 Task: Find connections with filter location Ponta Grossa with filter topic #realestatewith filter profile language French with filter current company Flutter Devs with filter school Government Industrial Training Institute - India with filter industry Business Intelligence Platforms with filter service category Growth Marketing with filter keywords title Spa Manager
Action: Mouse moved to (202, 289)
Screenshot: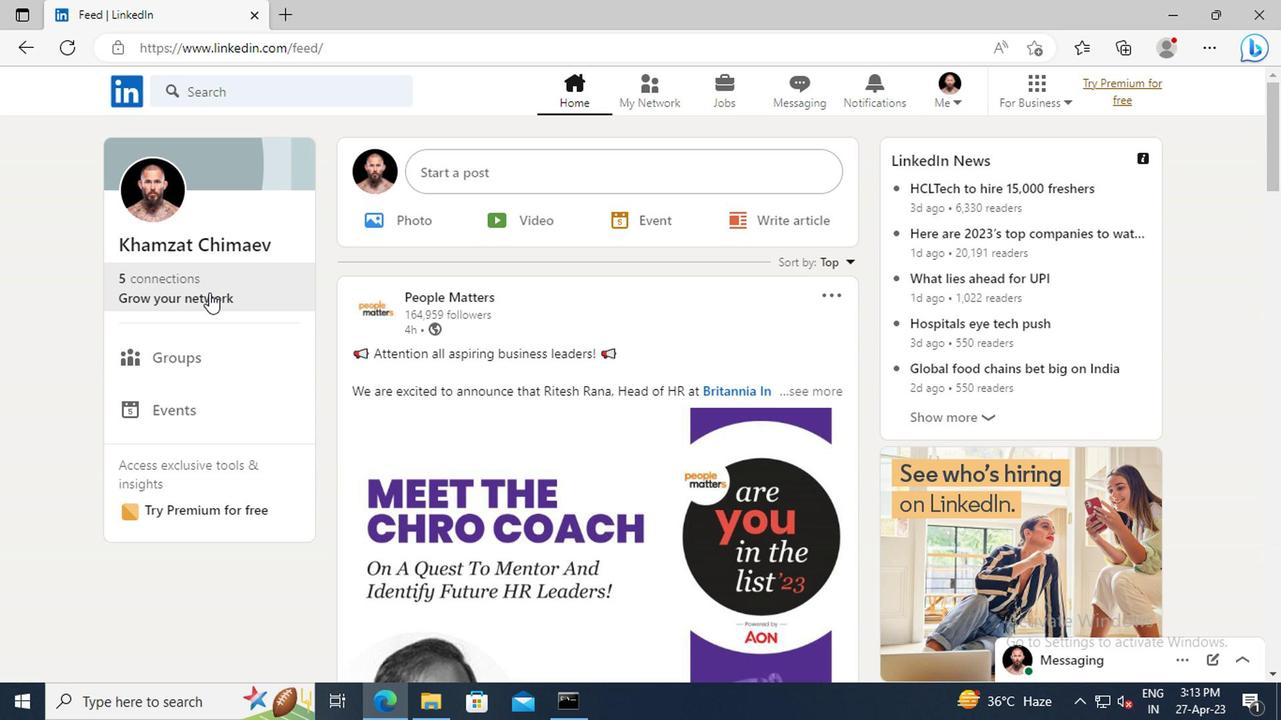 
Action: Mouse pressed left at (202, 289)
Screenshot: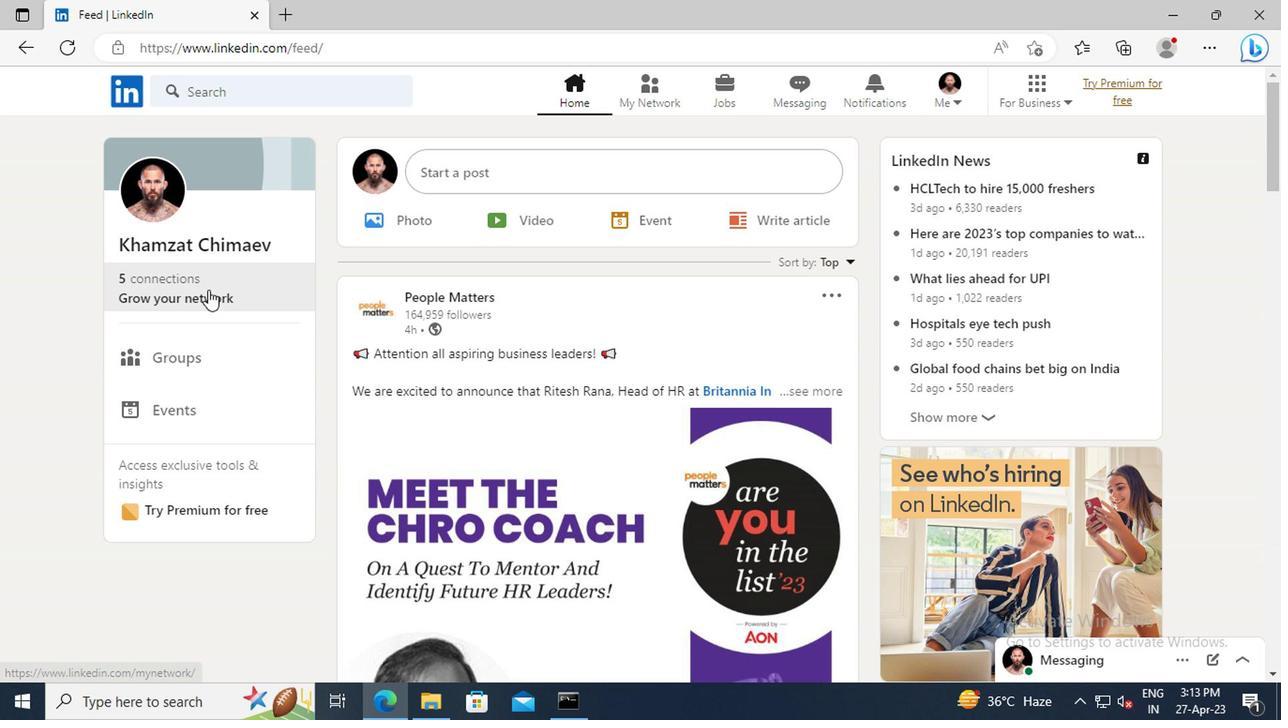 
Action: Mouse moved to (200, 200)
Screenshot: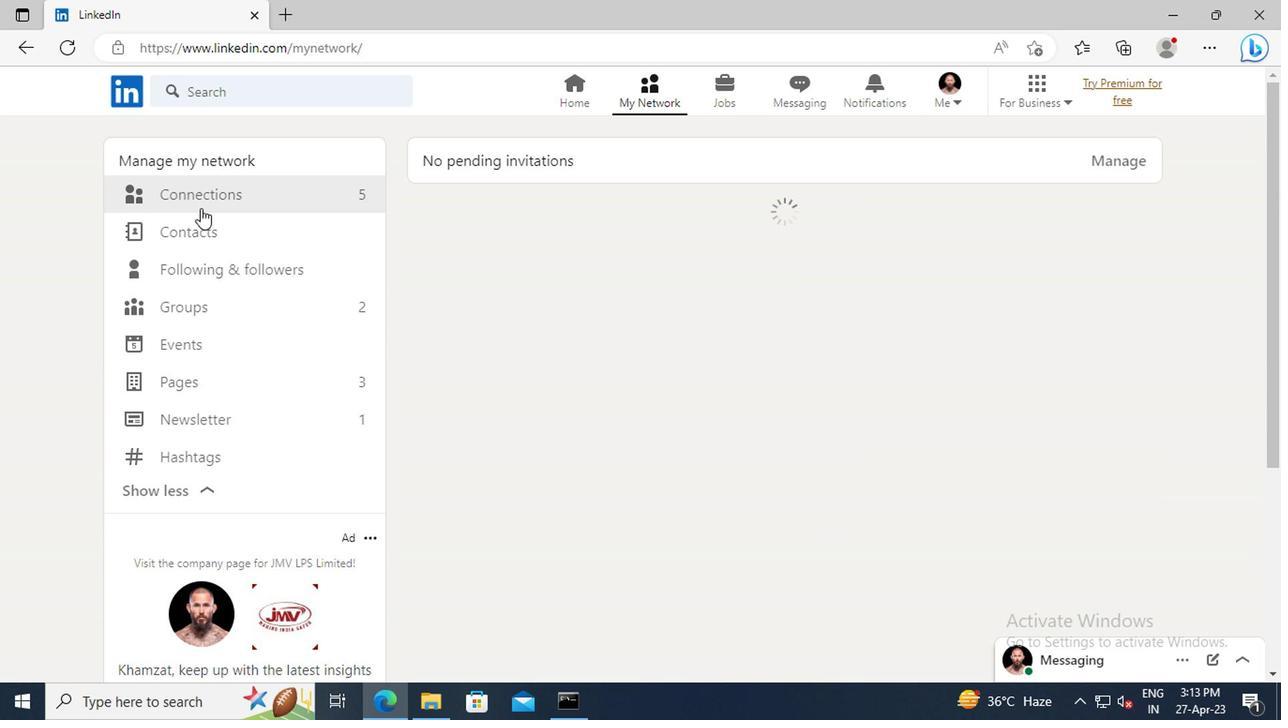 
Action: Mouse pressed left at (200, 200)
Screenshot: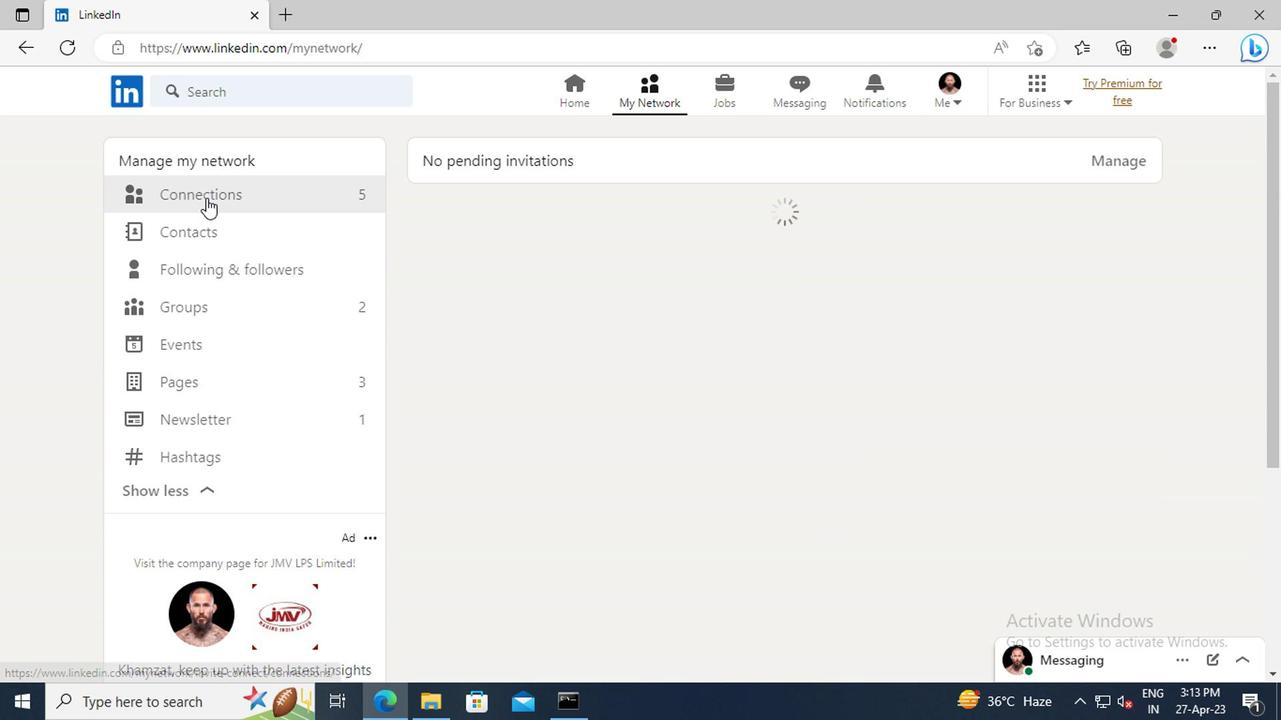 
Action: Mouse moved to (778, 200)
Screenshot: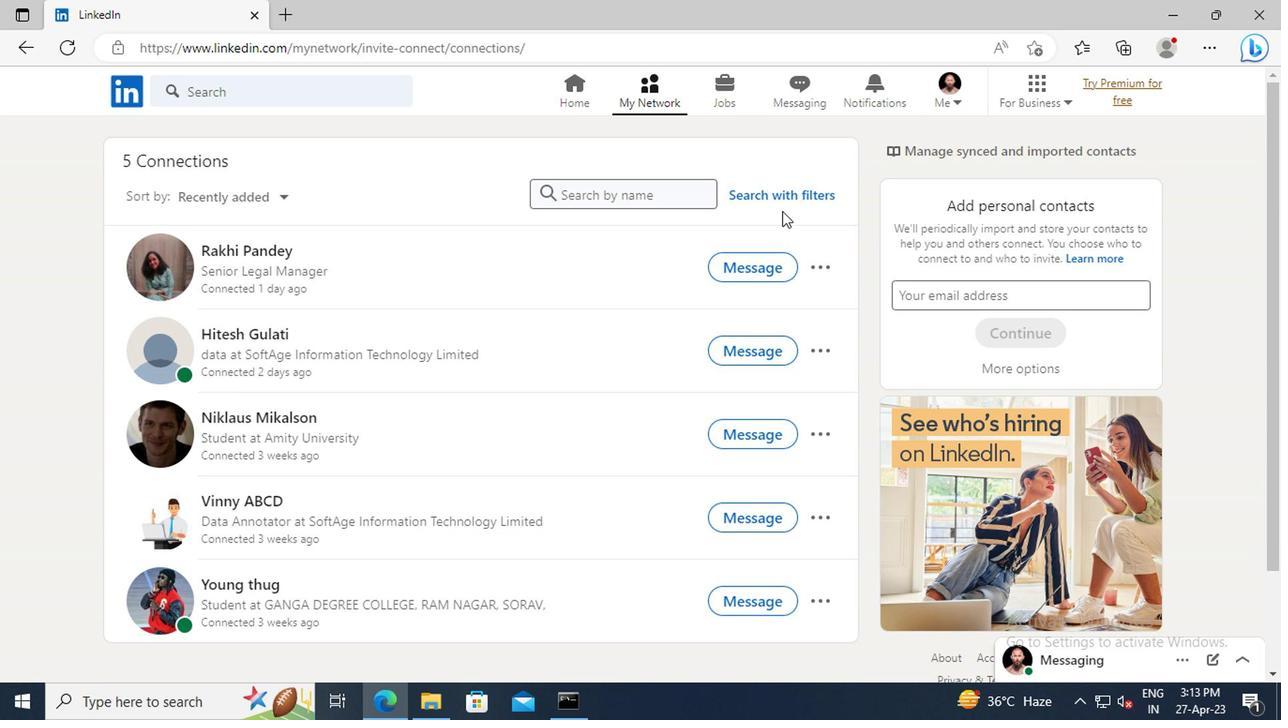 
Action: Mouse pressed left at (778, 200)
Screenshot: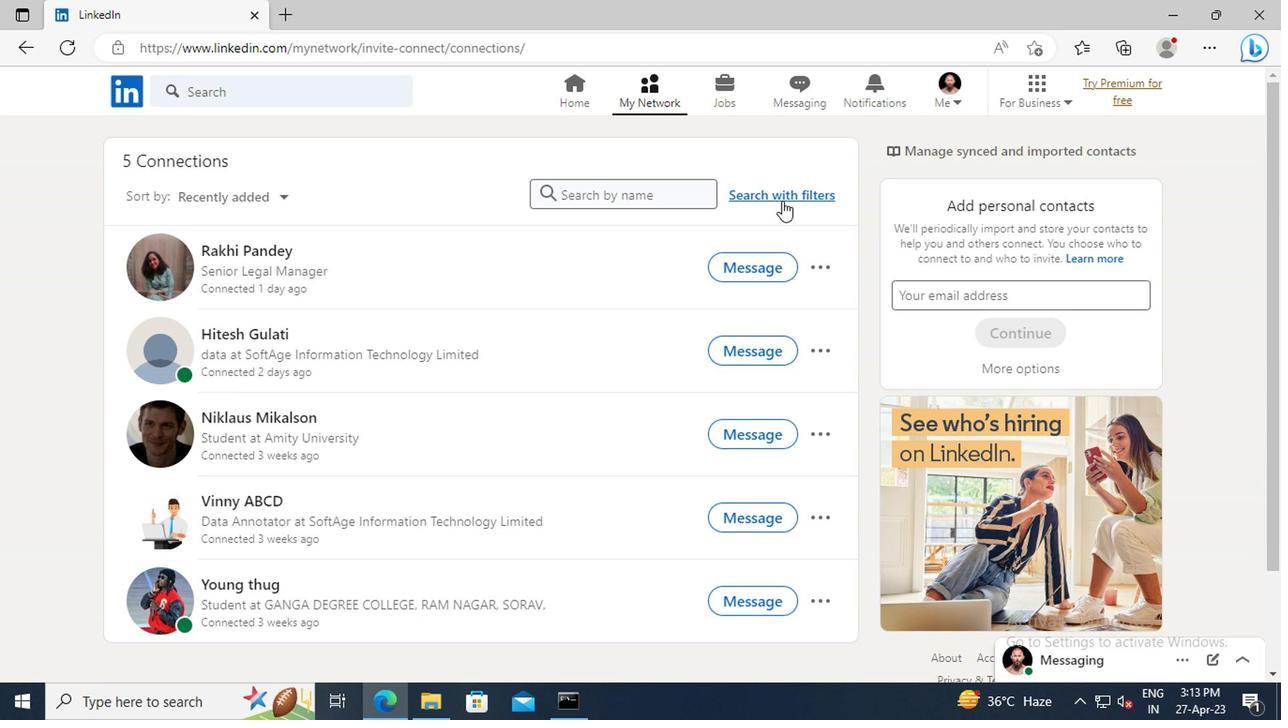 
Action: Mouse moved to (687, 148)
Screenshot: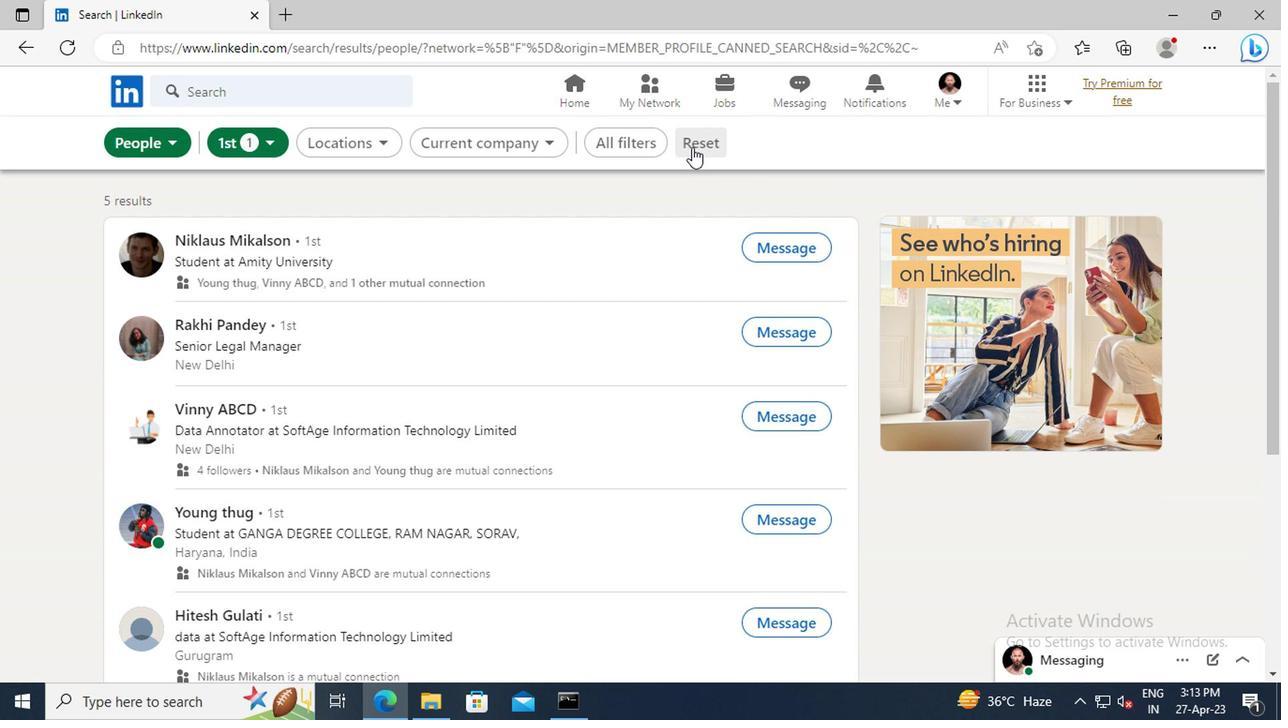 
Action: Mouse pressed left at (687, 148)
Screenshot: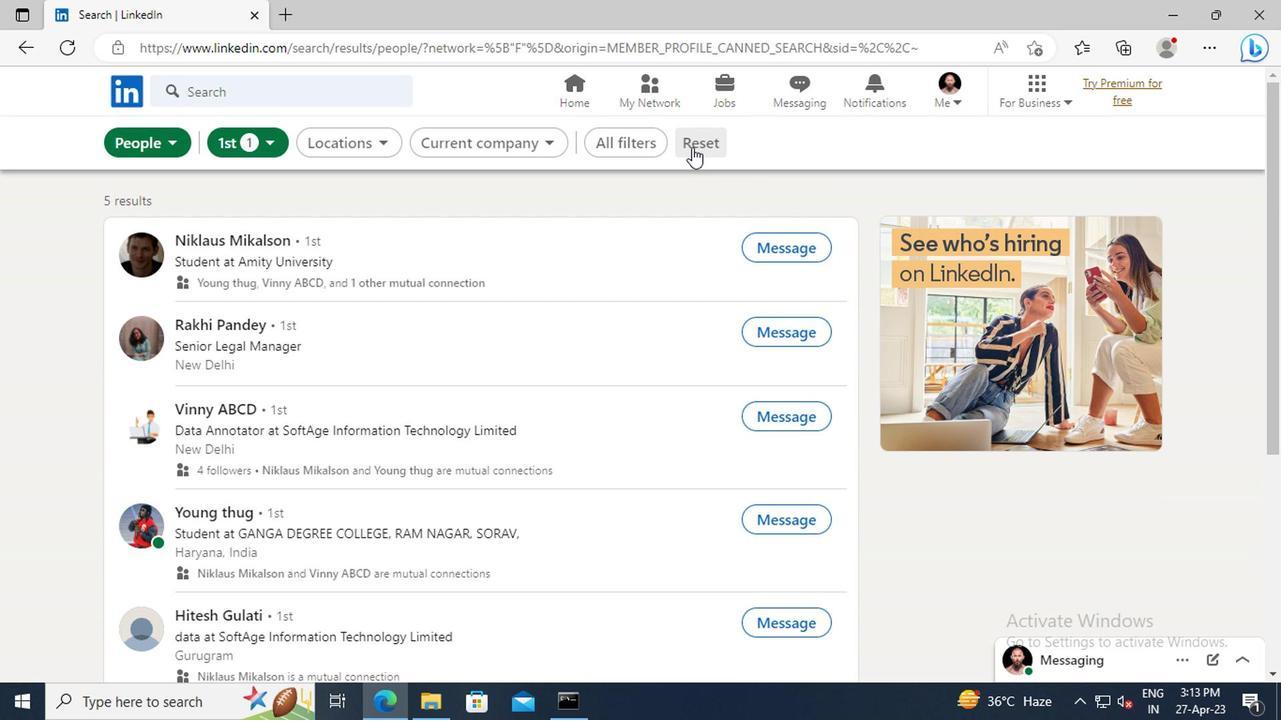 
Action: Mouse moved to (674, 143)
Screenshot: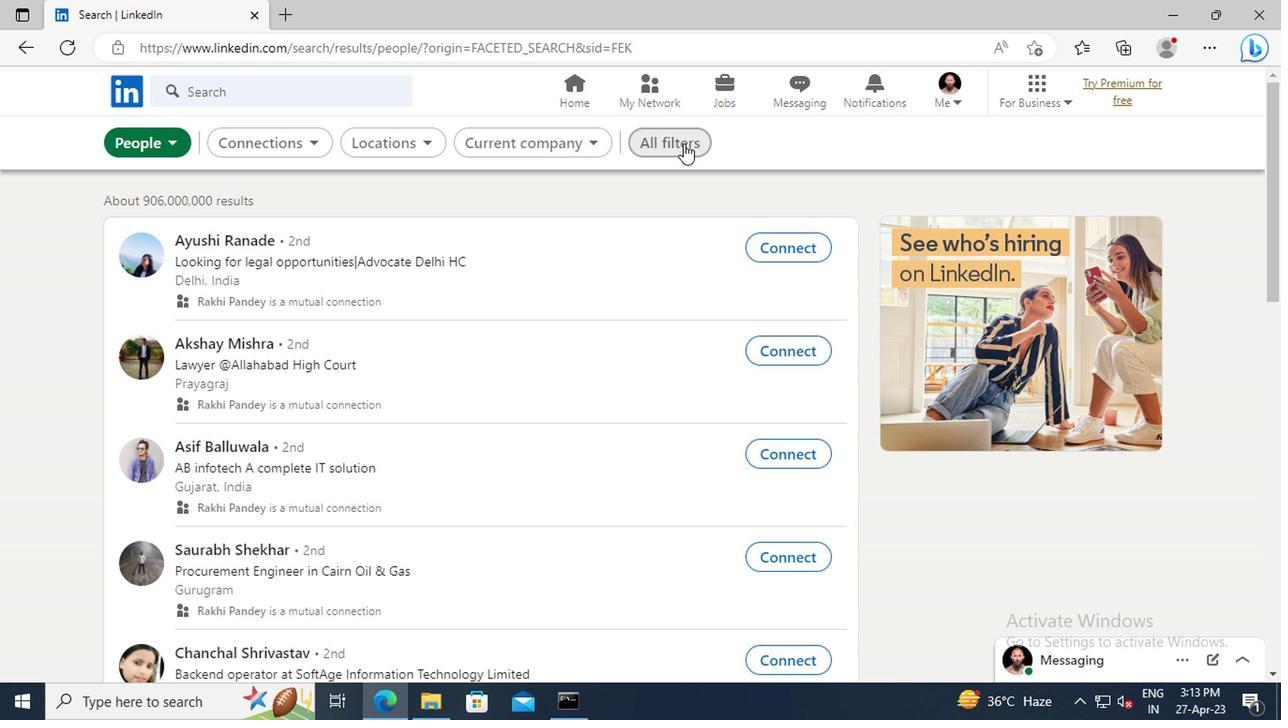 
Action: Mouse pressed left at (674, 143)
Screenshot: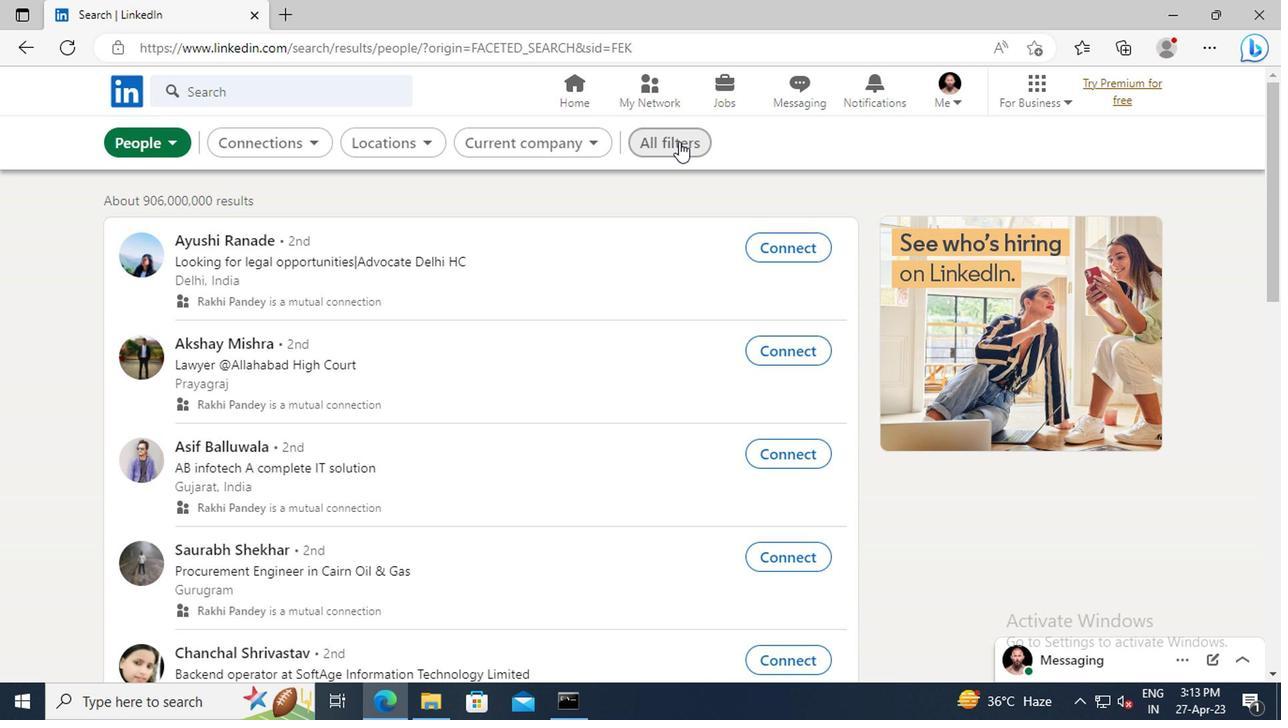 
Action: Mouse moved to (1083, 367)
Screenshot: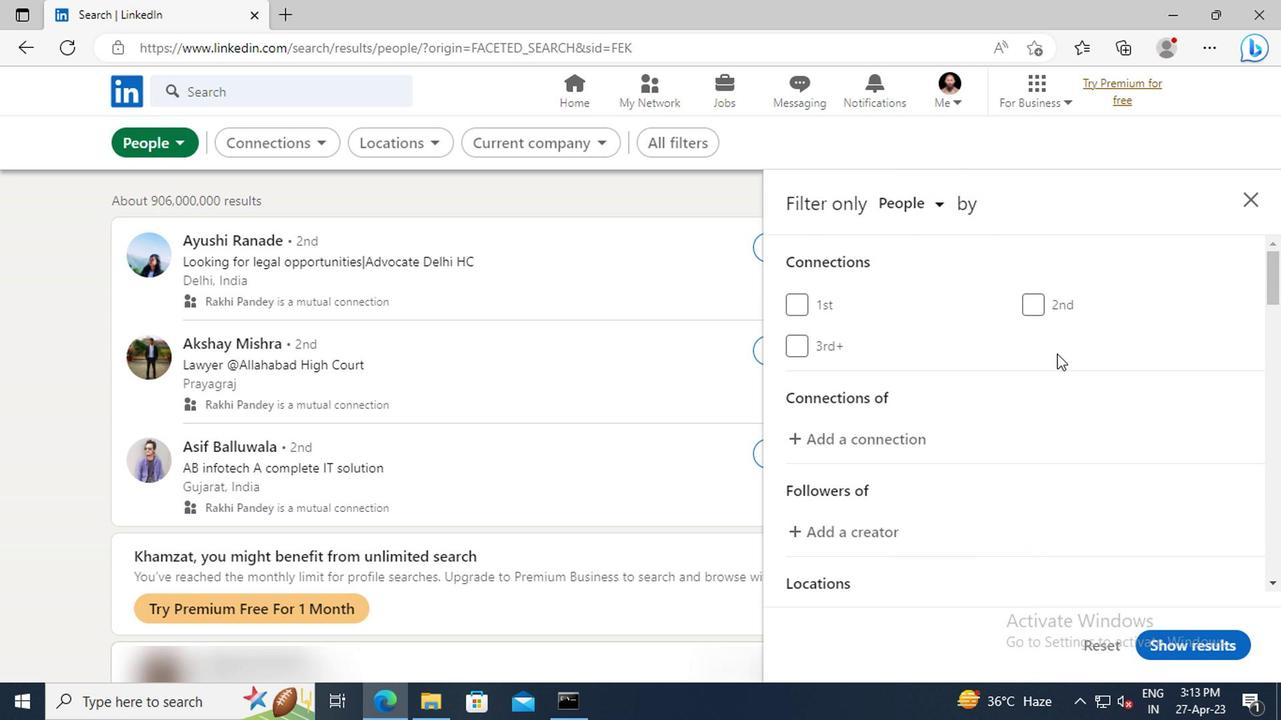 
Action: Mouse scrolled (1083, 366) with delta (0, 0)
Screenshot: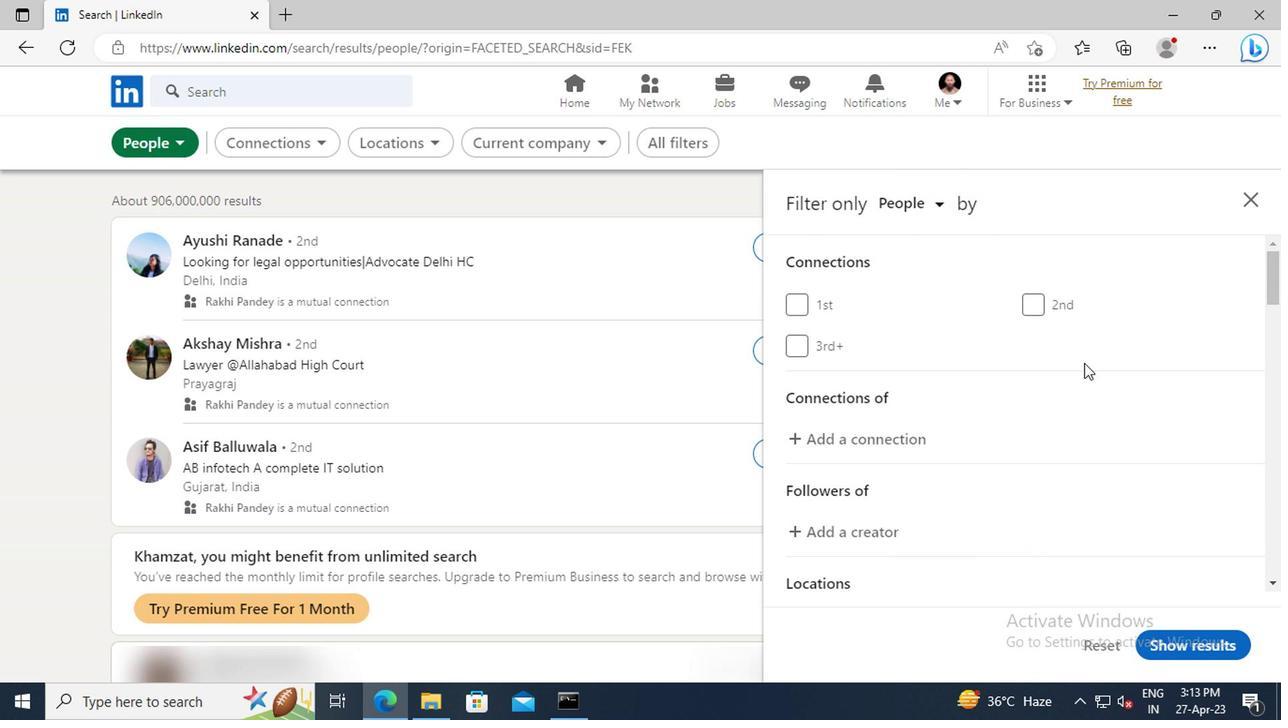 
Action: Mouse scrolled (1083, 366) with delta (0, 0)
Screenshot: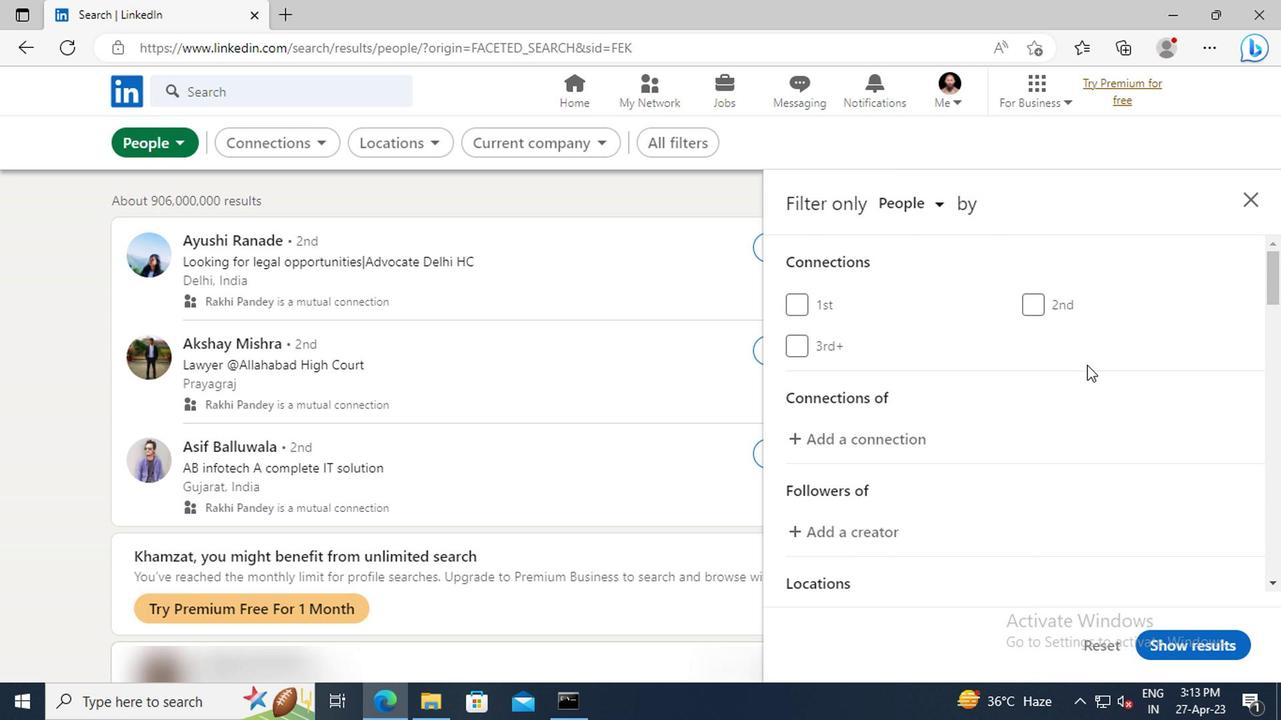 
Action: Mouse moved to (1084, 368)
Screenshot: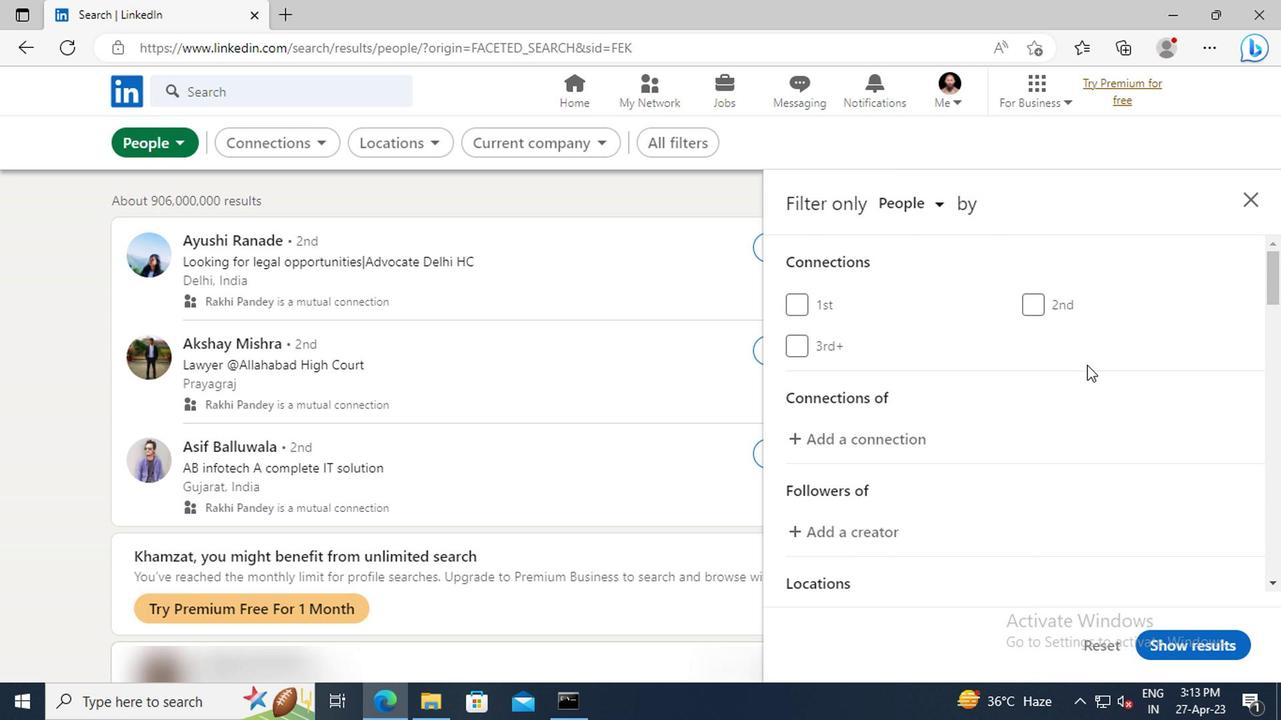 
Action: Mouse scrolled (1084, 367) with delta (0, -1)
Screenshot: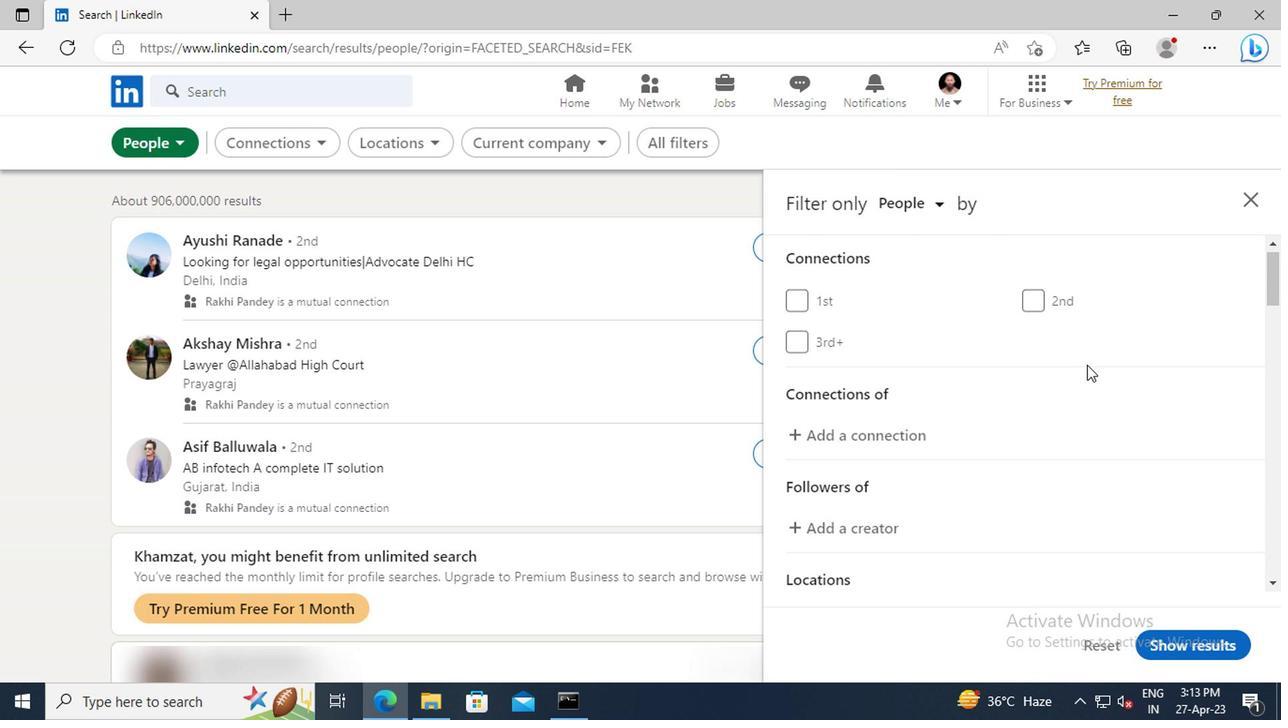 
Action: Mouse scrolled (1084, 367) with delta (0, -1)
Screenshot: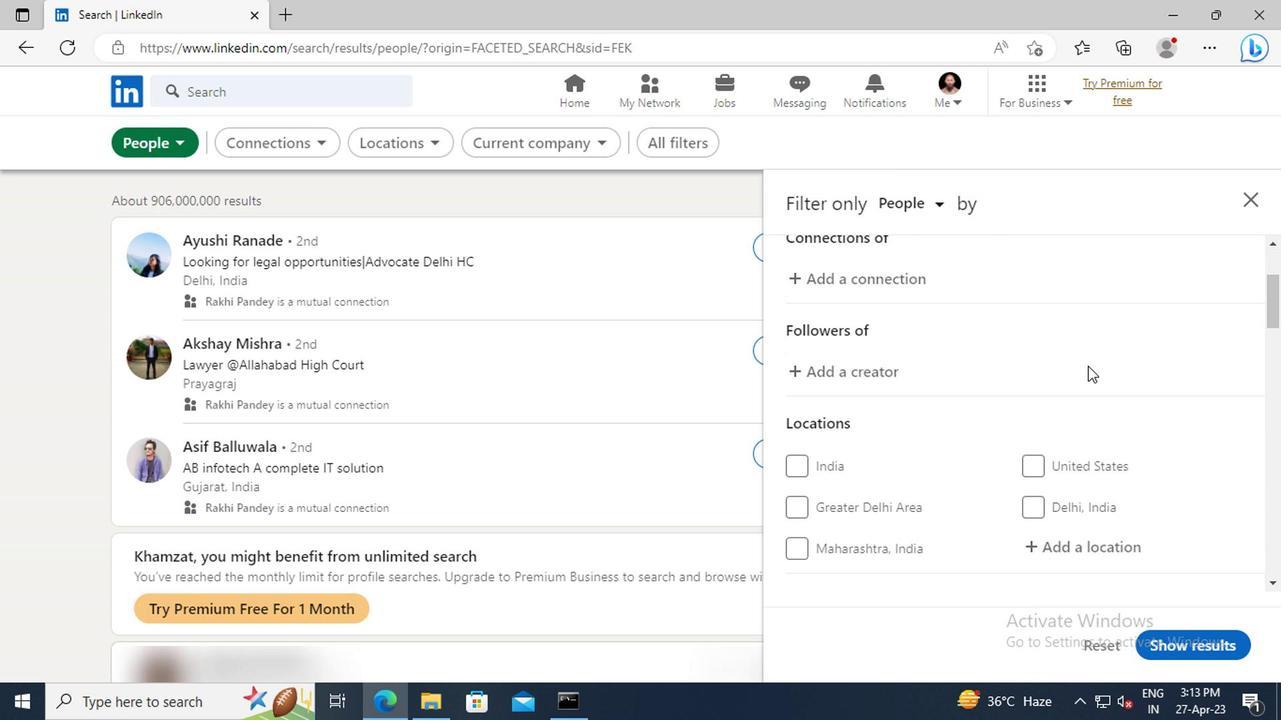 
Action: Mouse scrolled (1084, 367) with delta (0, -1)
Screenshot: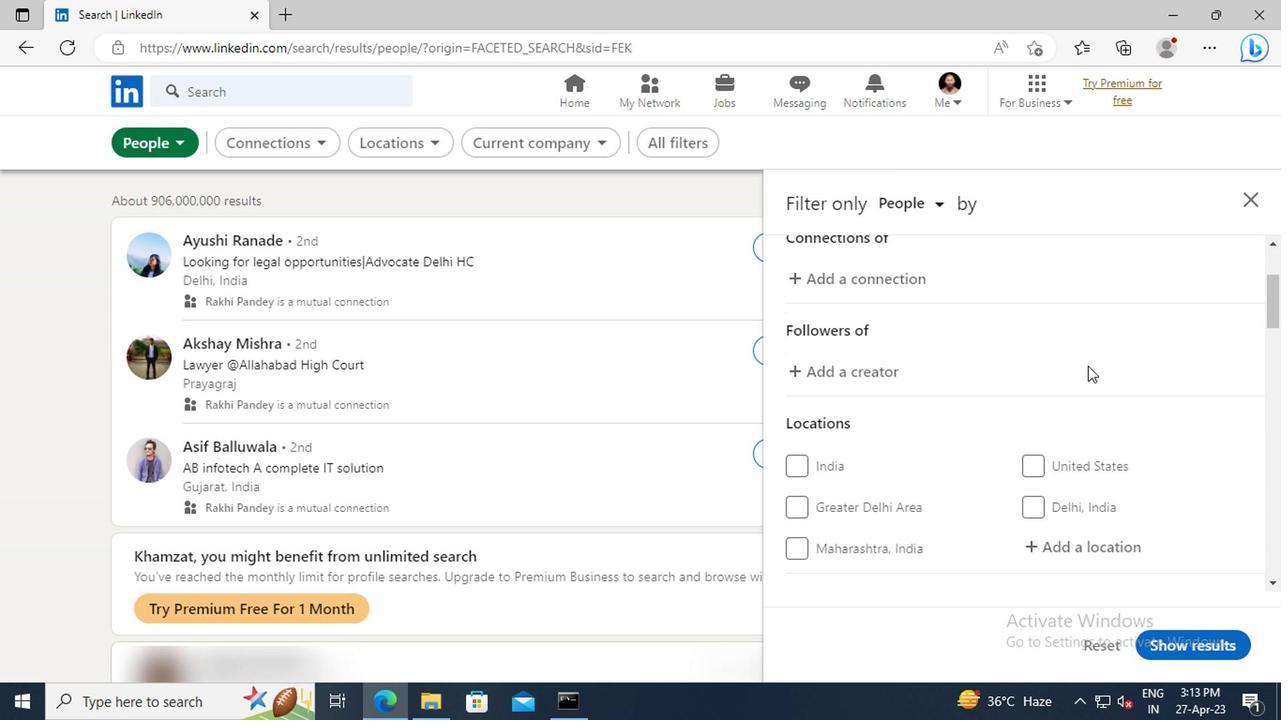 
Action: Mouse moved to (1063, 436)
Screenshot: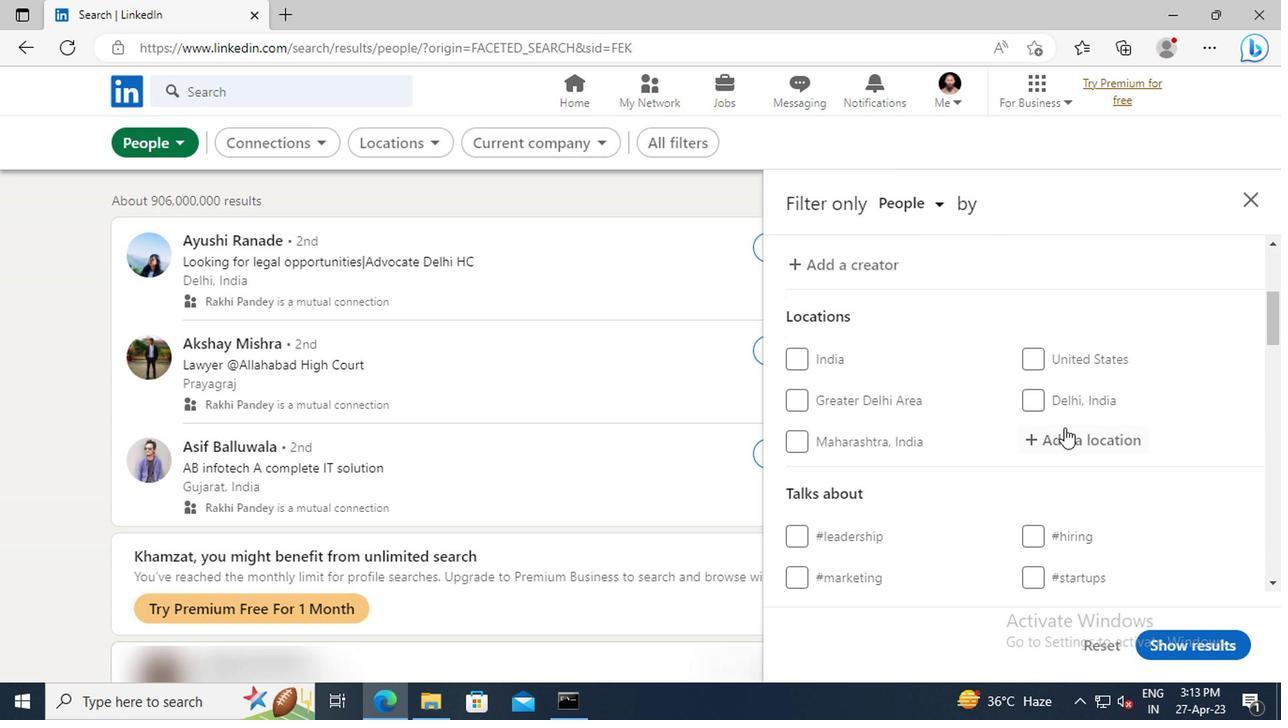 
Action: Mouse pressed left at (1063, 436)
Screenshot: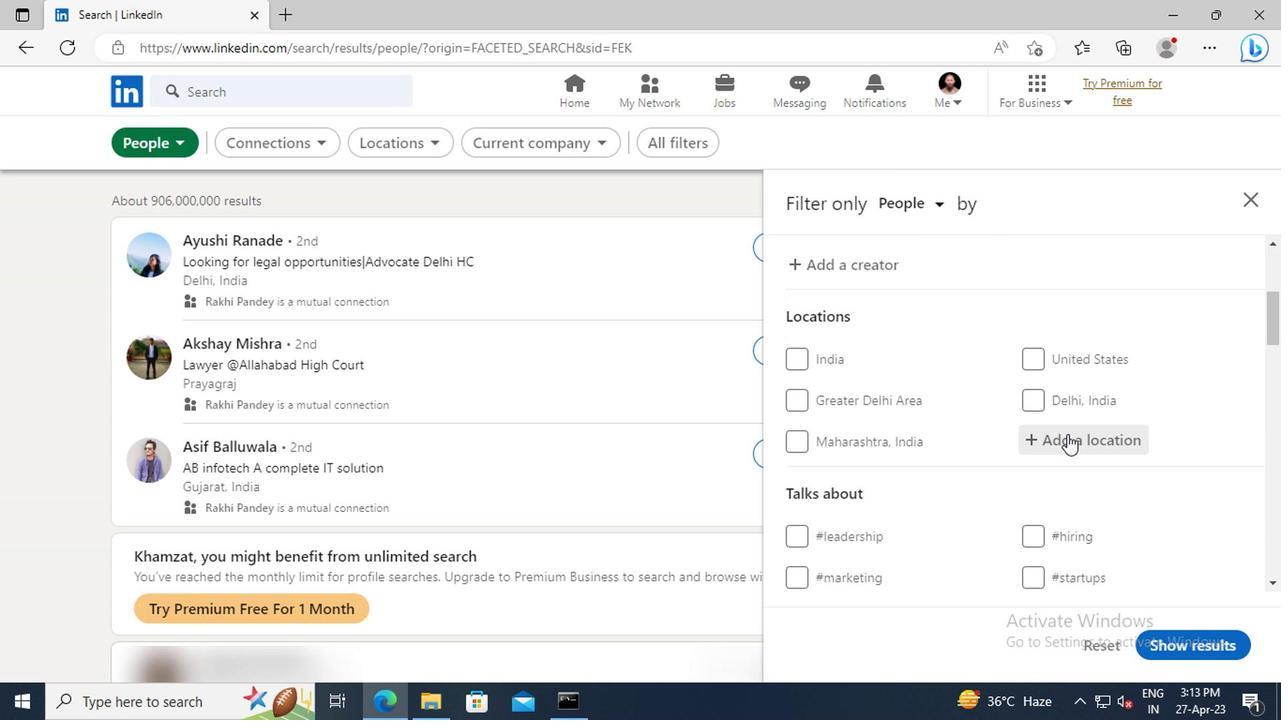 
Action: Key pressed <Key.shift>PONTA<Key.space><Key.shift>GROSSA
Screenshot: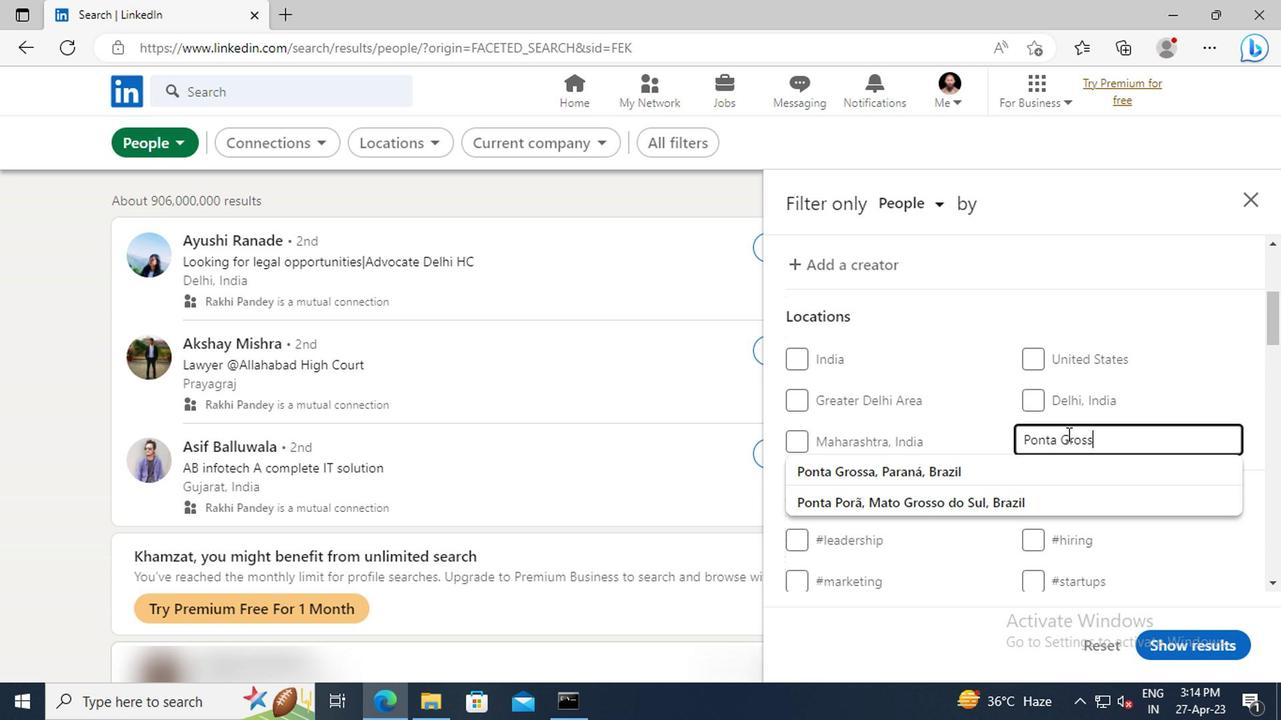 
Action: Mouse moved to (1055, 467)
Screenshot: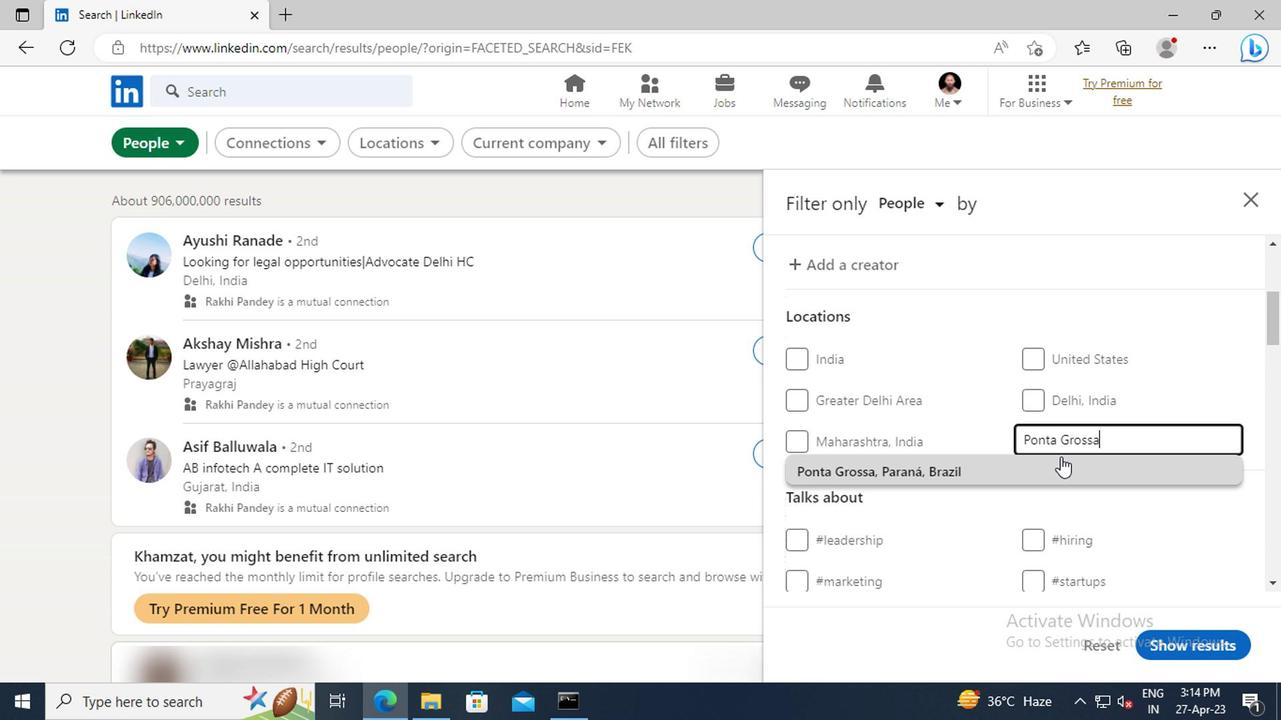 
Action: Mouse pressed left at (1055, 467)
Screenshot: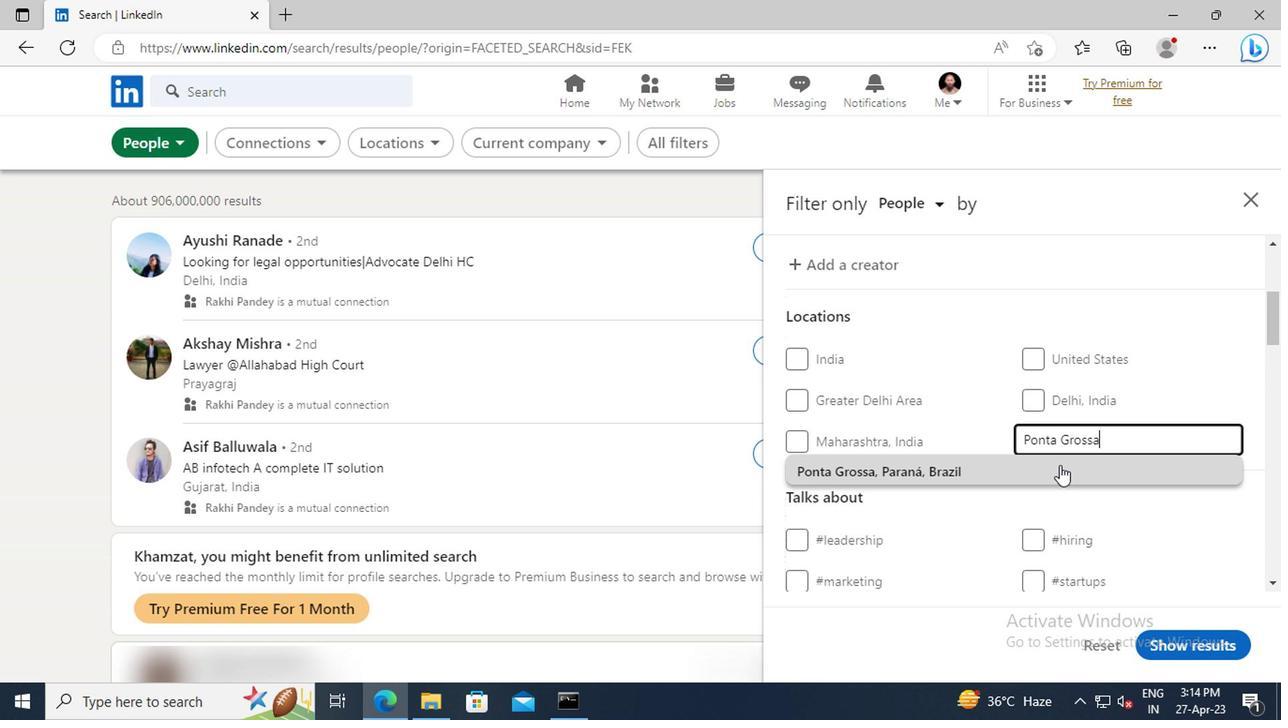 
Action: Mouse moved to (1059, 417)
Screenshot: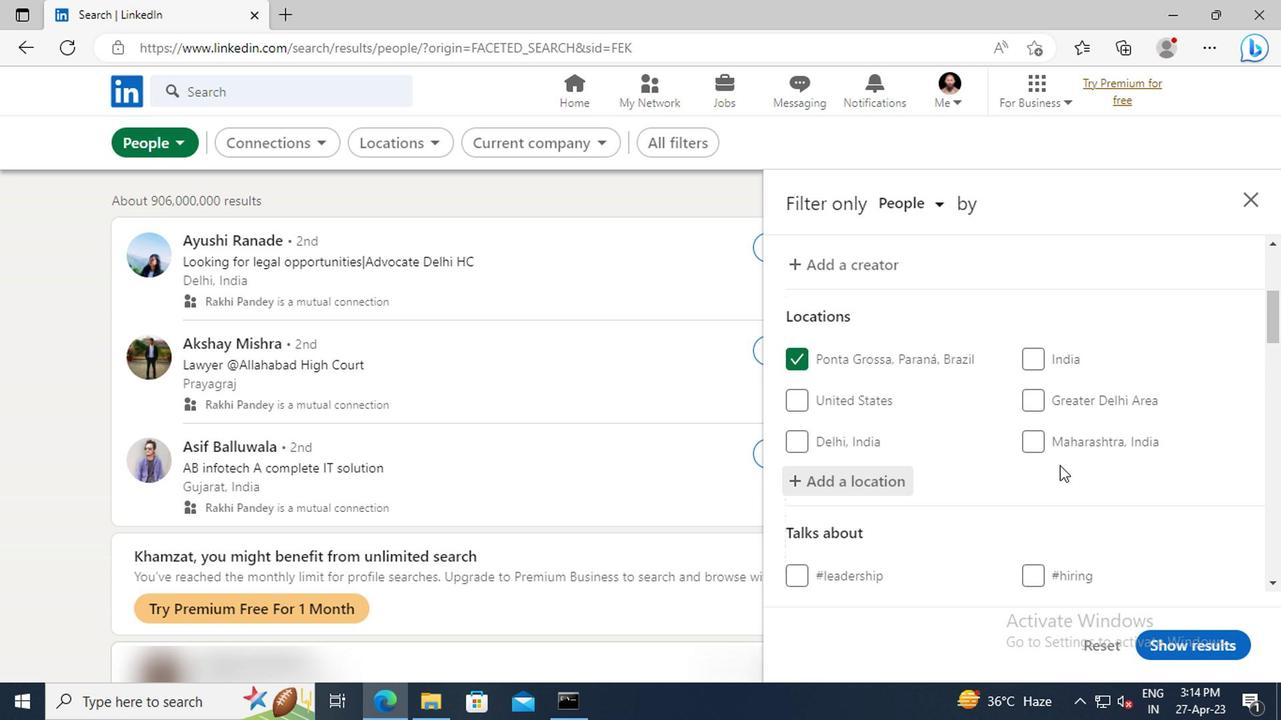 
Action: Mouse scrolled (1059, 417) with delta (0, 0)
Screenshot: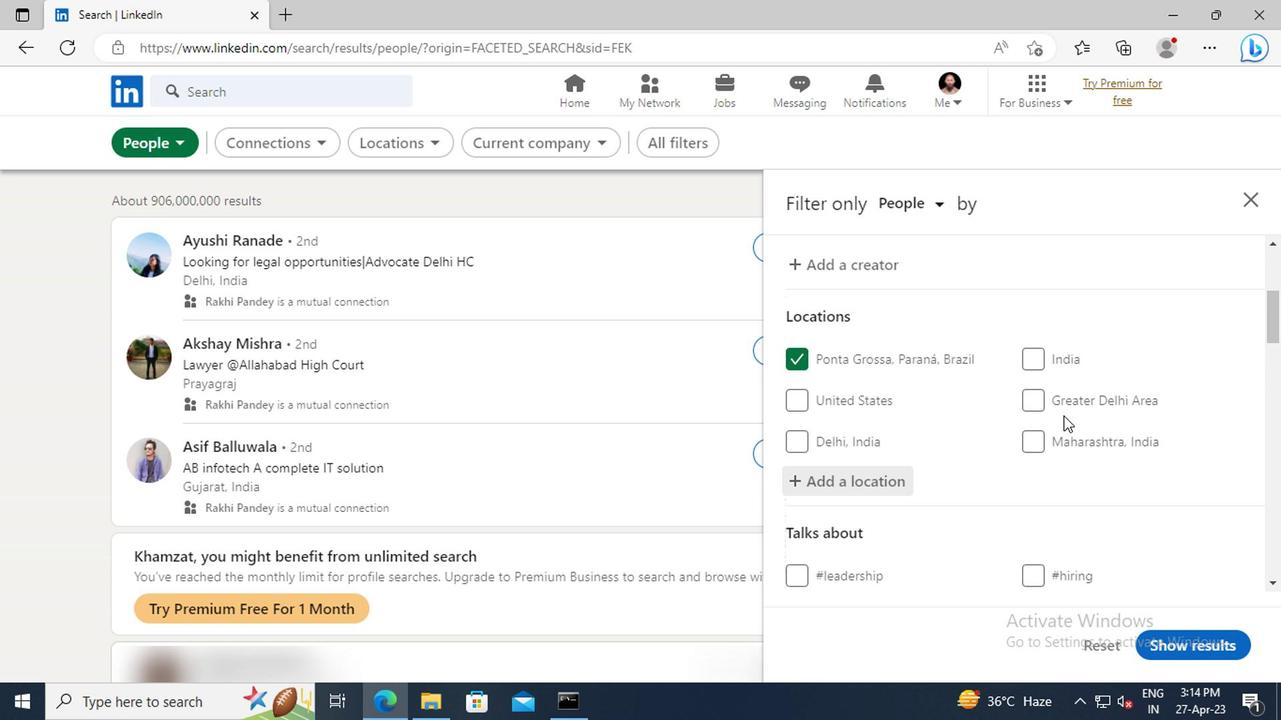 
Action: Mouse scrolled (1059, 417) with delta (0, 0)
Screenshot: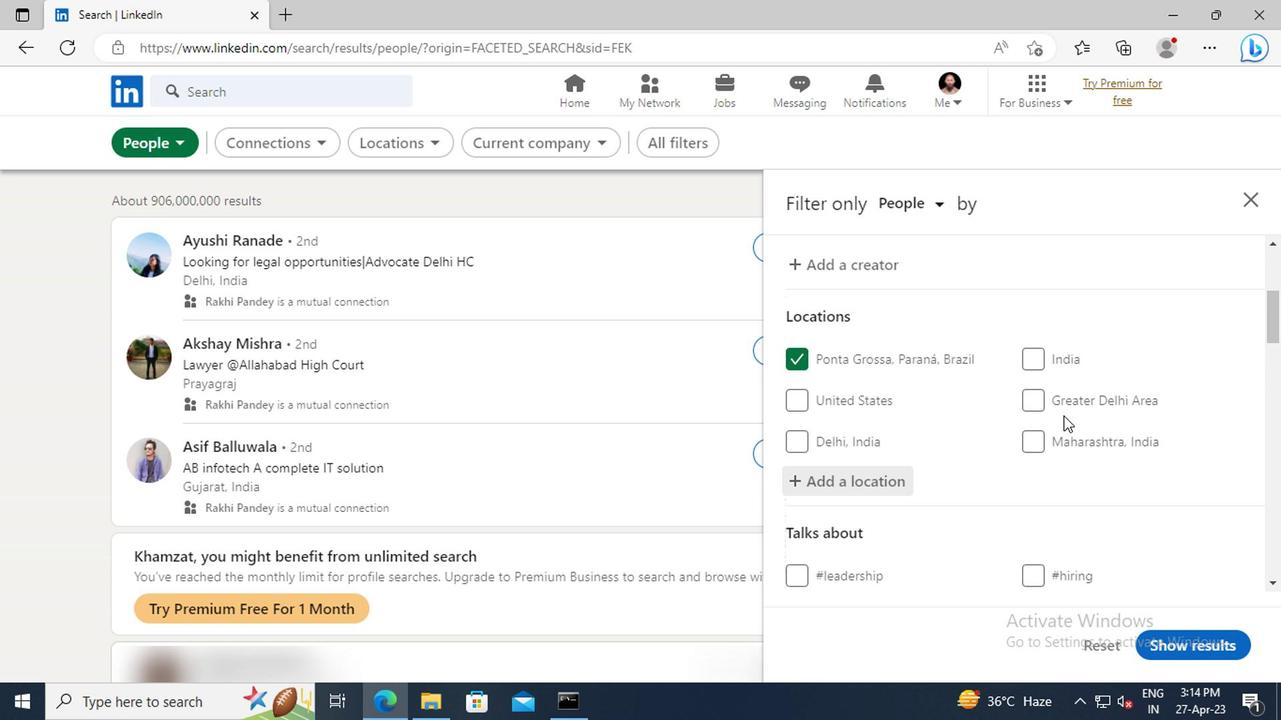 
Action: Mouse scrolled (1059, 417) with delta (0, 0)
Screenshot: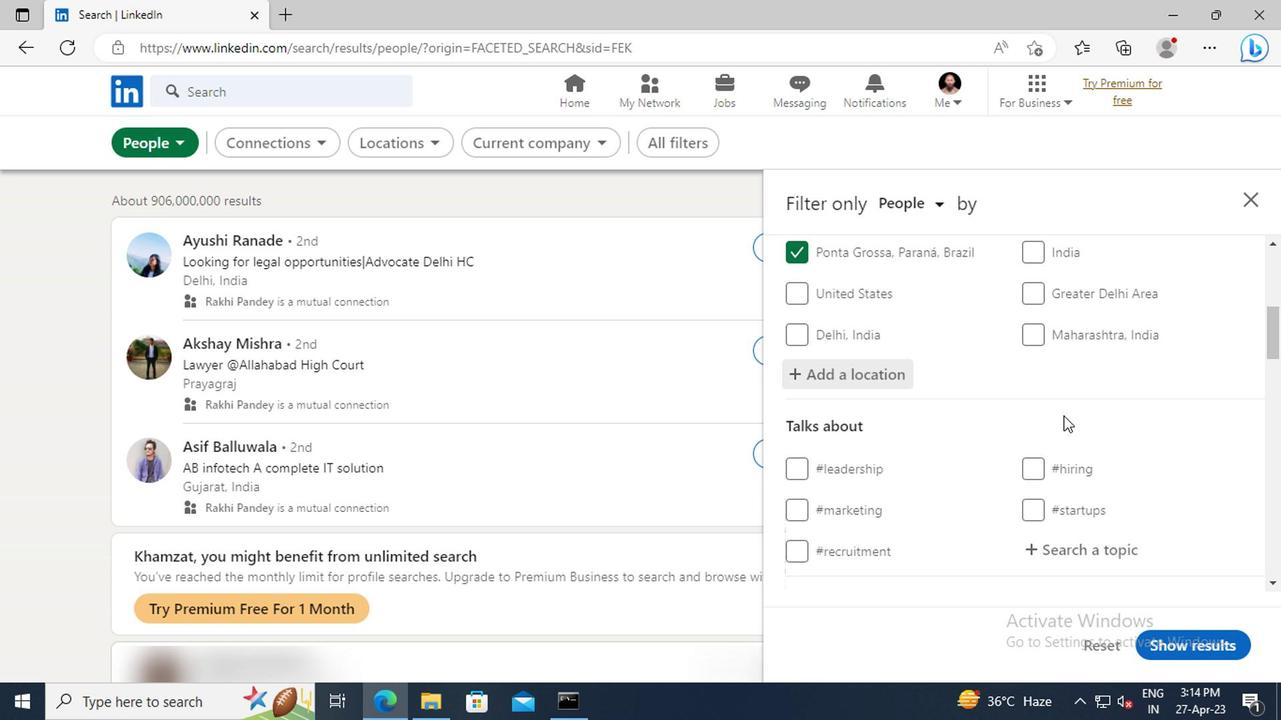 
Action: Mouse scrolled (1059, 417) with delta (0, 0)
Screenshot: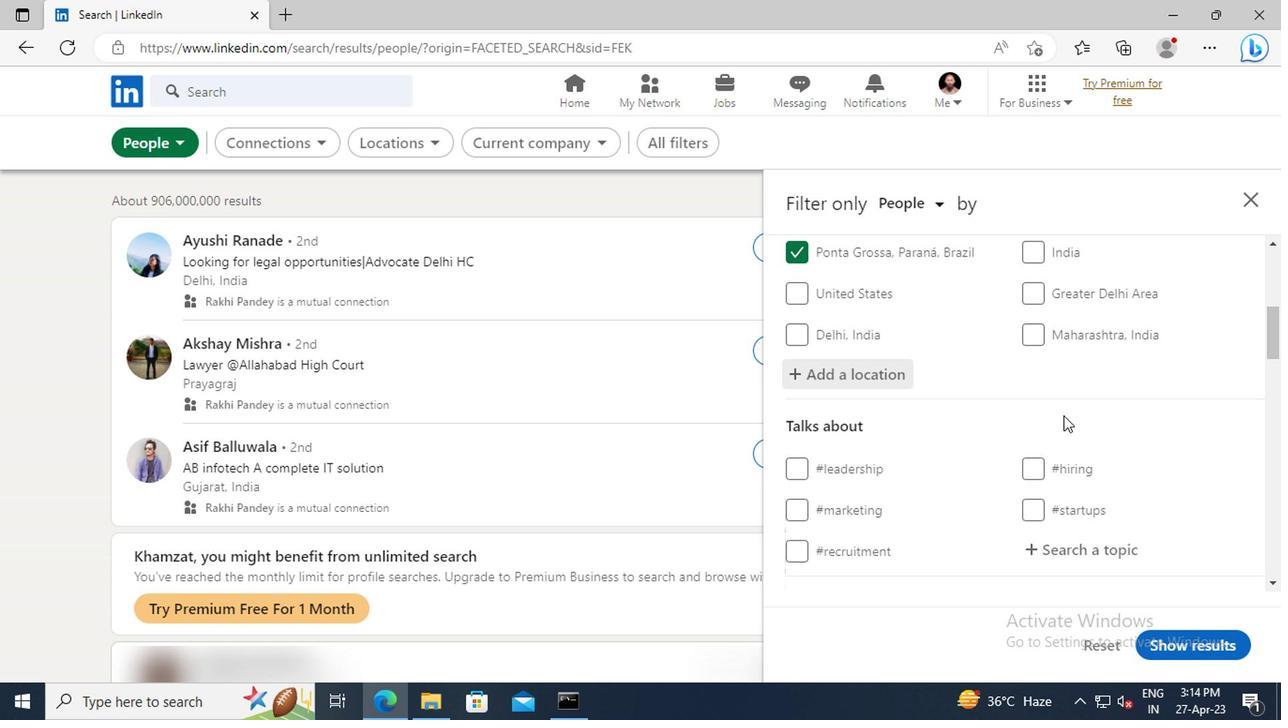 
Action: Mouse moved to (1060, 442)
Screenshot: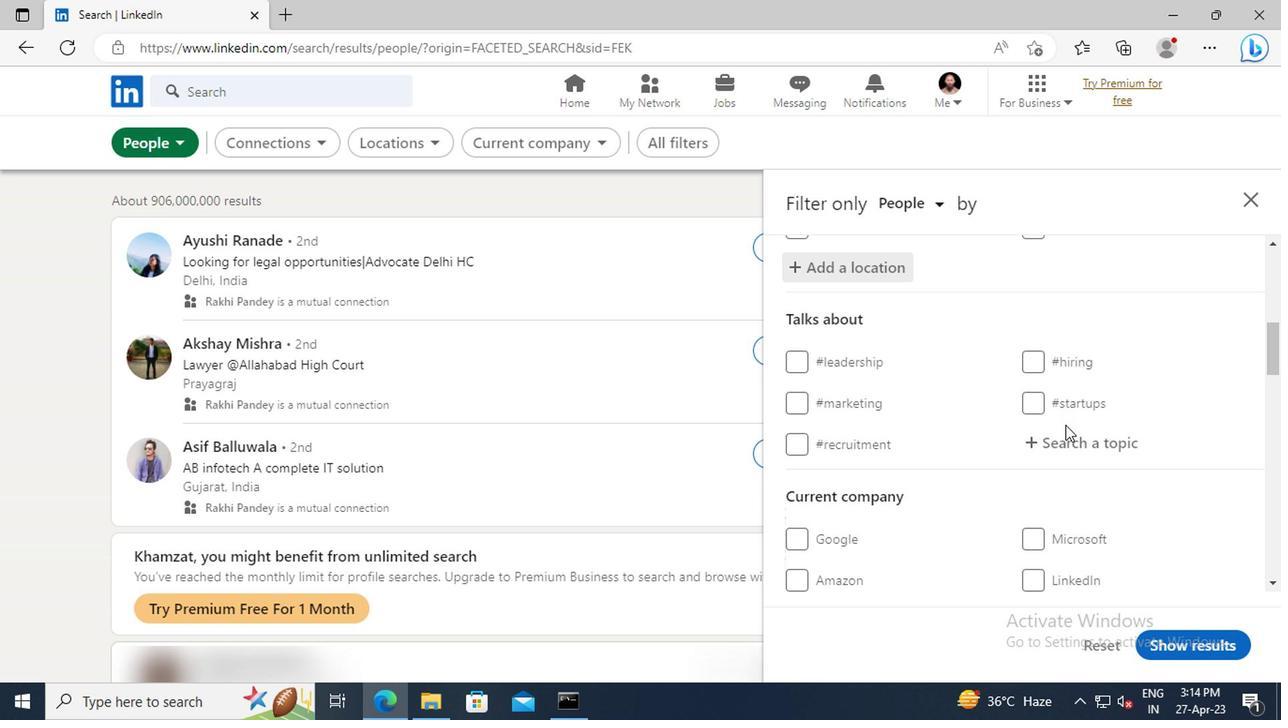 
Action: Mouse pressed left at (1060, 442)
Screenshot: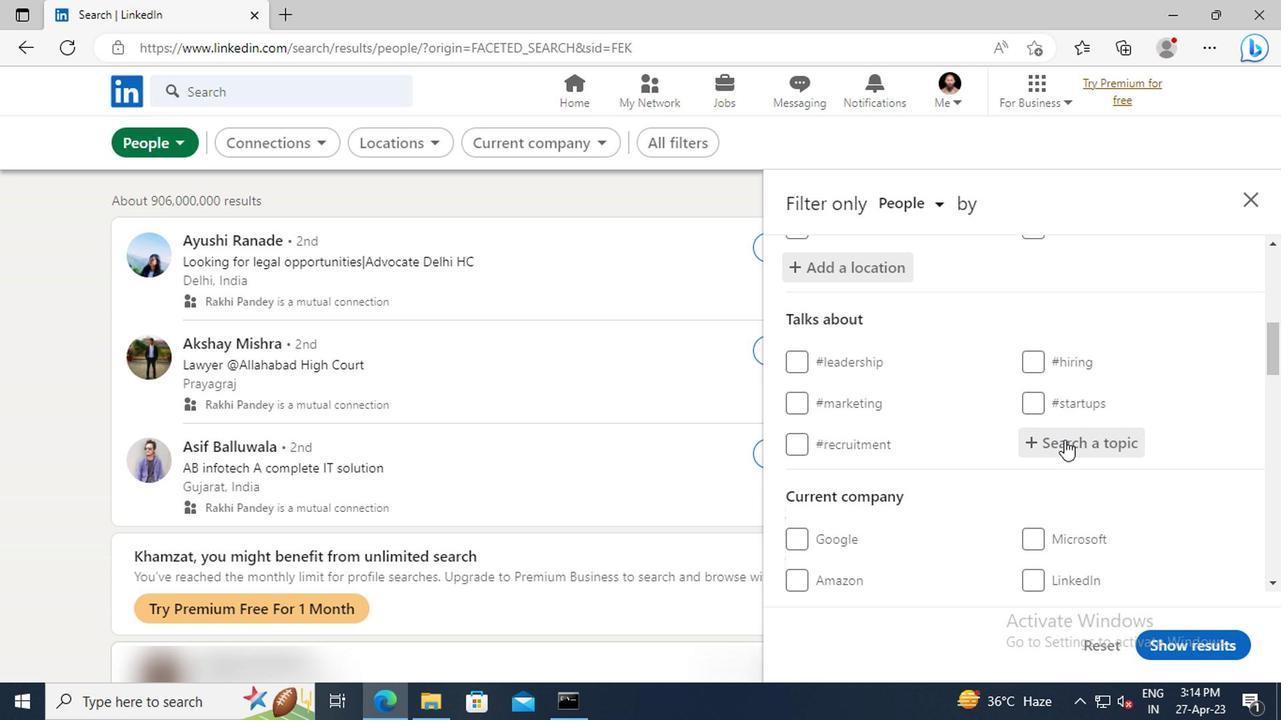
Action: Key pressed <Key.shift>#REALESTATEWITH<Key.enter>
Screenshot: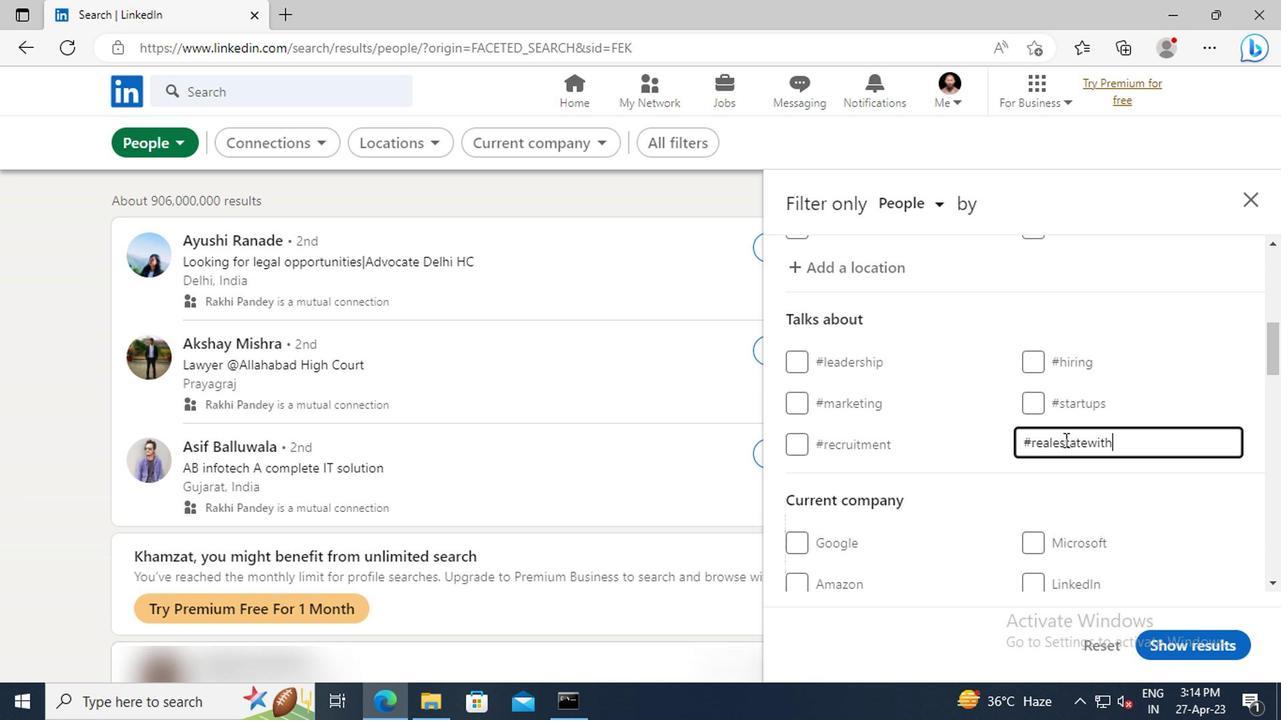 
Action: Mouse scrolled (1060, 441) with delta (0, -1)
Screenshot: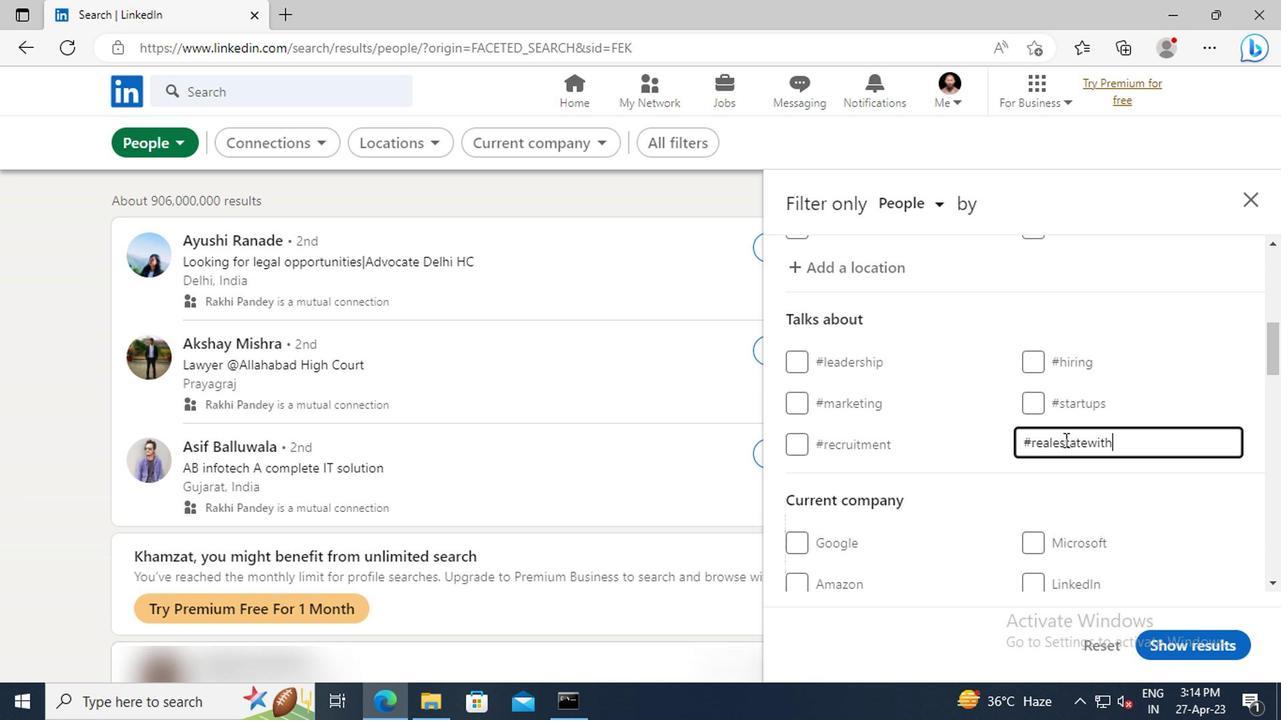 
Action: Mouse scrolled (1060, 441) with delta (0, -1)
Screenshot: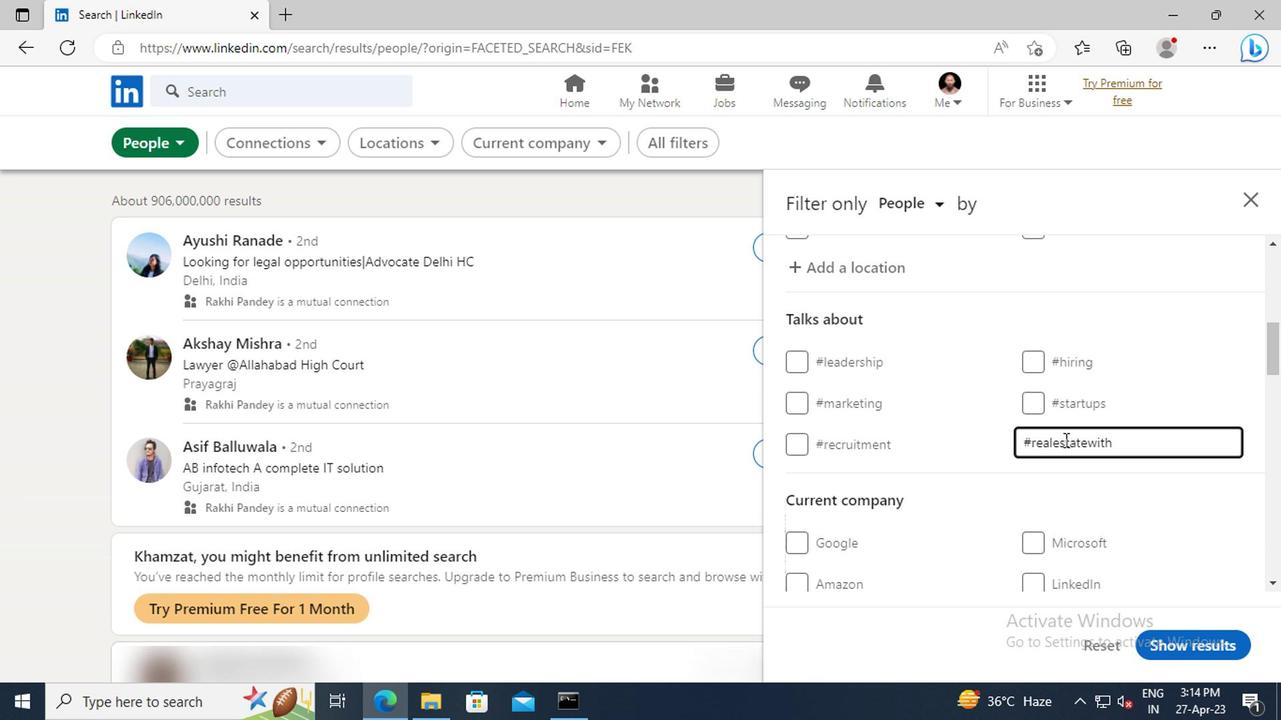 
Action: Mouse scrolled (1060, 441) with delta (0, -1)
Screenshot: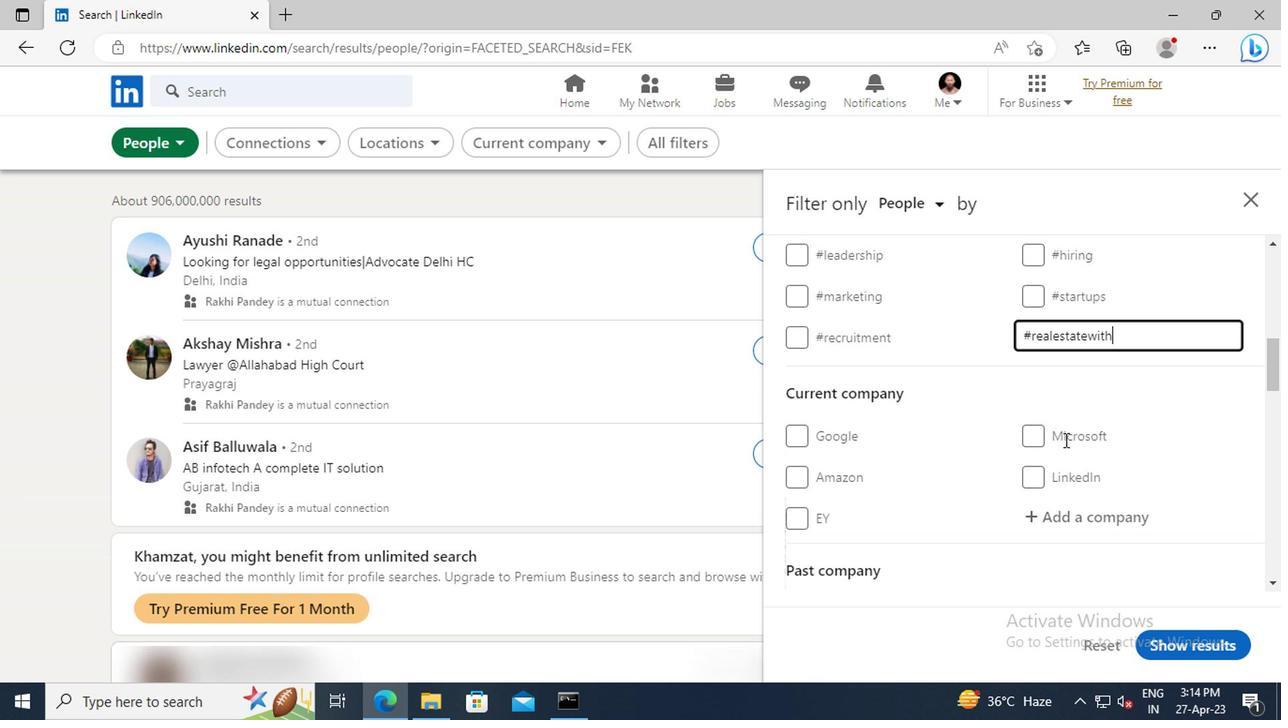 
Action: Mouse scrolled (1060, 441) with delta (0, -1)
Screenshot: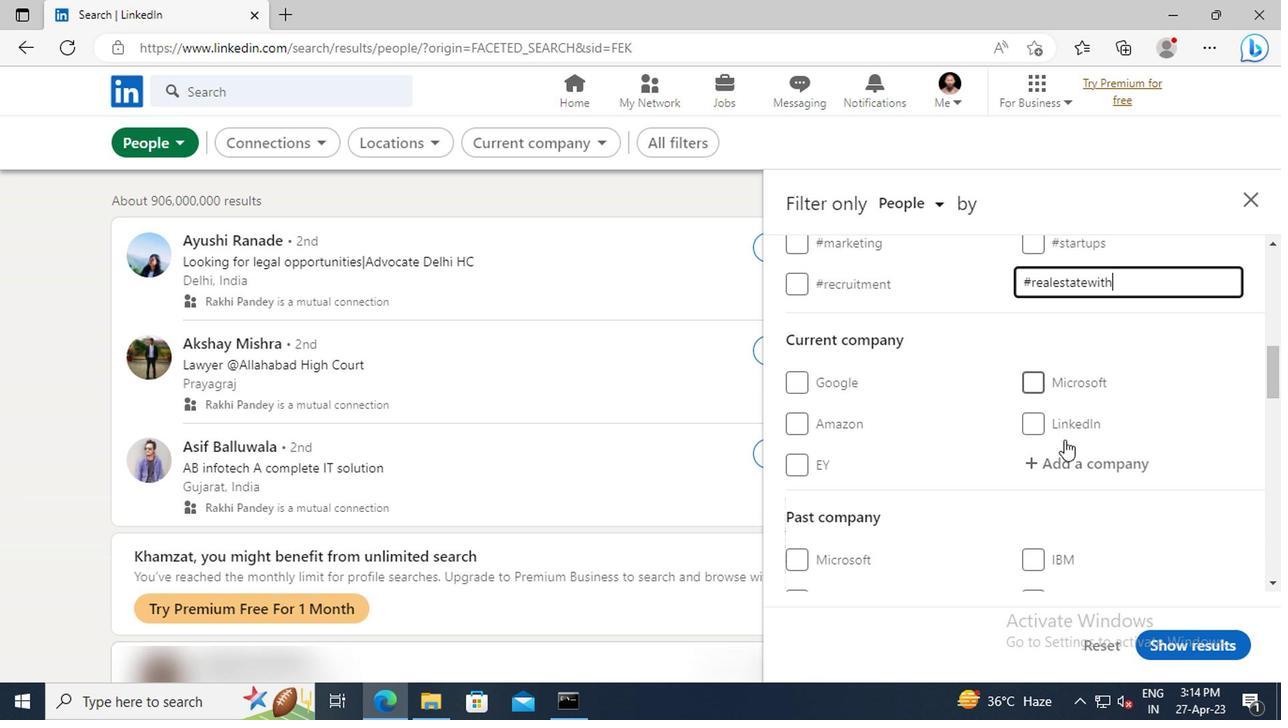 
Action: Mouse scrolled (1060, 441) with delta (0, -1)
Screenshot: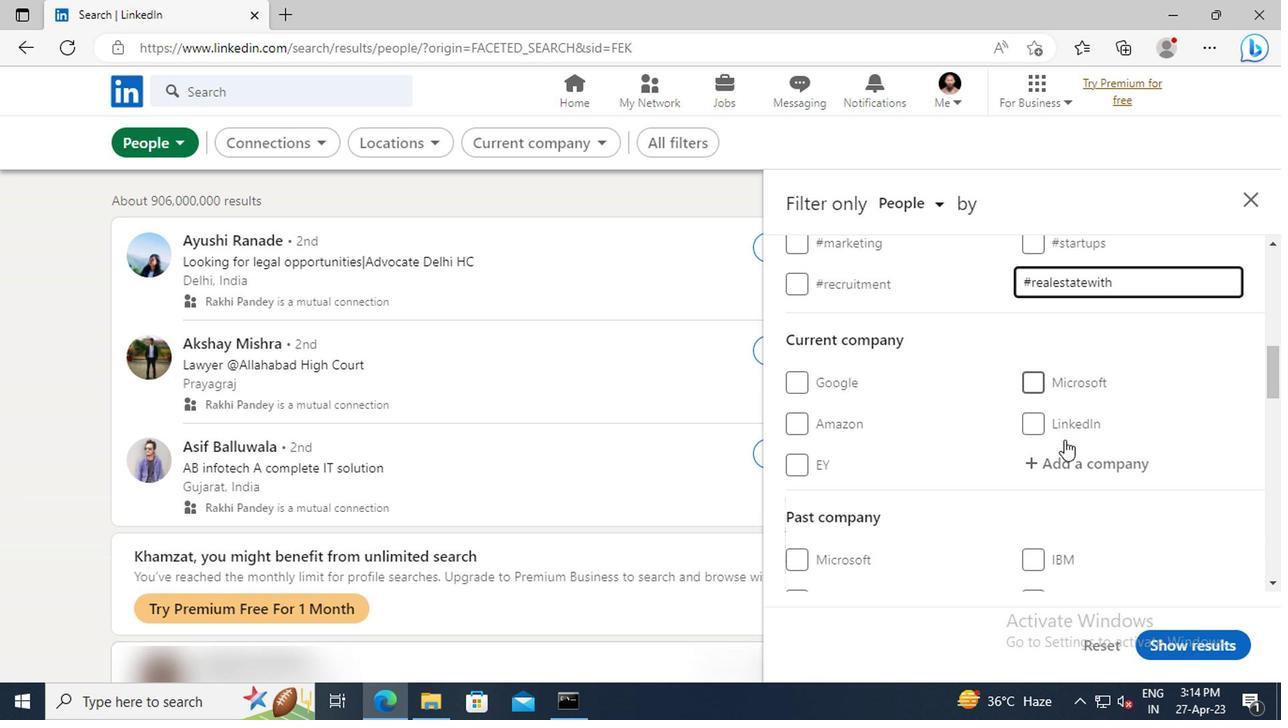 
Action: Mouse scrolled (1060, 441) with delta (0, -1)
Screenshot: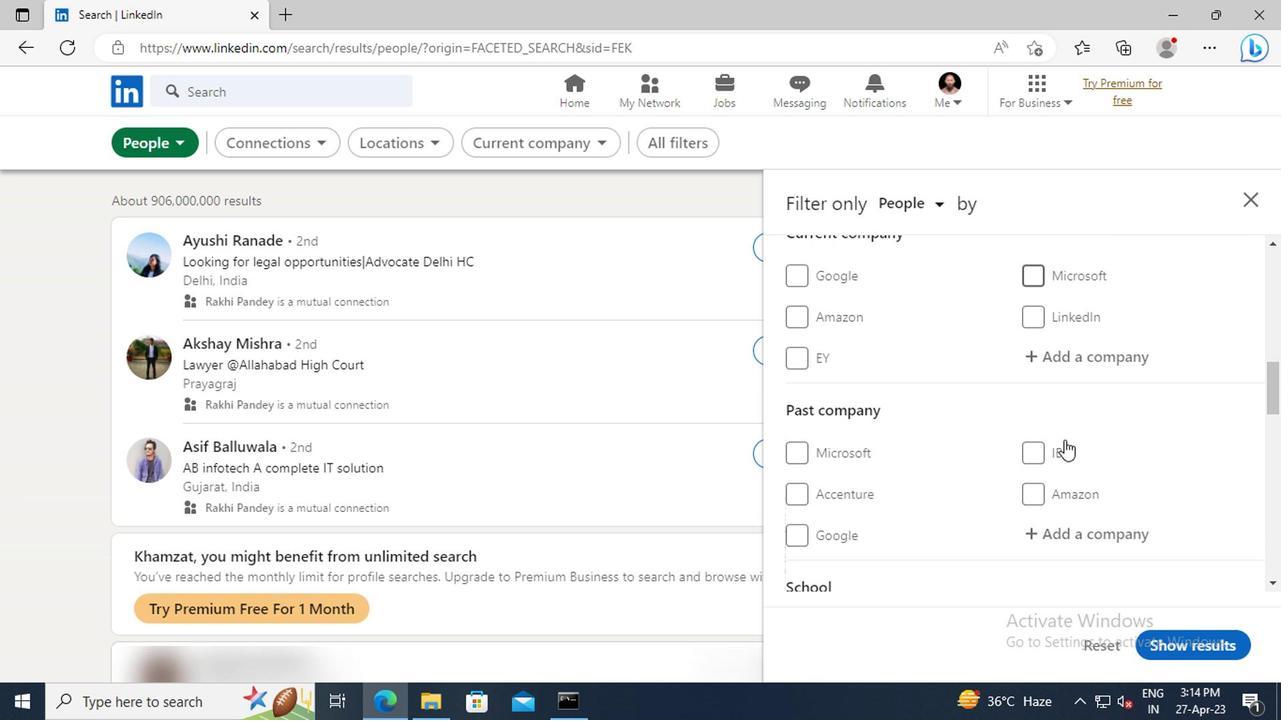 
Action: Mouse scrolled (1060, 441) with delta (0, -1)
Screenshot: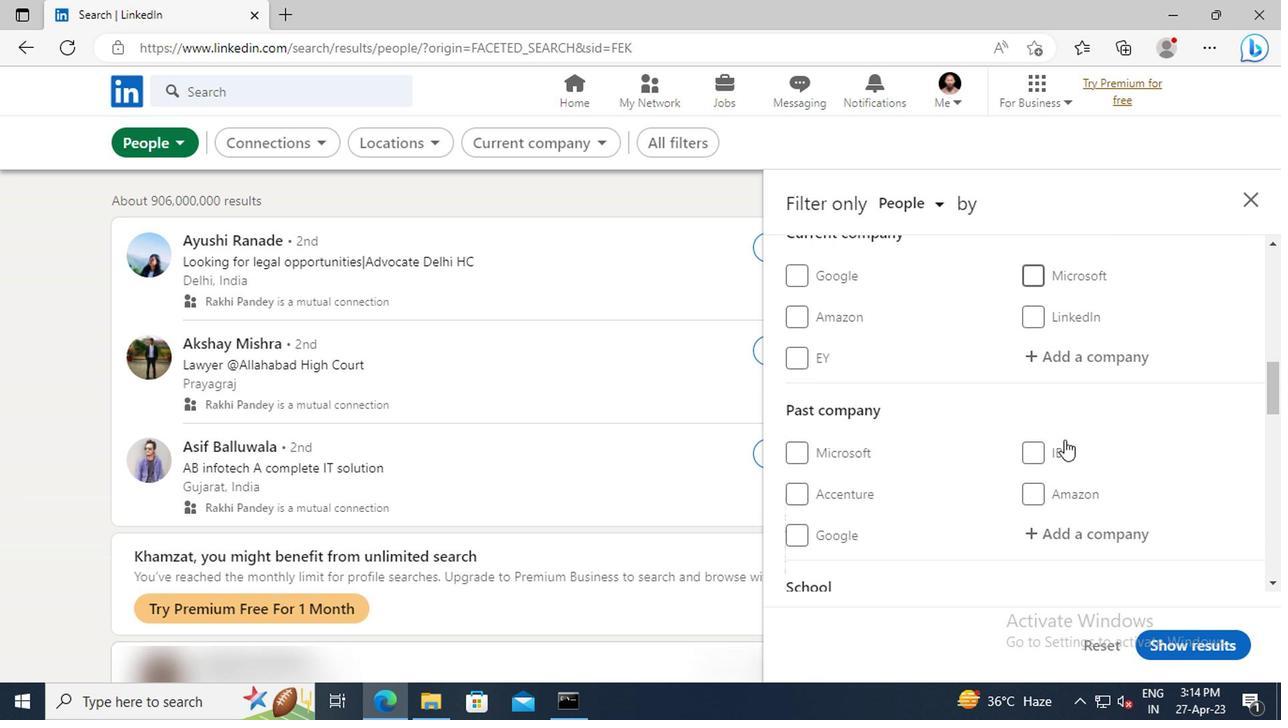 
Action: Mouse scrolled (1060, 441) with delta (0, -1)
Screenshot: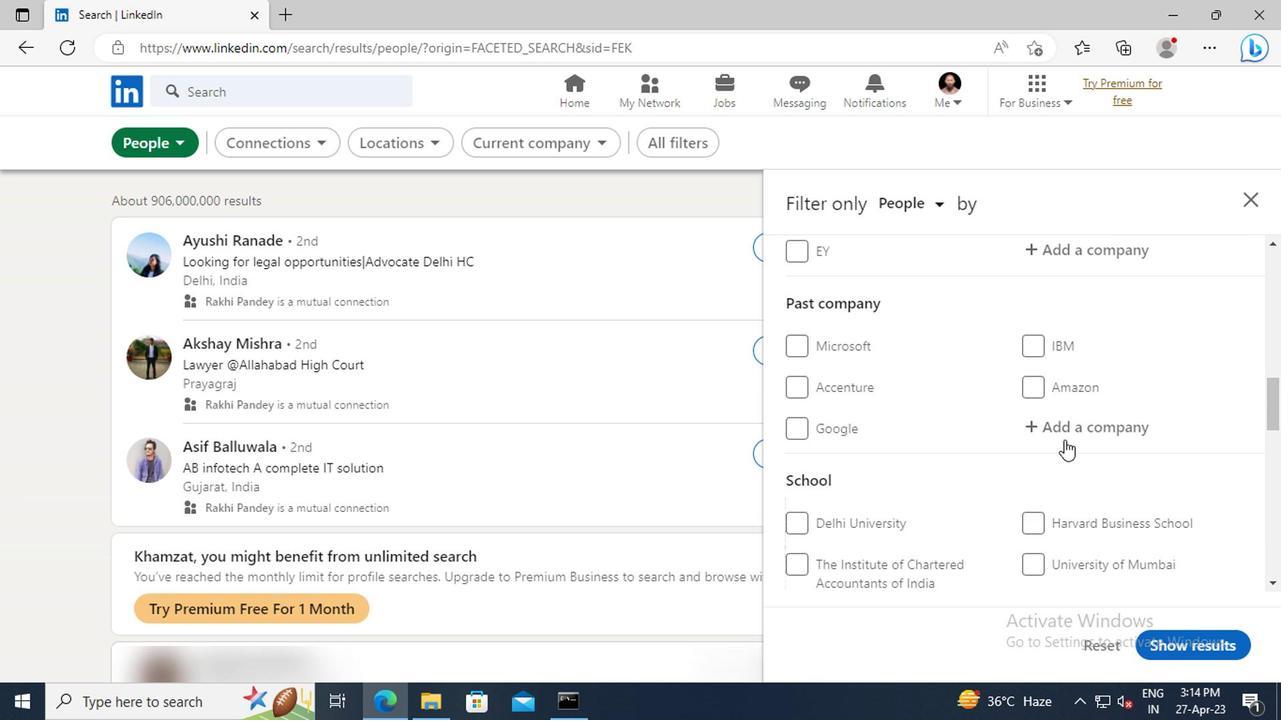 
Action: Mouse scrolled (1060, 441) with delta (0, -1)
Screenshot: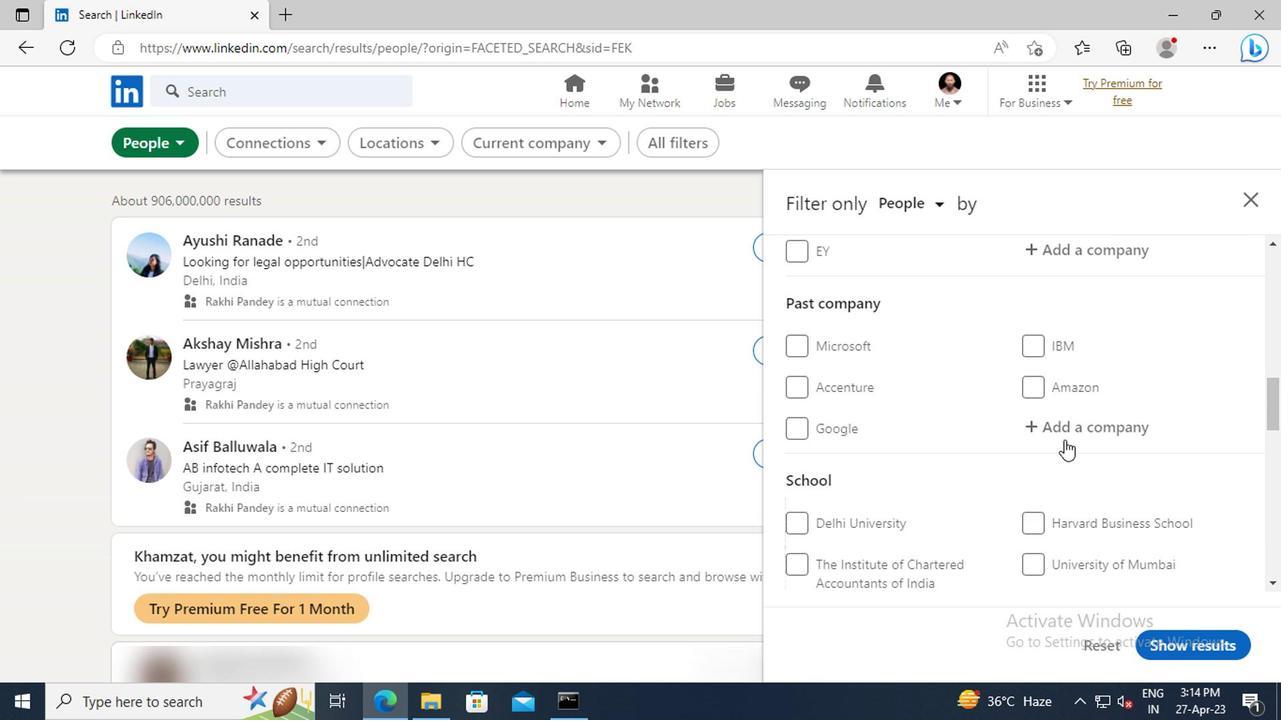 
Action: Mouse scrolled (1060, 441) with delta (0, -1)
Screenshot: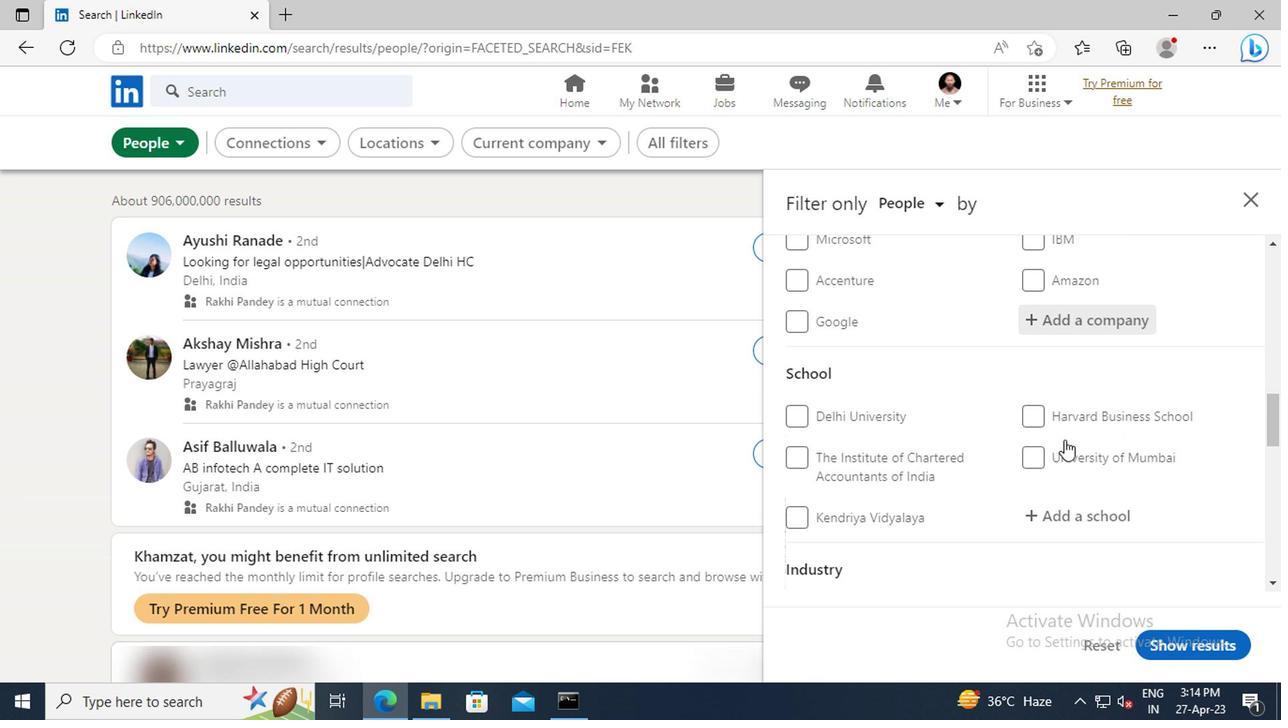 
Action: Mouse scrolled (1060, 441) with delta (0, -1)
Screenshot: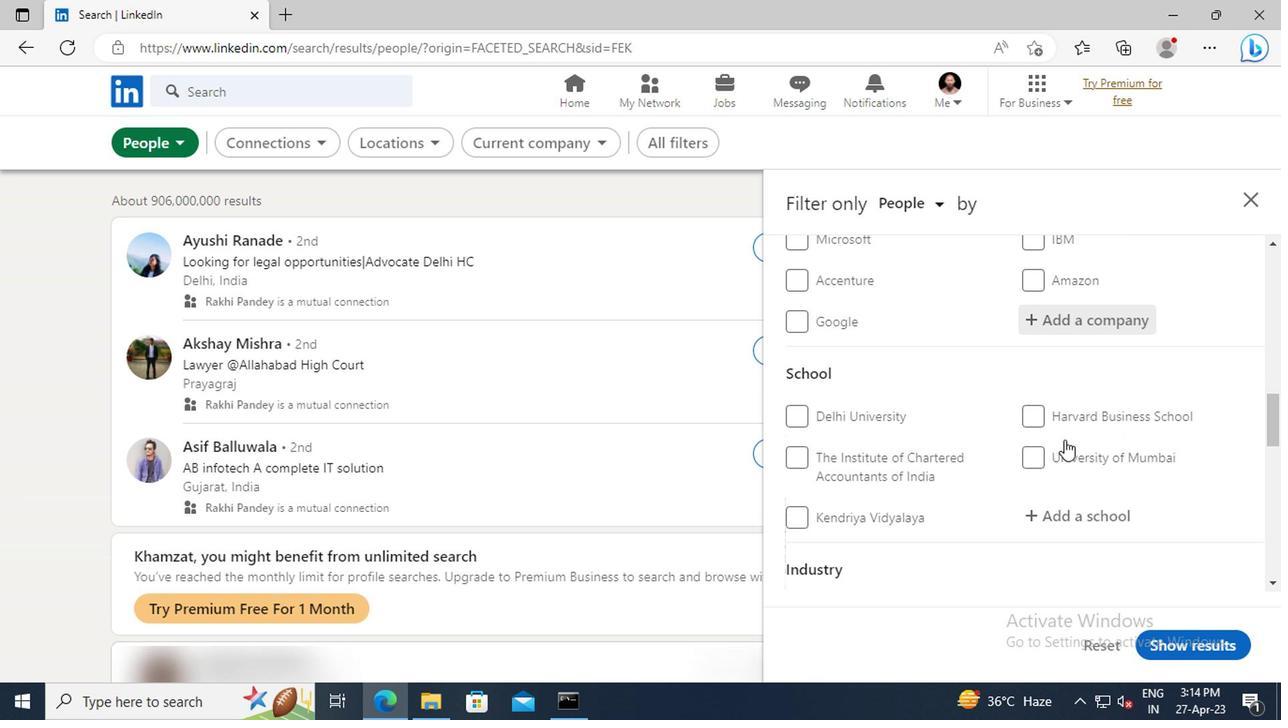 
Action: Mouse scrolled (1060, 441) with delta (0, -1)
Screenshot: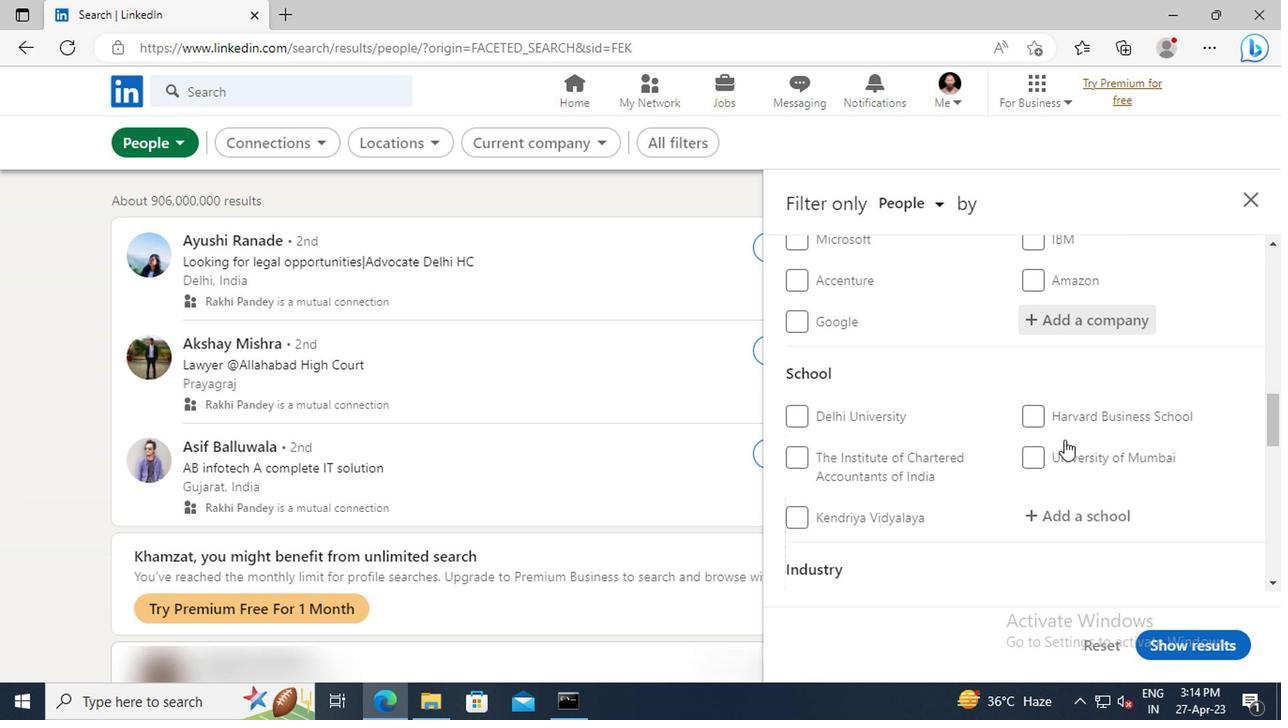 
Action: Mouse scrolled (1060, 441) with delta (0, -1)
Screenshot: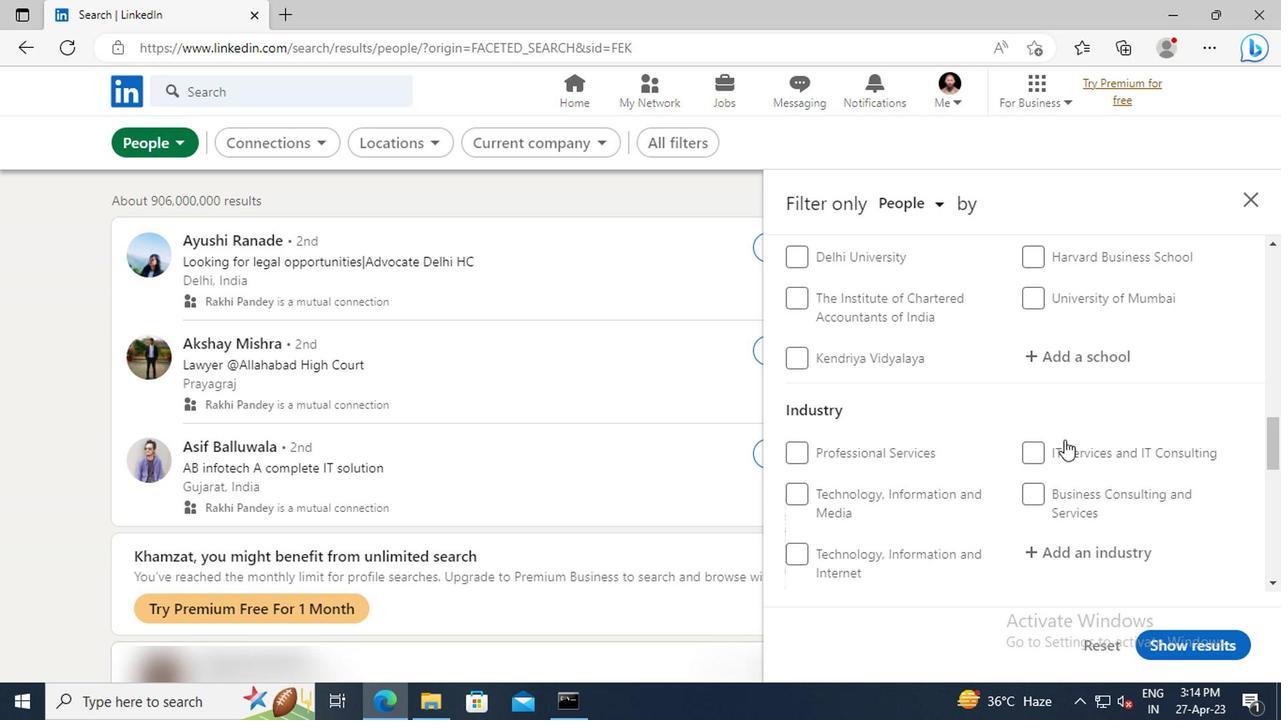 
Action: Mouse scrolled (1060, 441) with delta (0, -1)
Screenshot: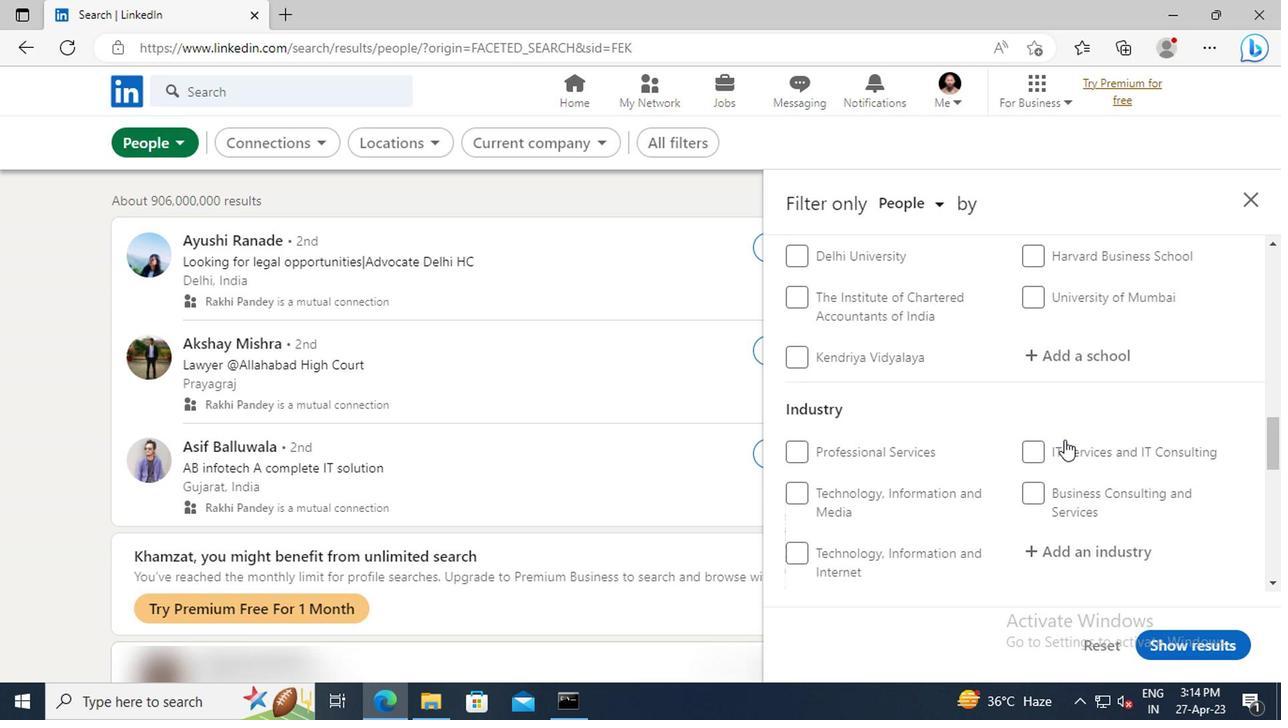
Action: Mouse scrolled (1060, 441) with delta (0, -1)
Screenshot: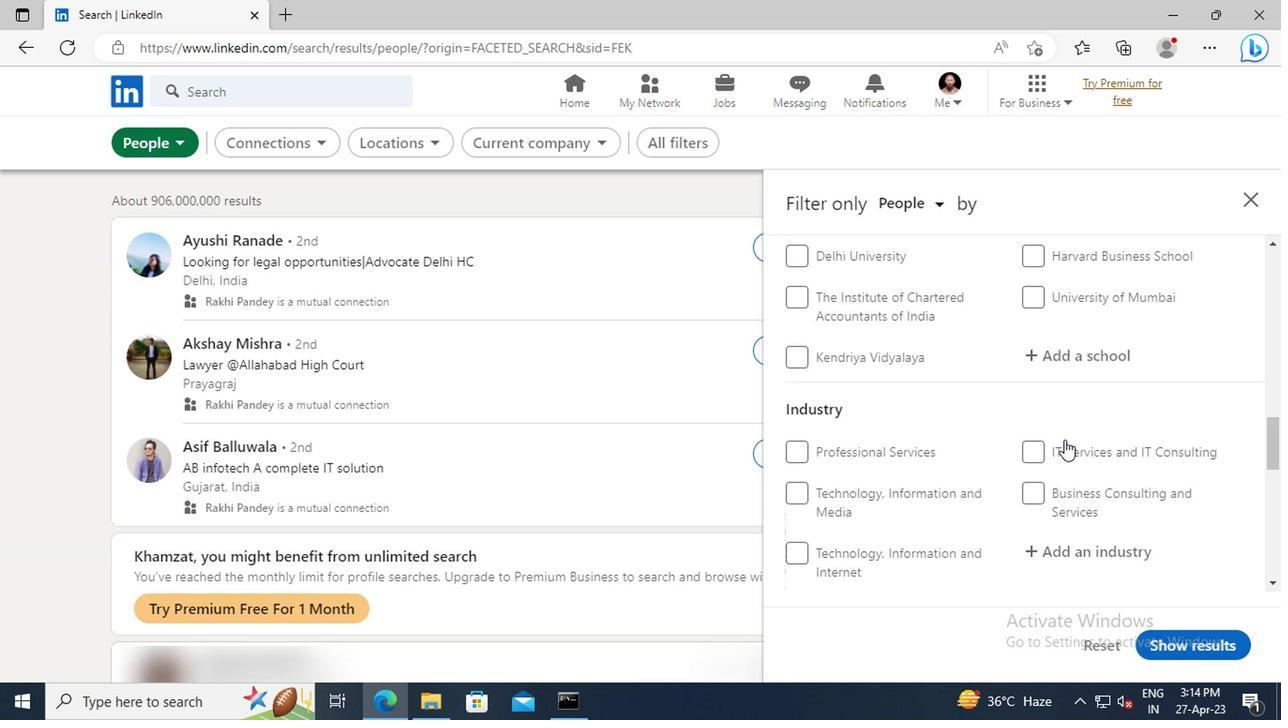 
Action: Mouse scrolled (1060, 441) with delta (0, -1)
Screenshot: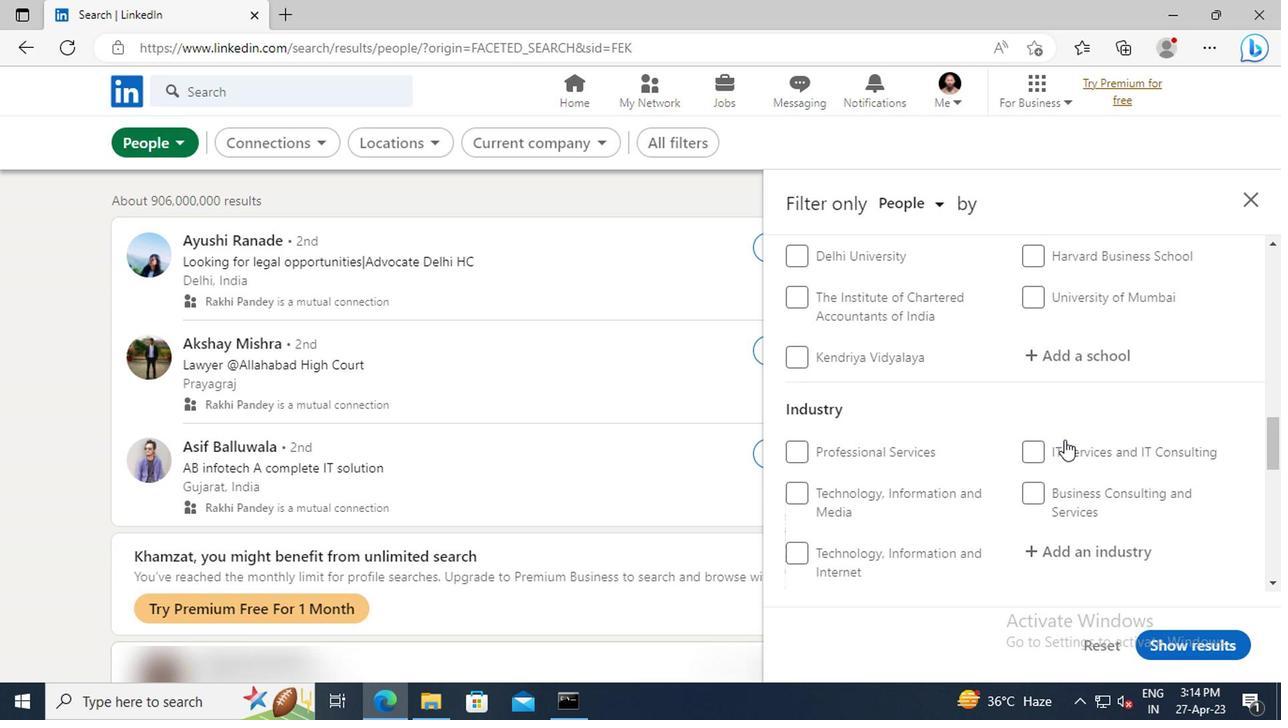 
Action: Mouse moved to (1037, 459)
Screenshot: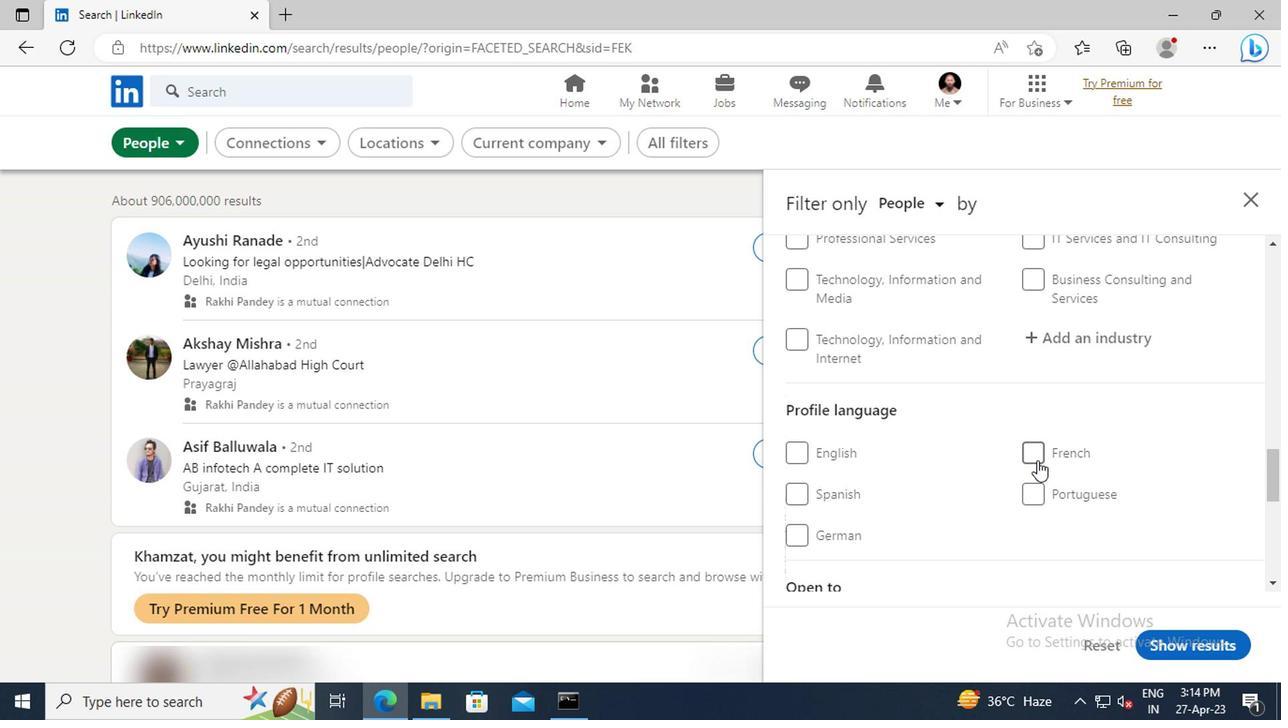 
Action: Mouse pressed left at (1037, 459)
Screenshot: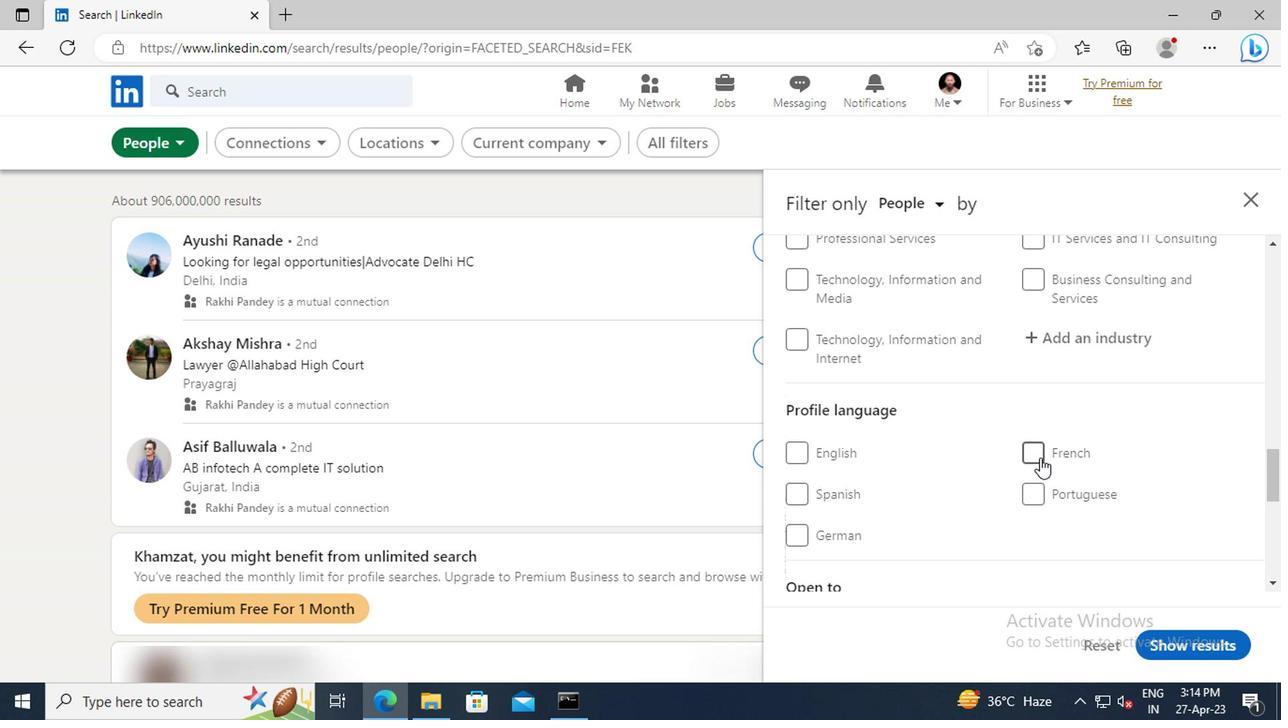 
Action: Mouse moved to (1052, 447)
Screenshot: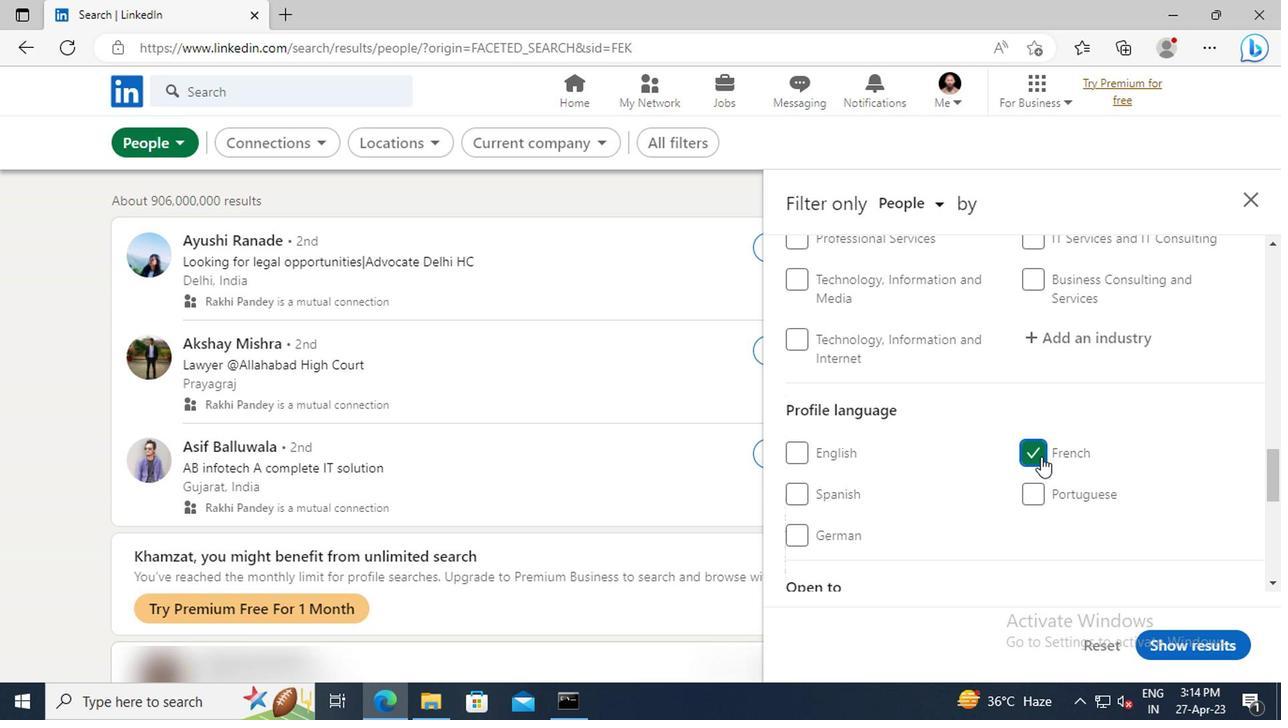 
Action: Mouse scrolled (1052, 449) with delta (0, 1)
Screenshot: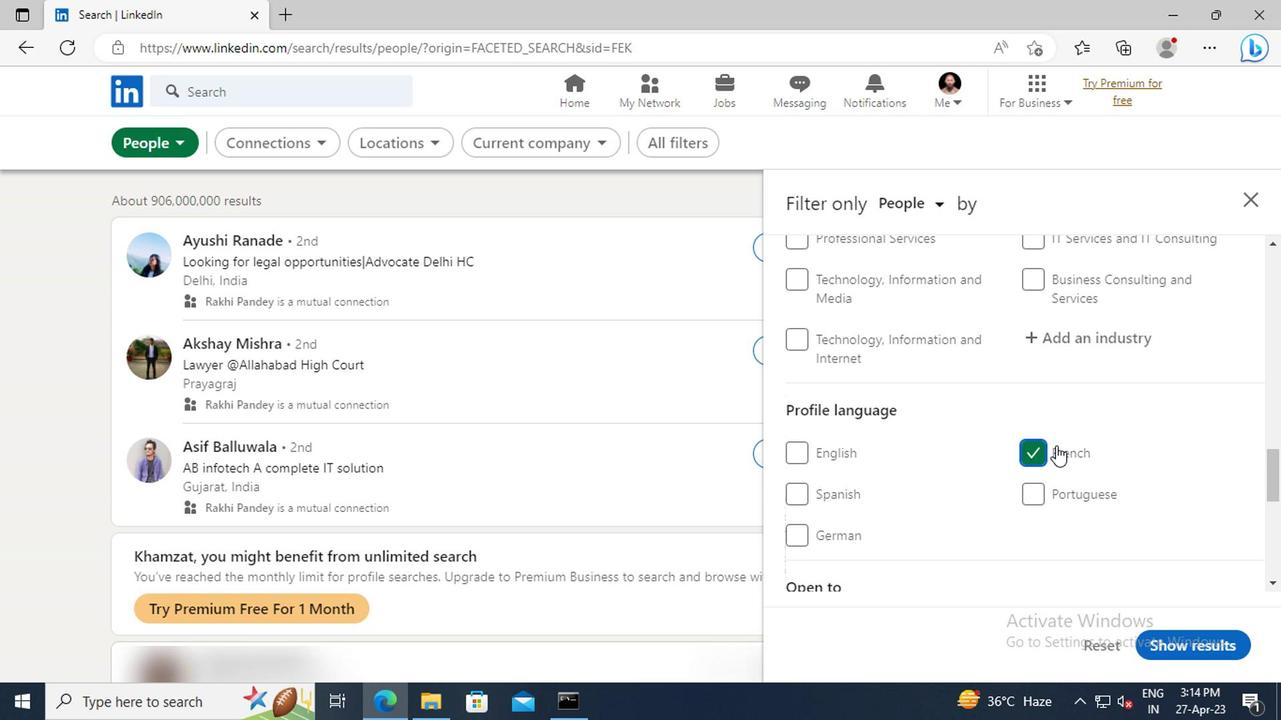 
Action: Mouse scrolled (1052, 449) with delta (0, 1)
Screenshot: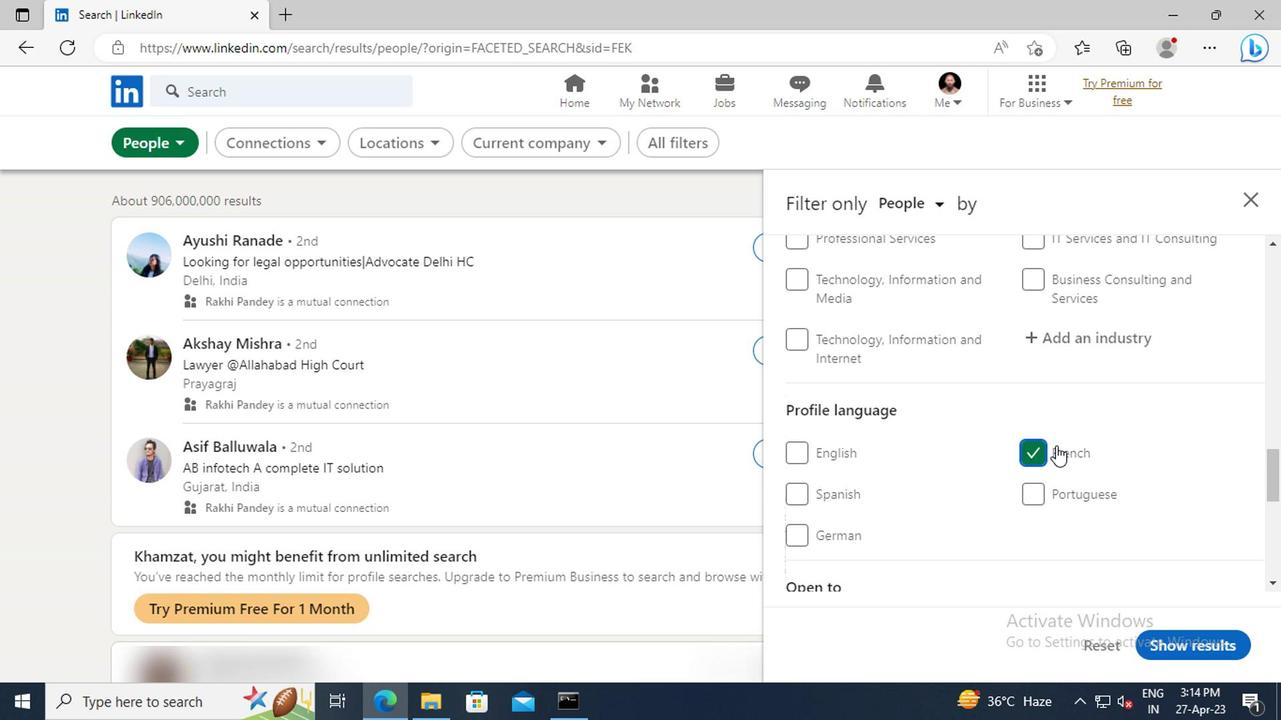
Action: Mouse scrolled (1052, 449) with delta (0, 1)
Screenshot: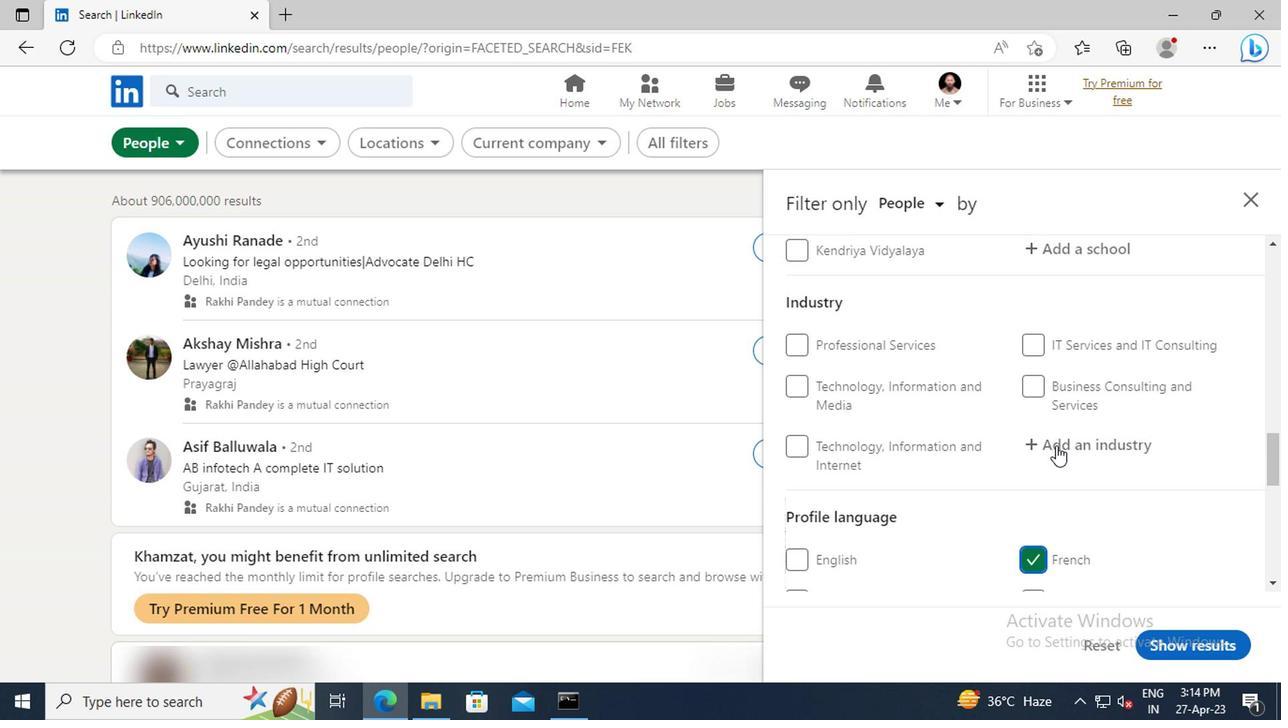 
Action: Mouse scrolled (1052, 449) with delta (0, 1)
Screenshot: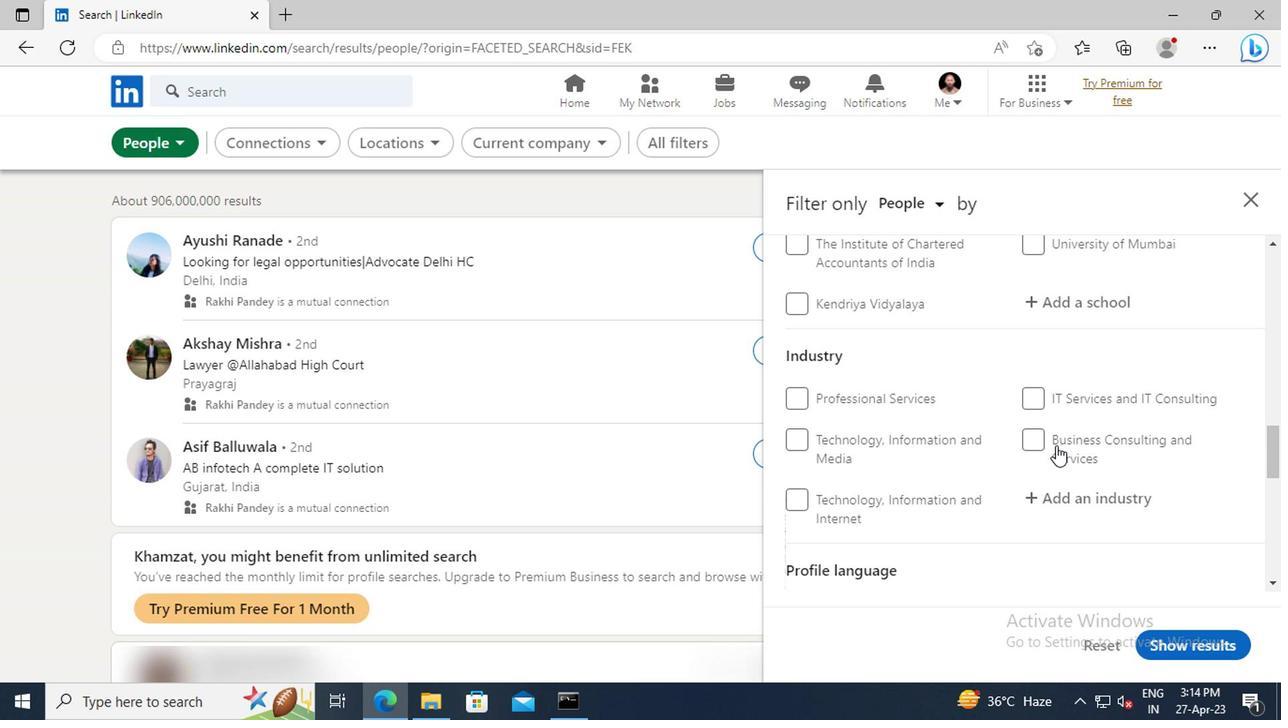 
Action: Mouse scrolled (1052, 449) with delta (0, 1)
Screenshot: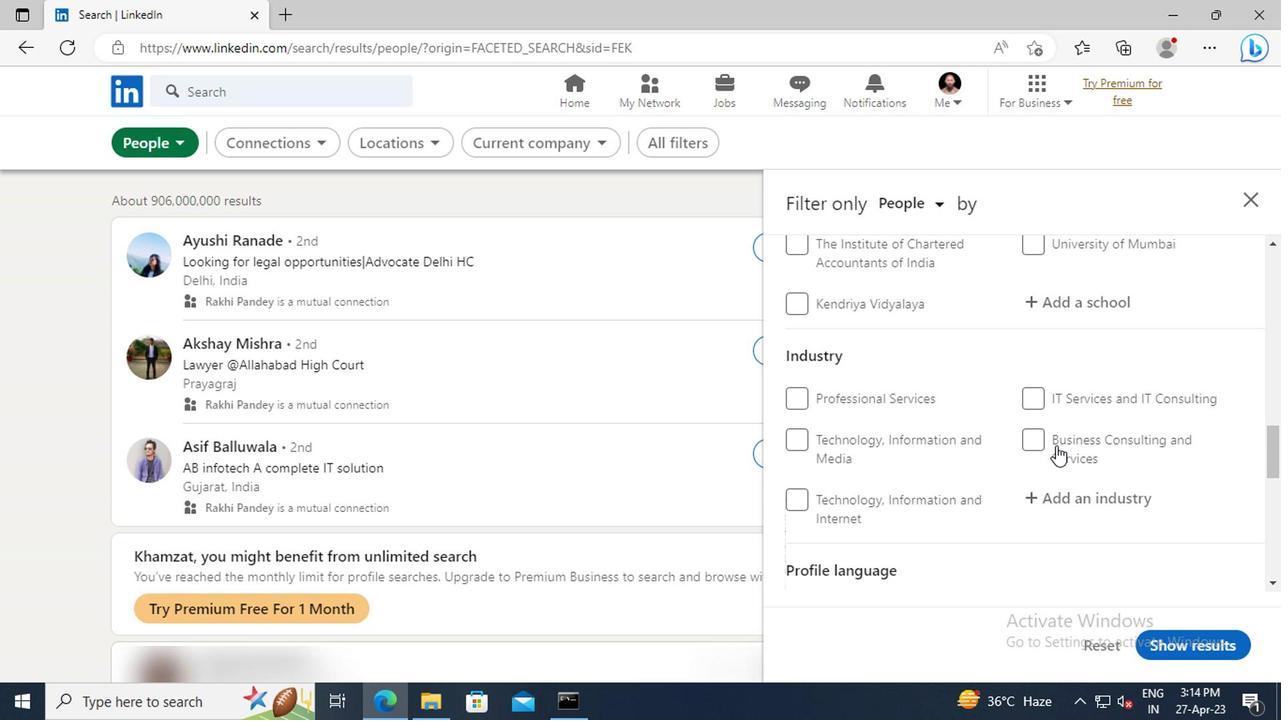 
Action: Mouse scrolled (1052, 449) with delta (0, 1)
Screenshot: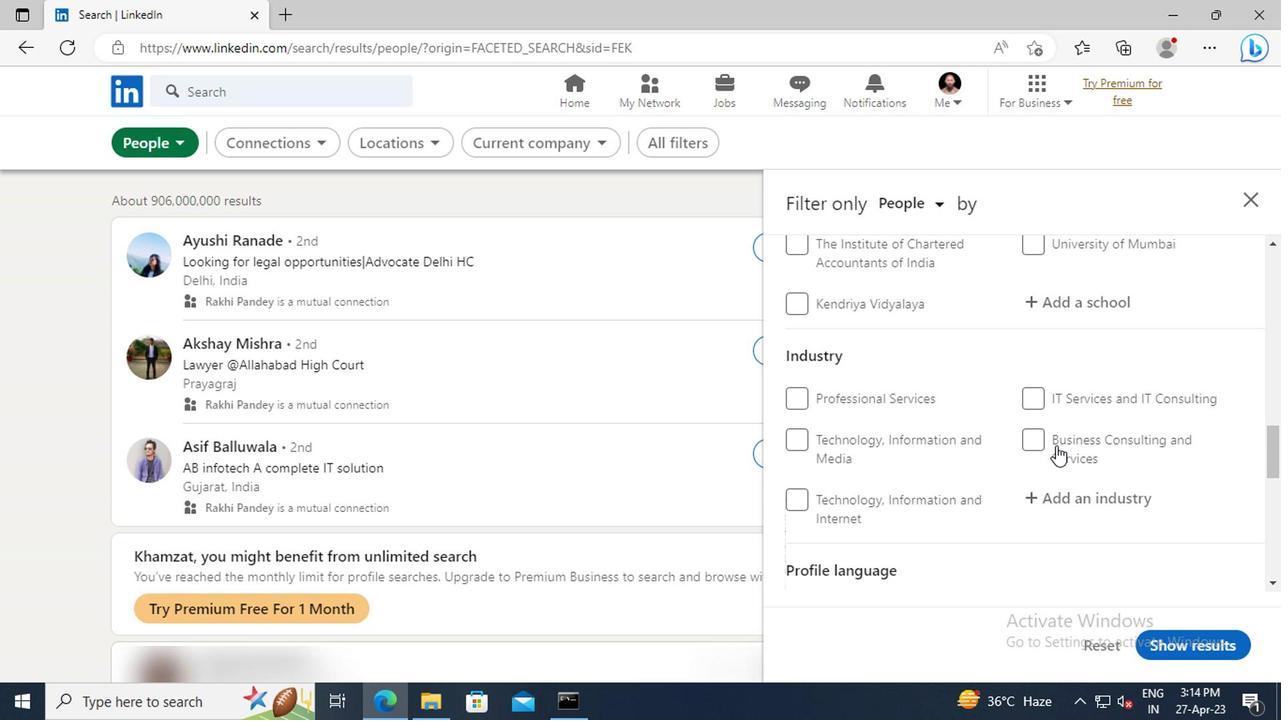 
Action: Mouse scrolled (1052, 449) with delta (0, 1)
Screenshot: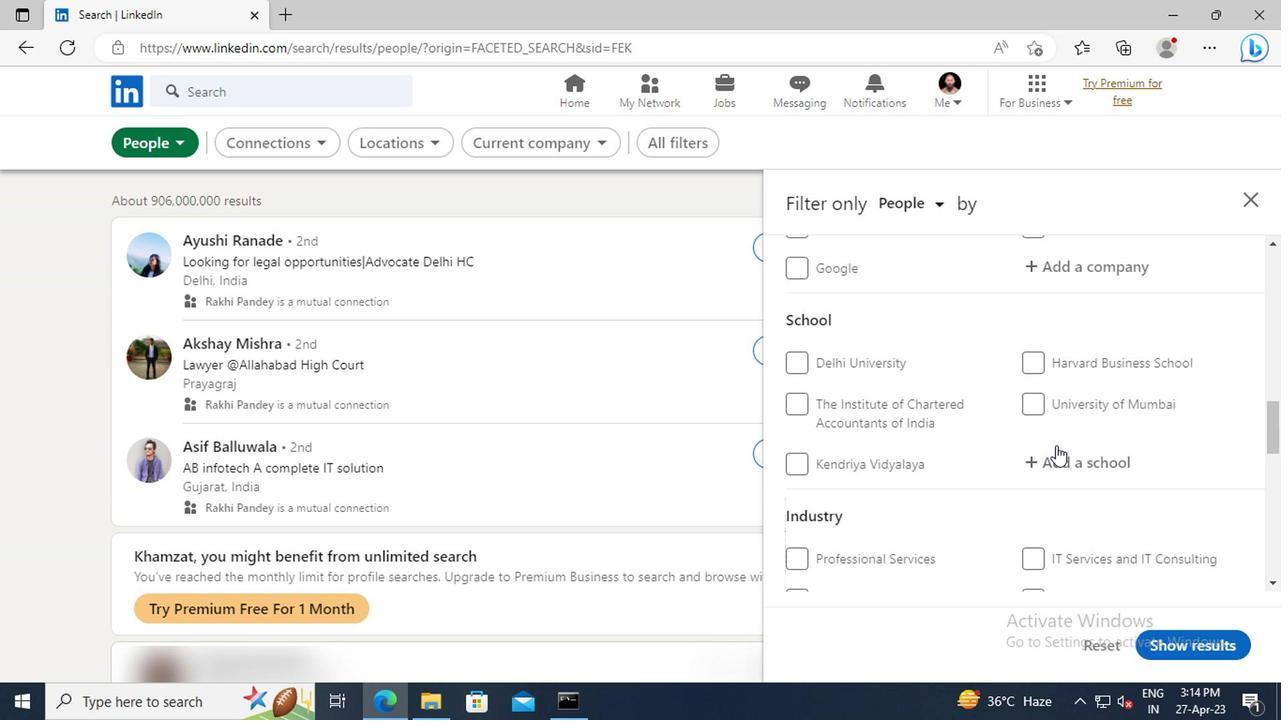 
Action: Mouse scrolled (1052, 449) with delta (0, 1)
Screenshot: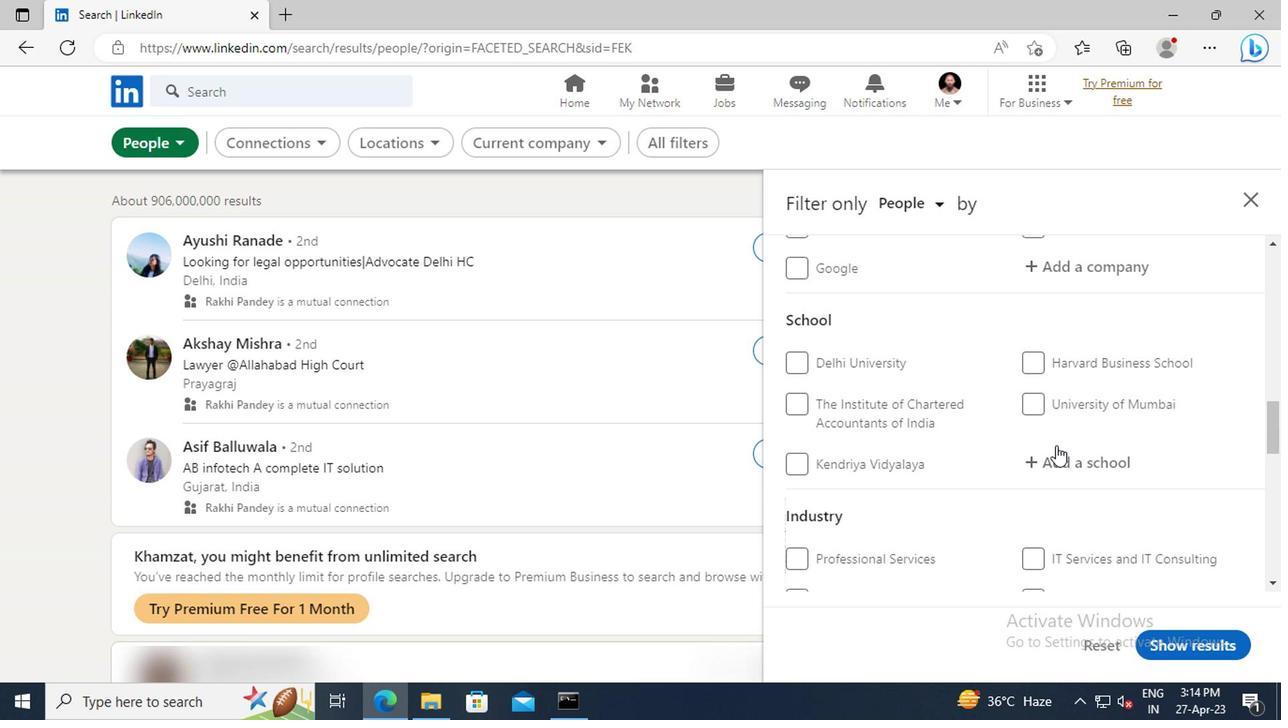 
Action: Mouse scrolled (1052, 449) with delta (0, 1)
Screenshot: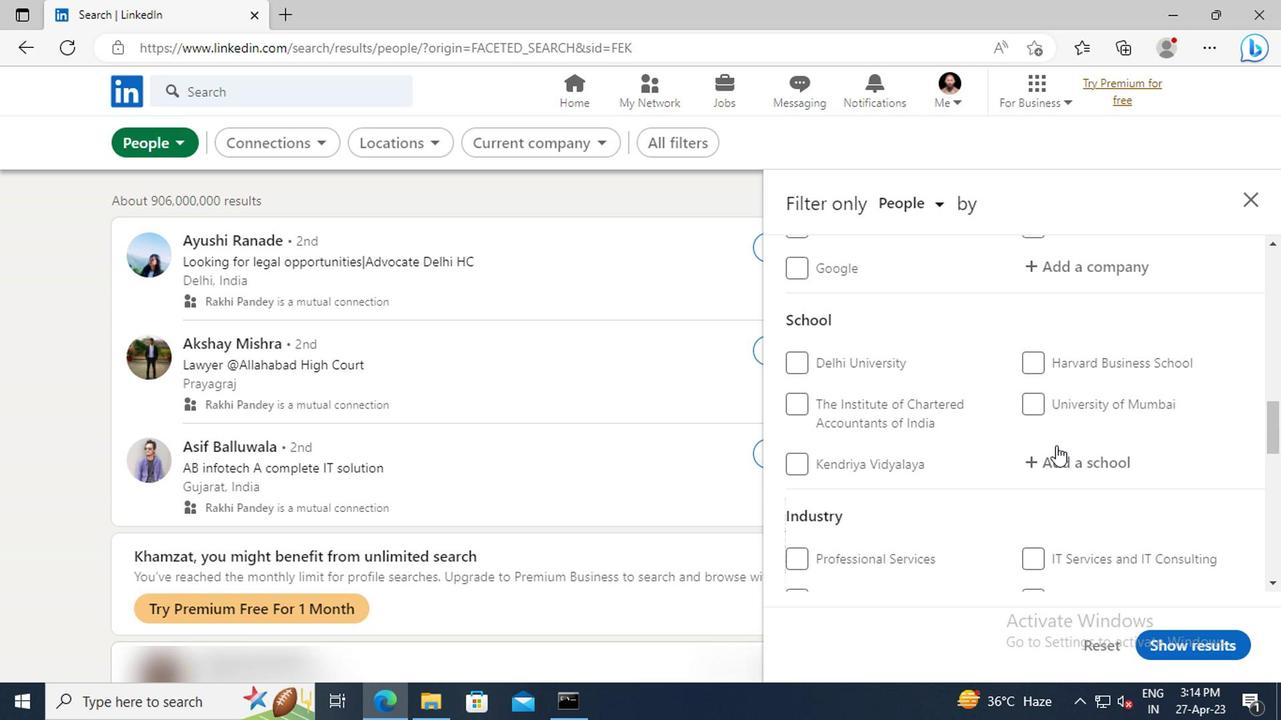 
Action: Mouse scrolled (1052, 449) with delta (0, 1)
Screenshot: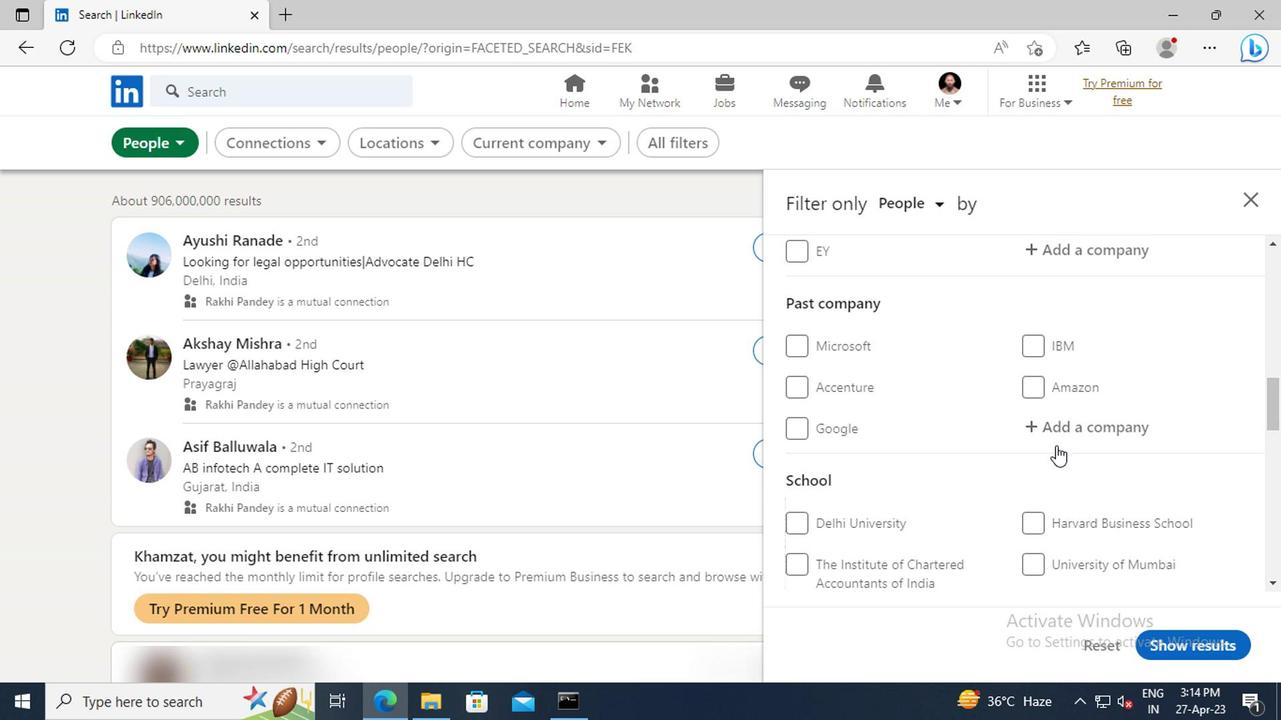 
Action: Mouse scrolled (1052, 449) with delta (0, 1)
Screenshot: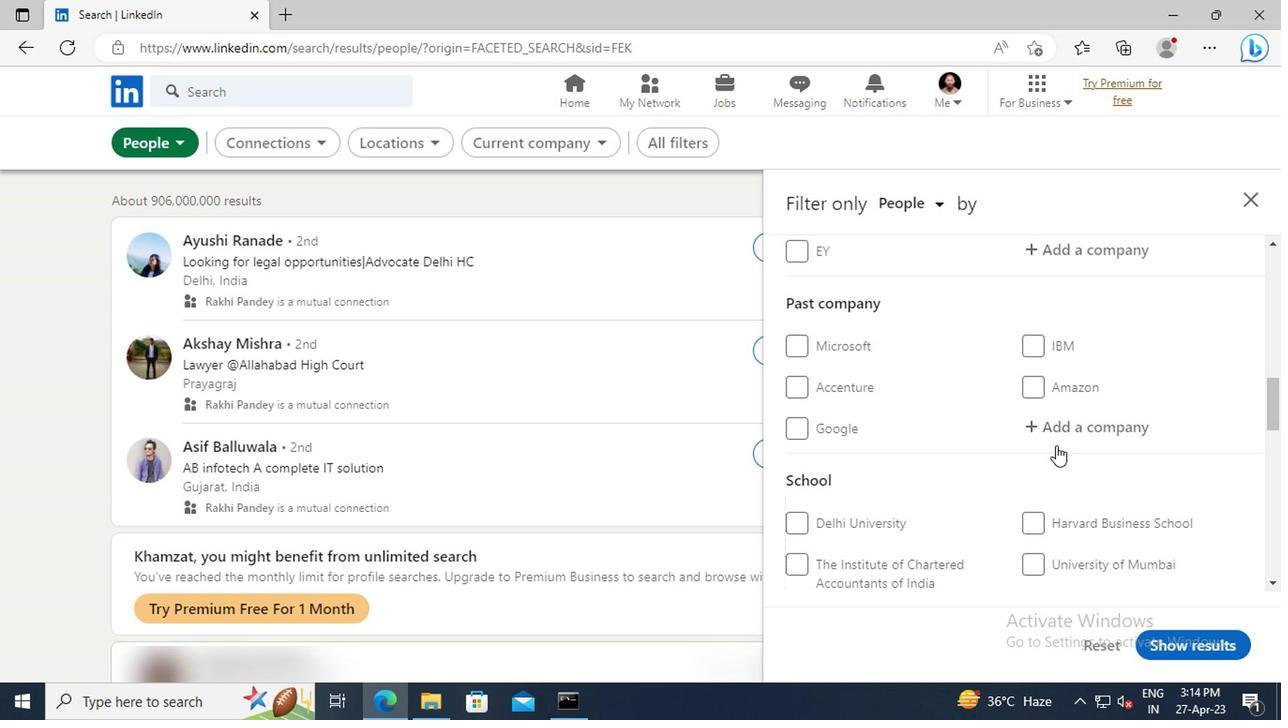 
Action: Mouse scrolled (1052, 449) with delta (0, 1)
Screenshot: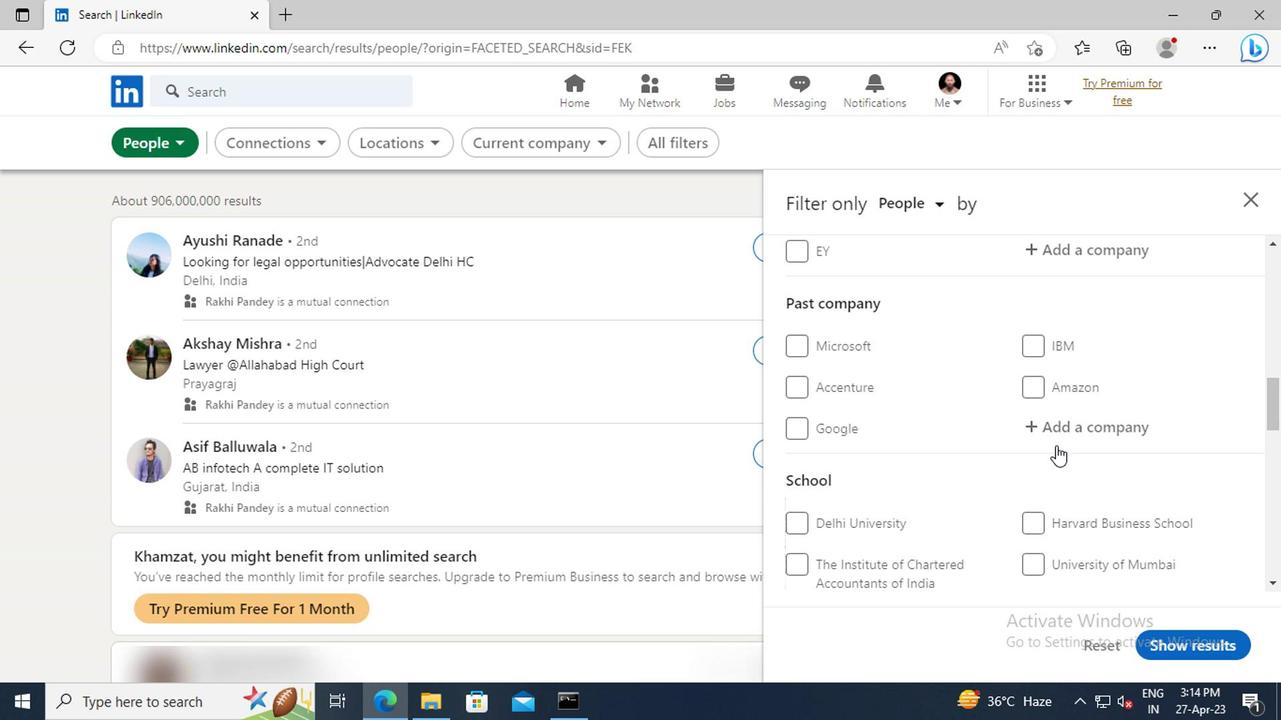 
Action: Mouse moved to (1055, 411)
Screenshot: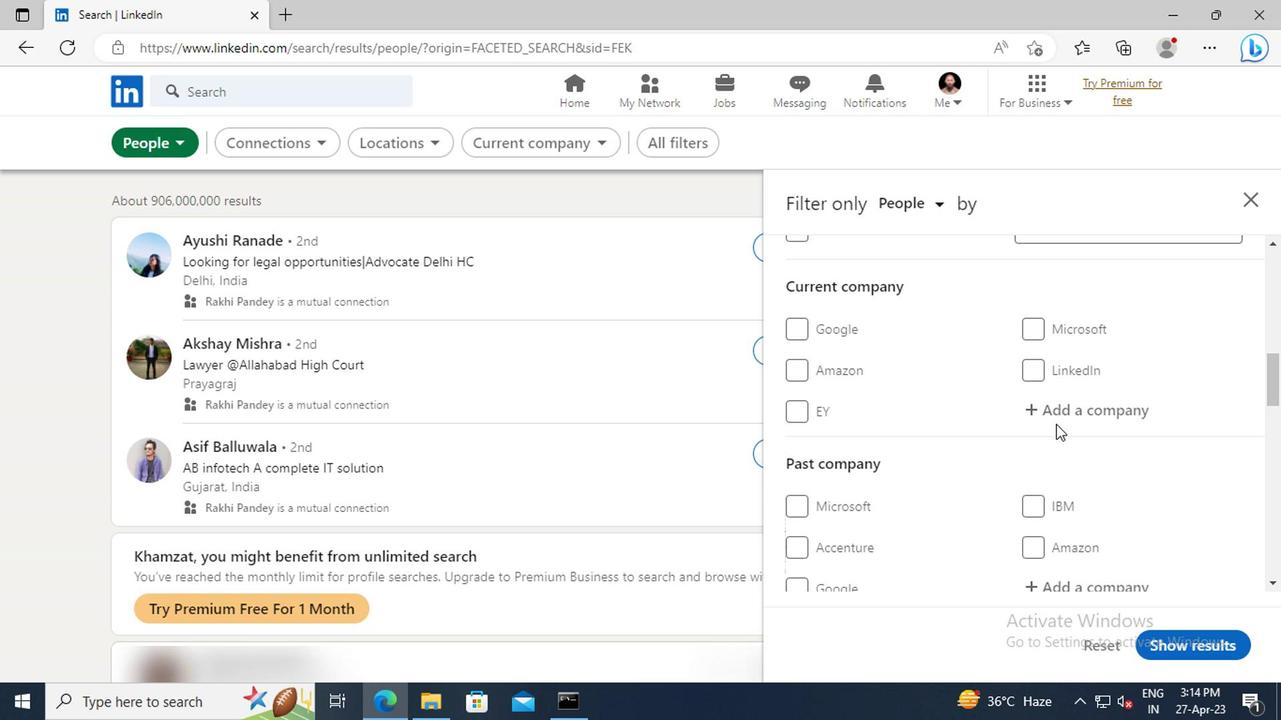 
Action: Mouse pressed left at (1055, 411)
Screenshot: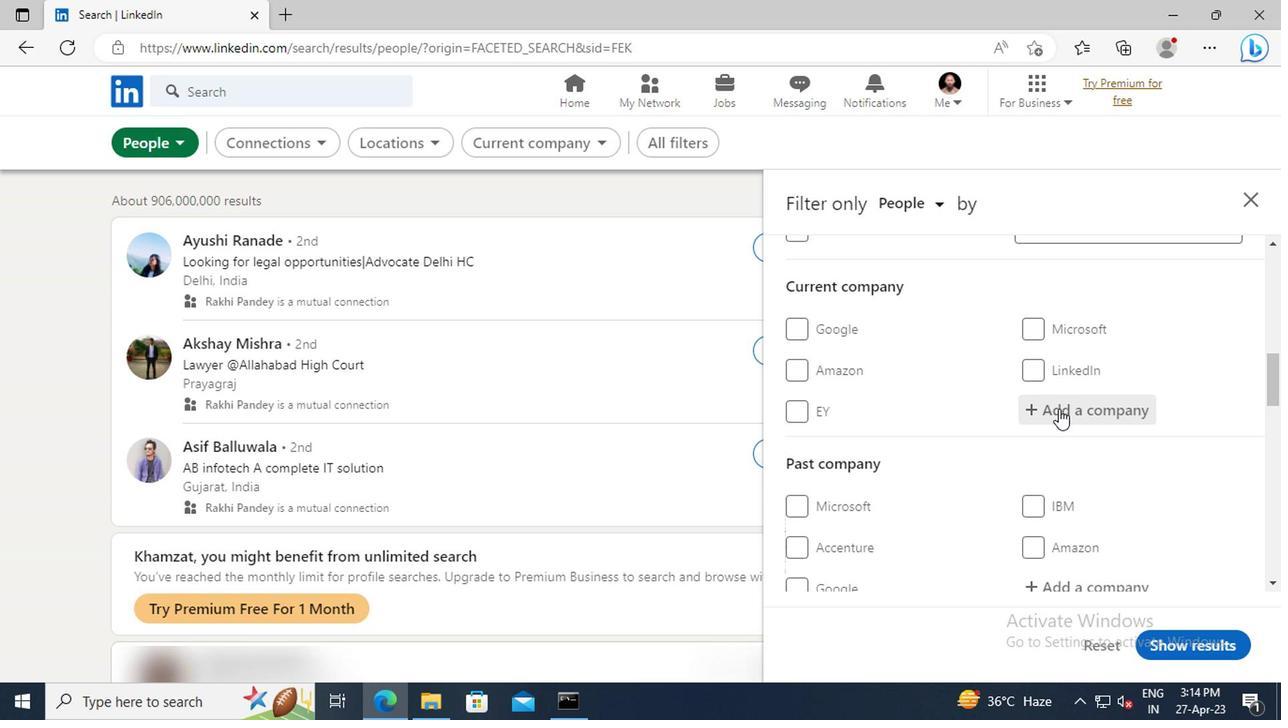 
Action: Key pressed <Key.shift>FLUTTER<Key.space><Key.shift>DEVS
Screenshot: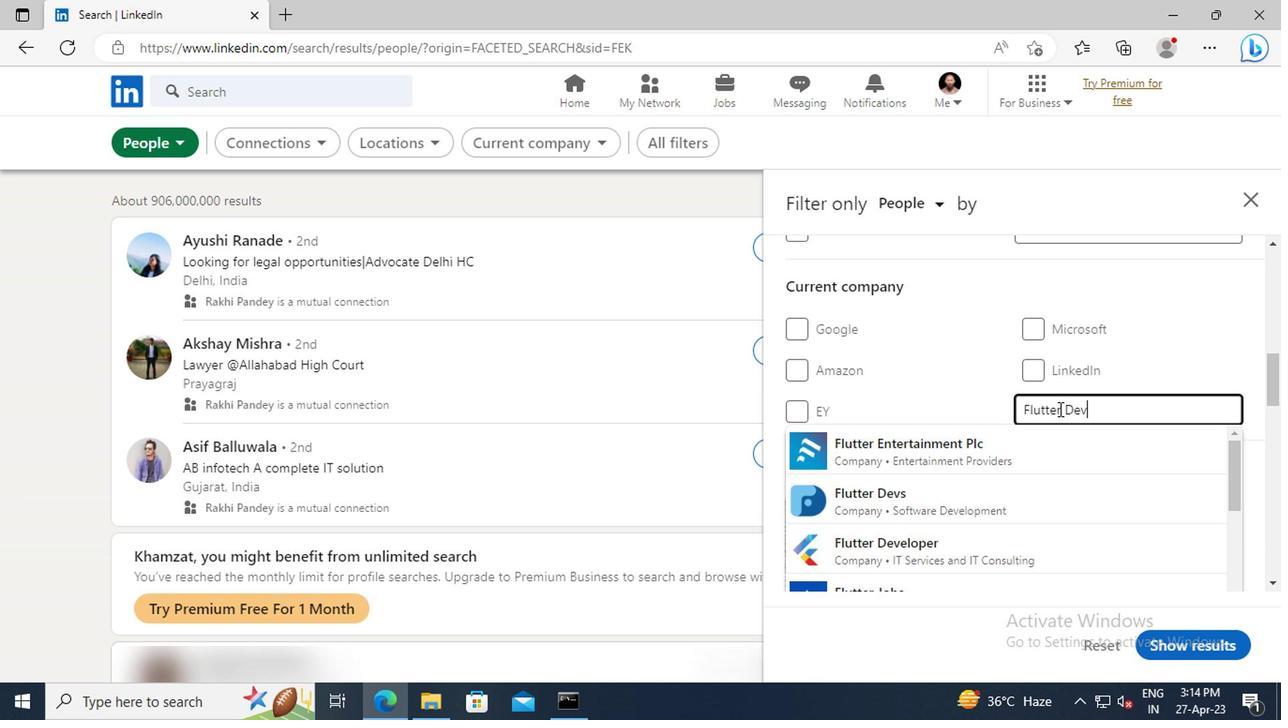 
Action: Mouse moved to (1041, 449)
Screenshot: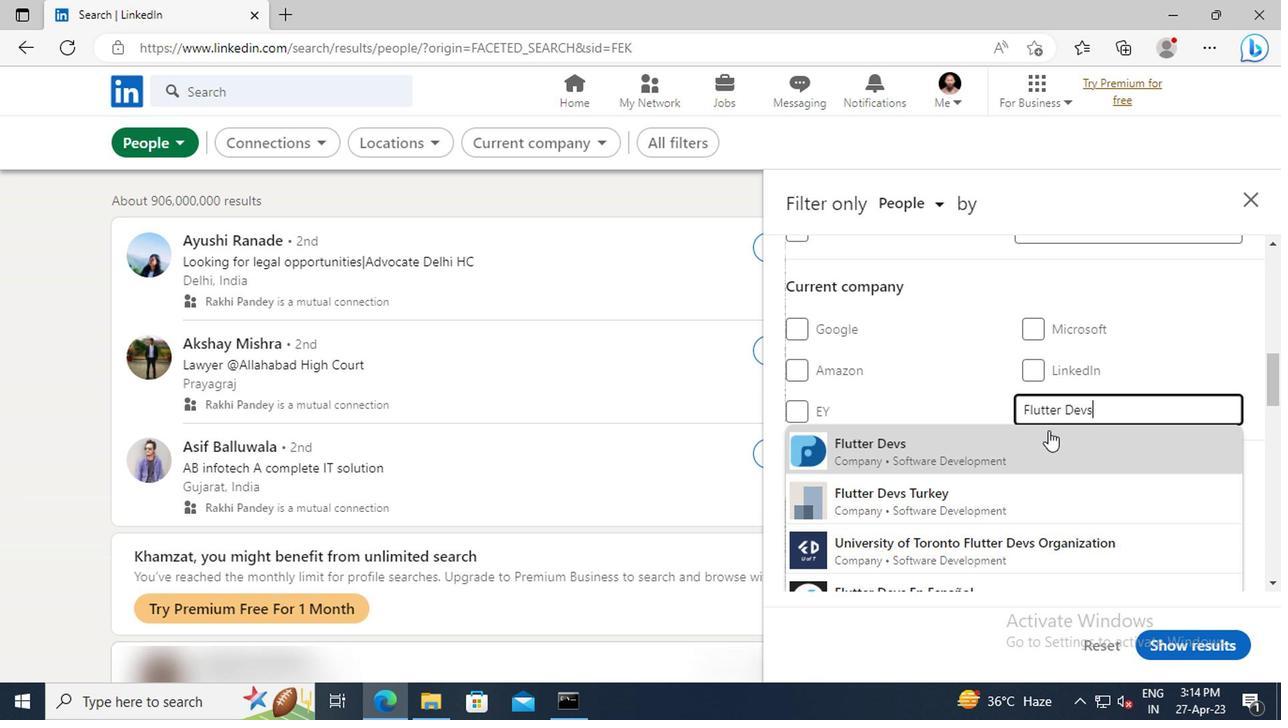 
Action: Mouse pressed left at (1041, 449)
Screenshot: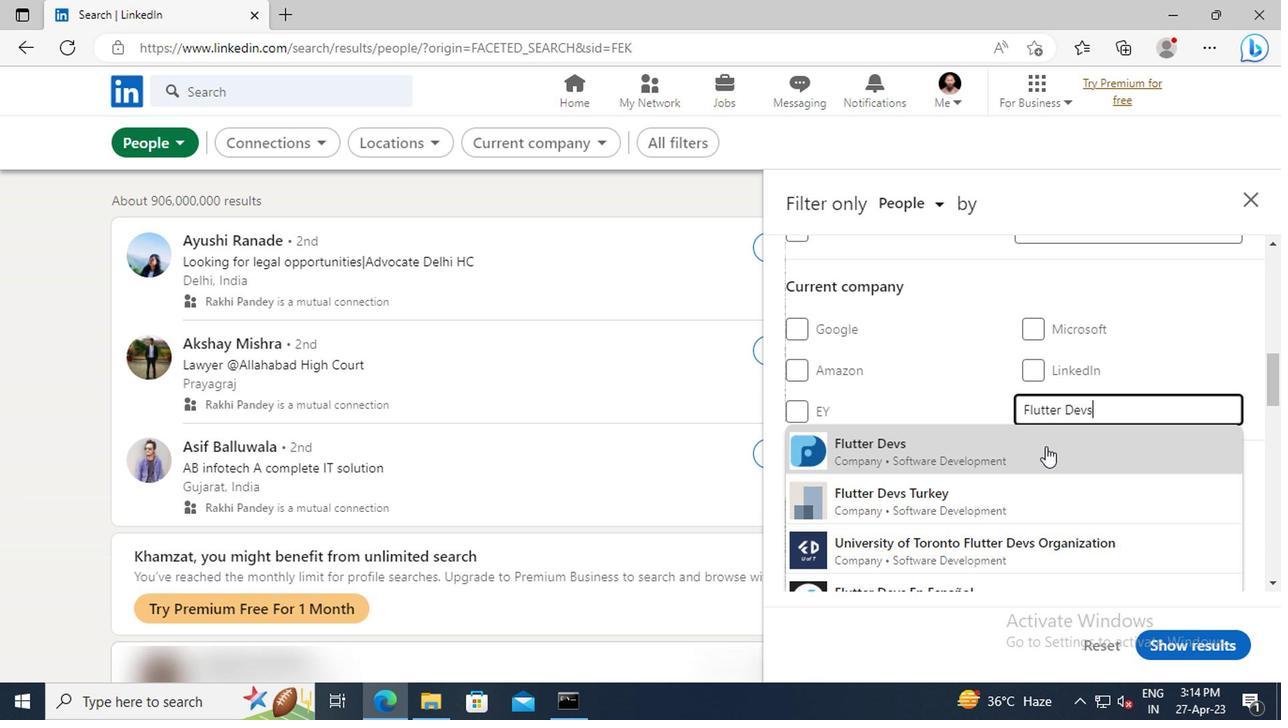 
Action: Mouse moved to (1039, 412)
Screenshot: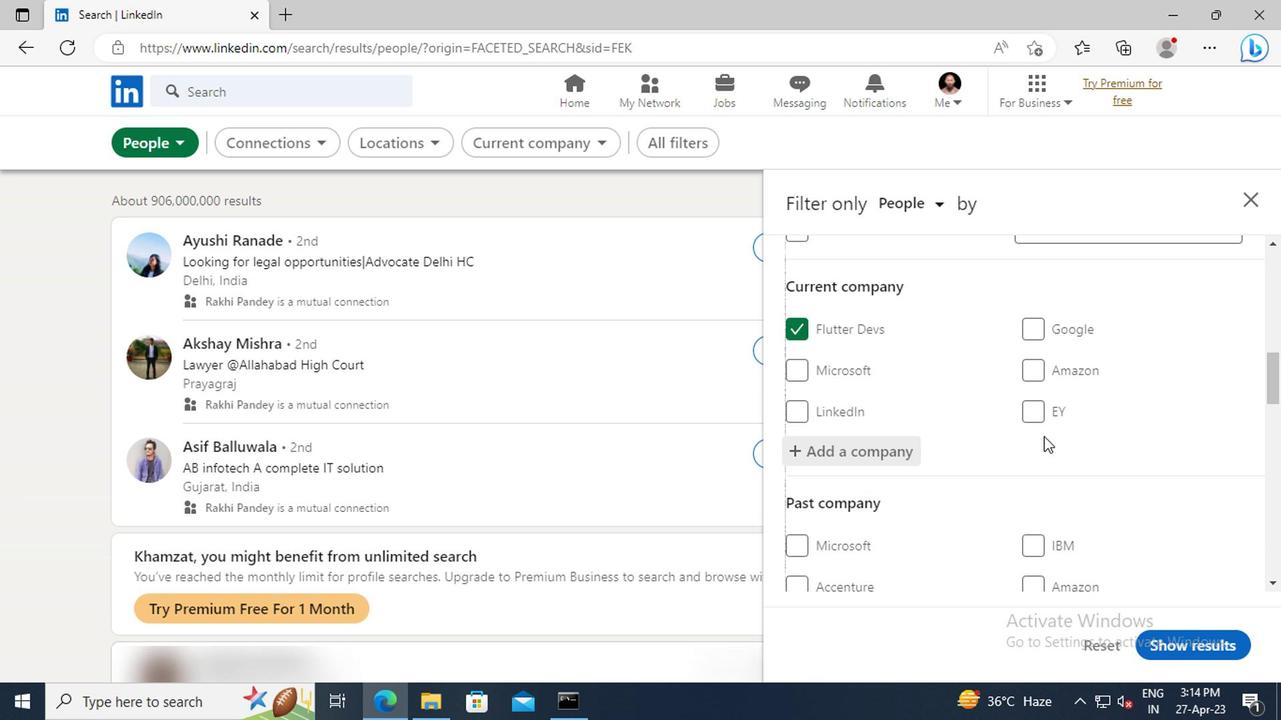 
Action: Mouse scrolled (1039, 411) with delta (0, -1)
Screenshot: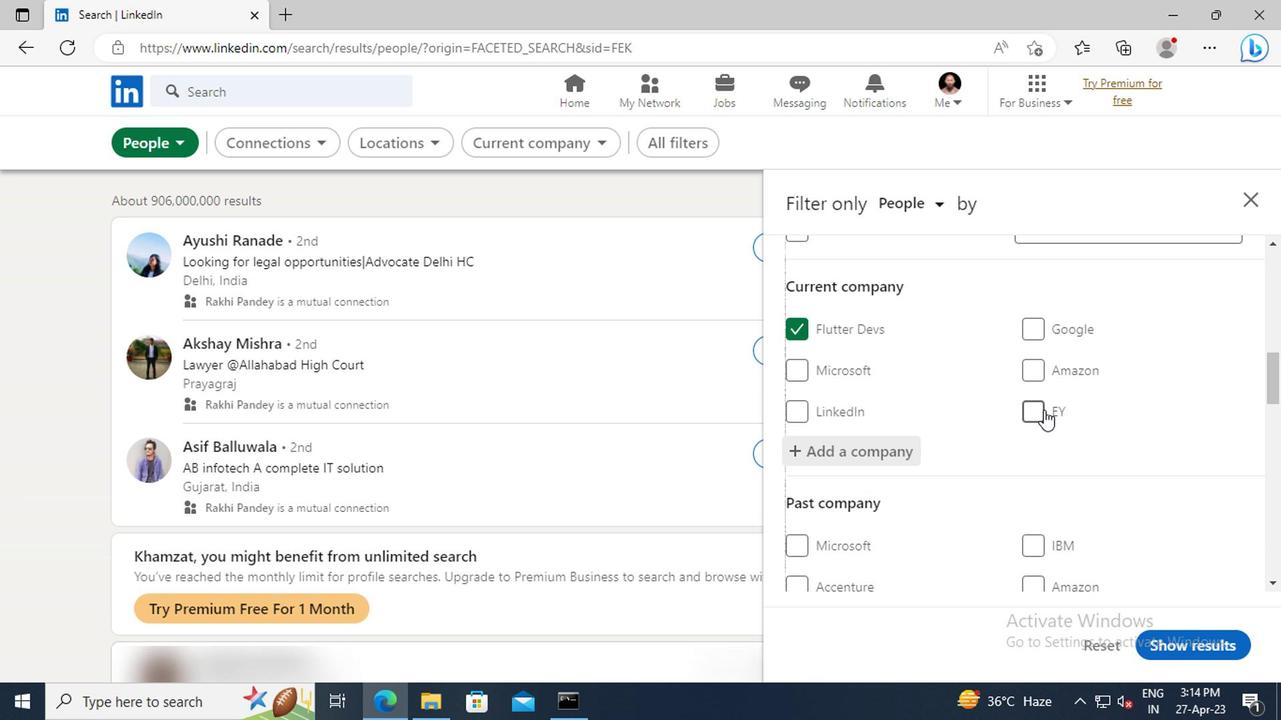 
Action: Mouse scrolled (1039, 411) with delta (0, -1)
Screenshot: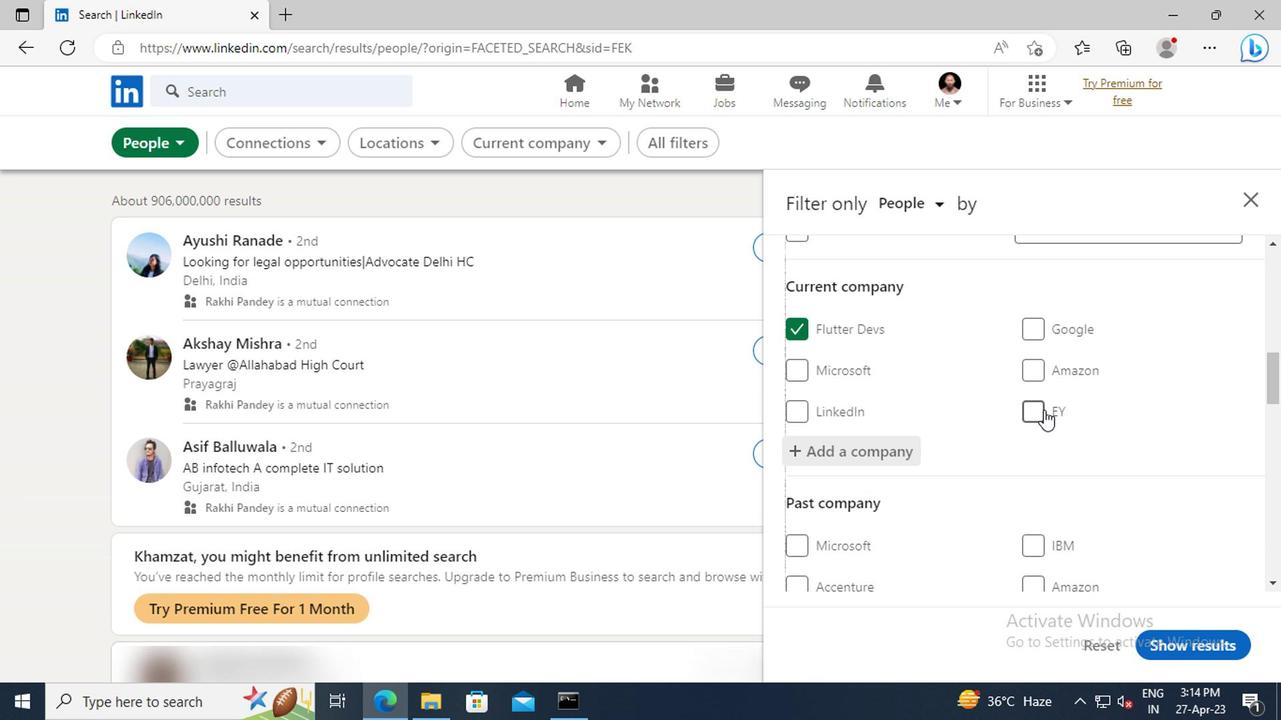 
Action: Mouse scrolled (1039, 411) with delta (0, -1)
Screenshot: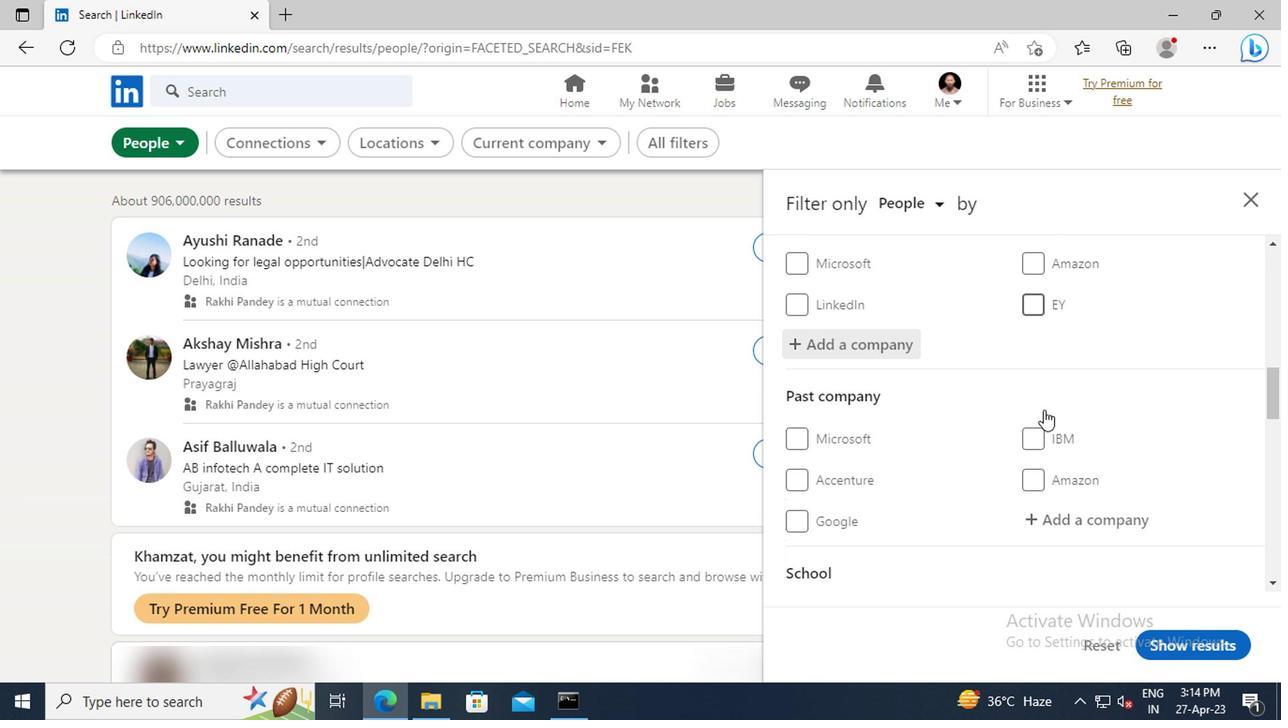 
Action: Mouse scrolled (1039, 411) with delta (0, -1)
Screenshot: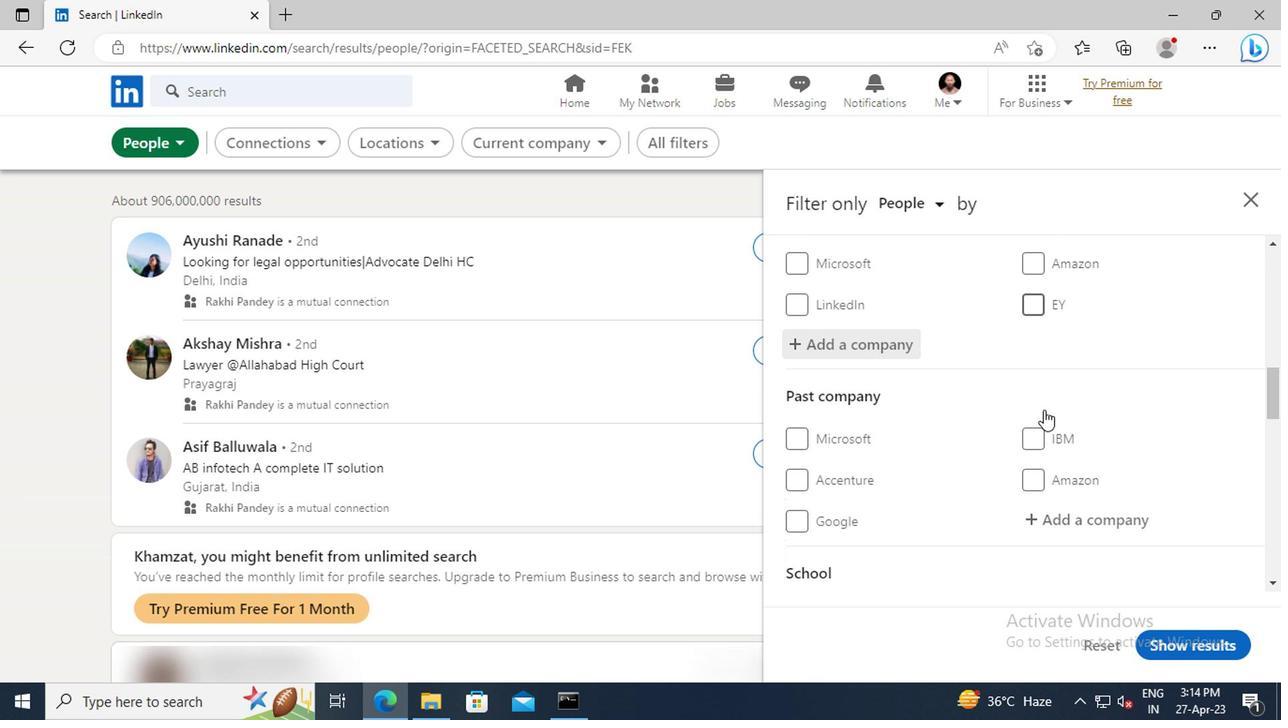 
Action: Mouse scrolled (1039, 411) with delta (0, -1)
Screenshot: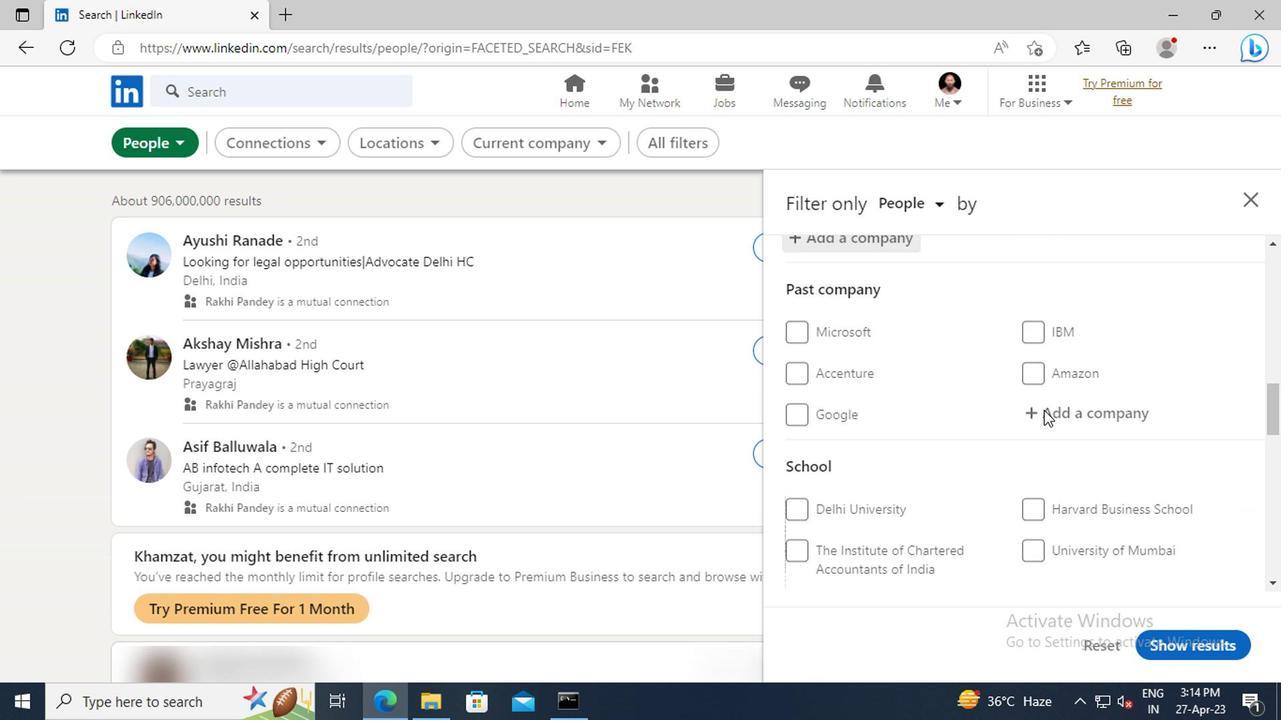 
Action: Mouse scrolled (1039, 411) with delta (0, -1)
Screenshot: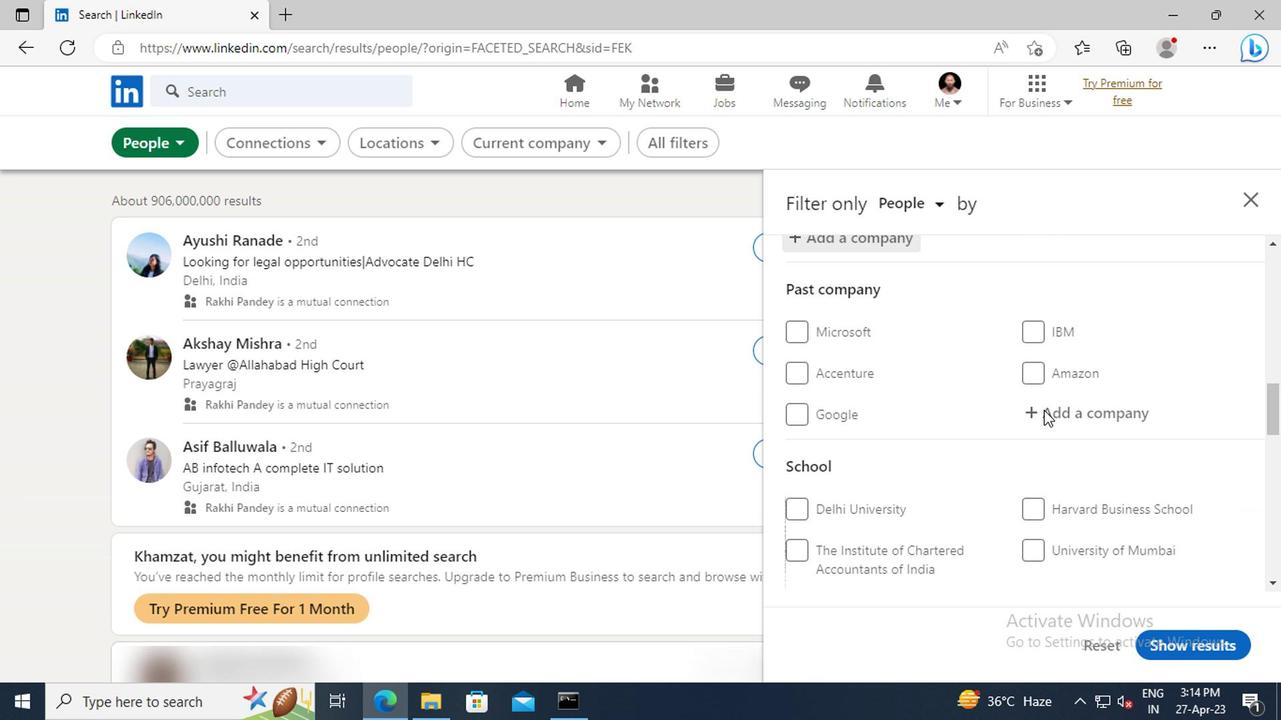 
Action: Mouse scrolled (1039, 411) with delta (0, -1)
Screenshot: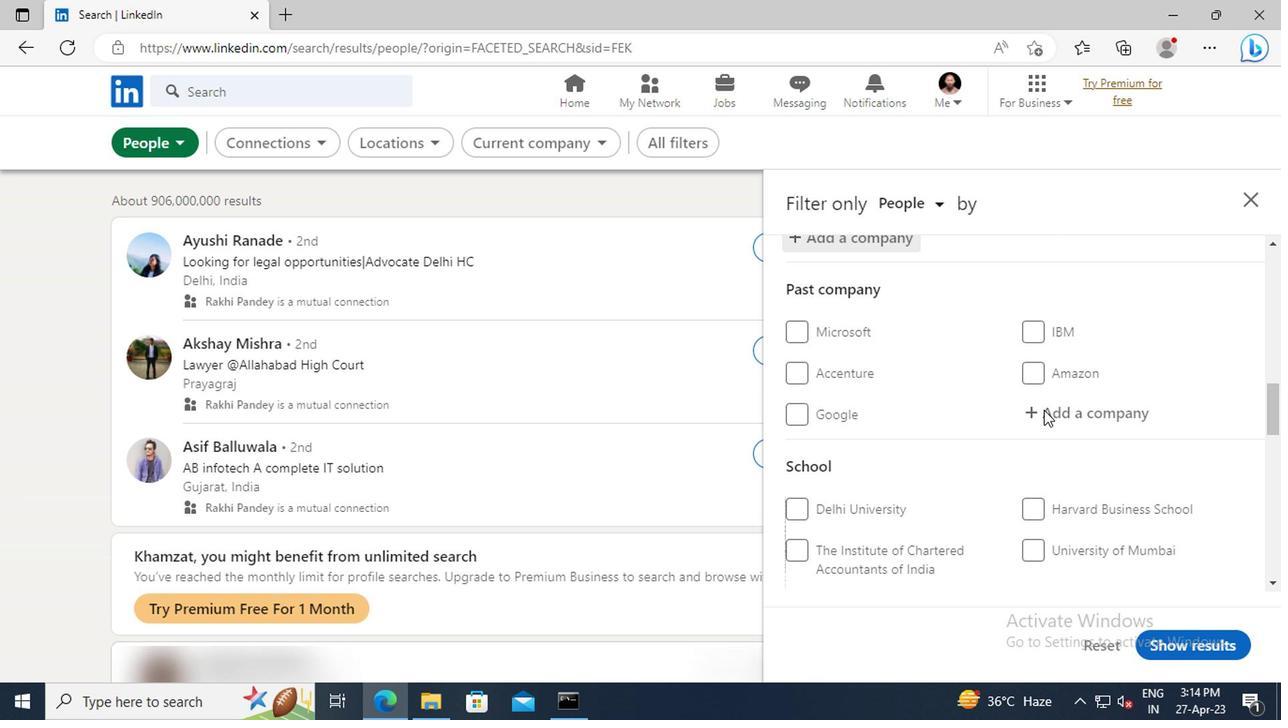 
Action: Mouse scrolled (1039, 411) with delta (0, -1)
Screenshot: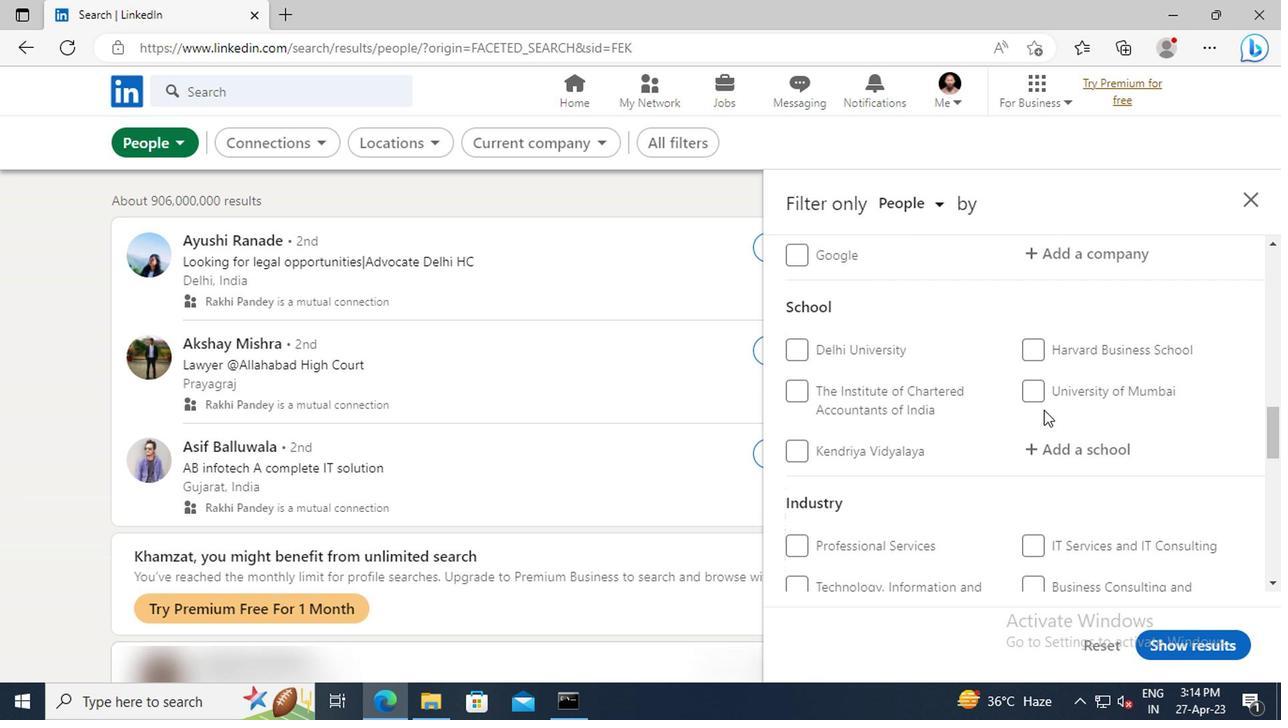 
Action: Mouse moved to (1057, 403)
Screenshot: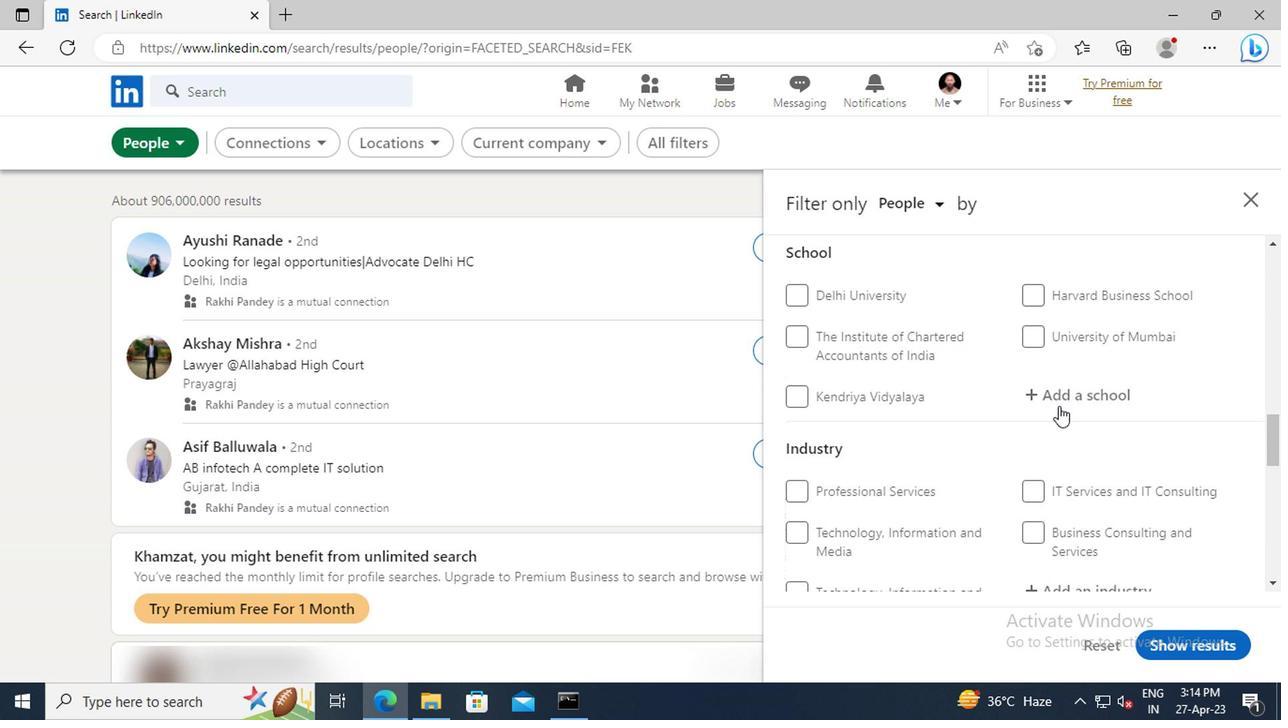 
Action: Mouse pressed left at (1057, 403)
Screenshot: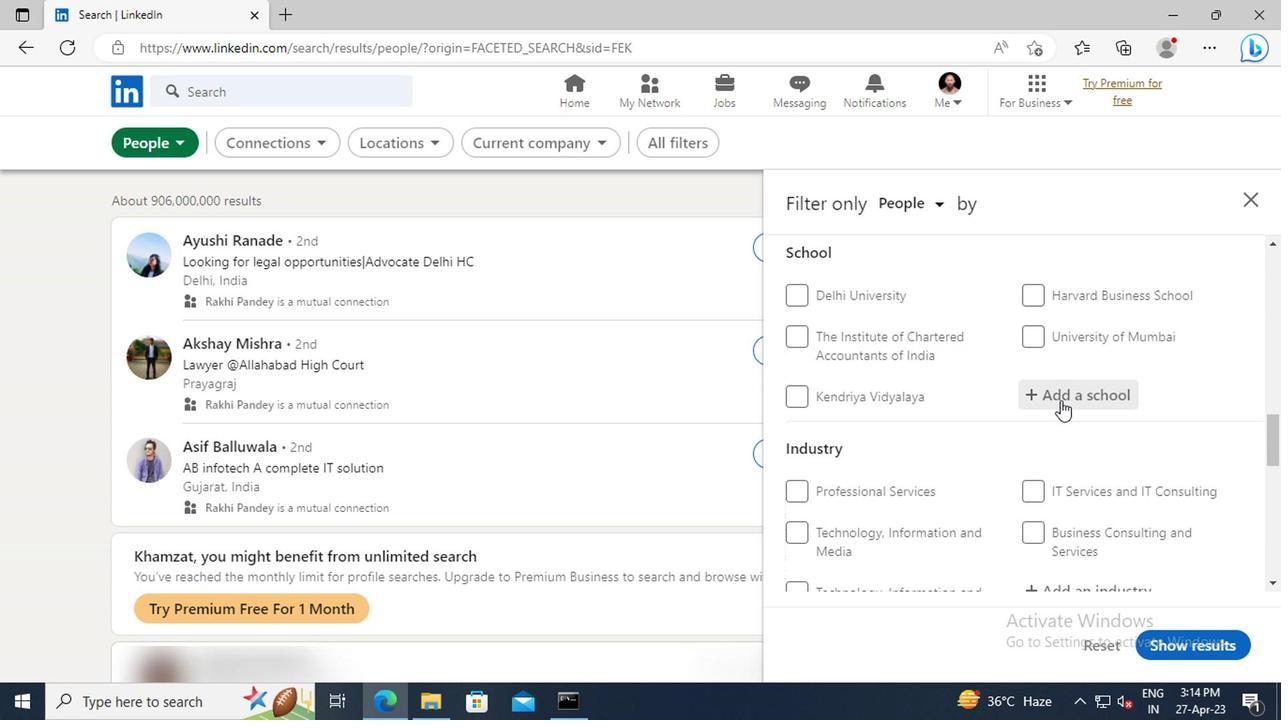 
Action: Key pressed <Key.shift>GOVERNMENT<Key.space><Key.shift>INDUSTRIAL<Key.space><Key.shift>TRAINING<Key.space><Key.shift>INSTITUTE<Key.space>-<Key.space><Key.shift>INDIA
Screenshot: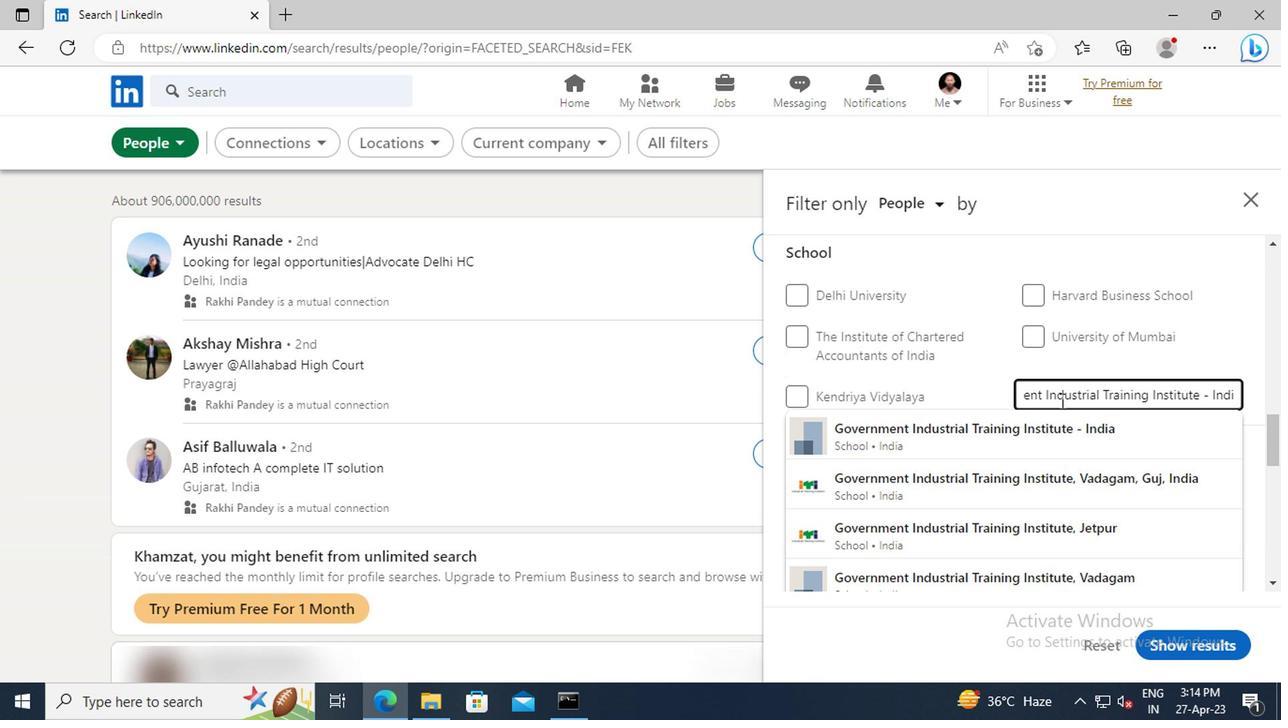 
Action: Mouse moved to (1061, 433)
Screenshot: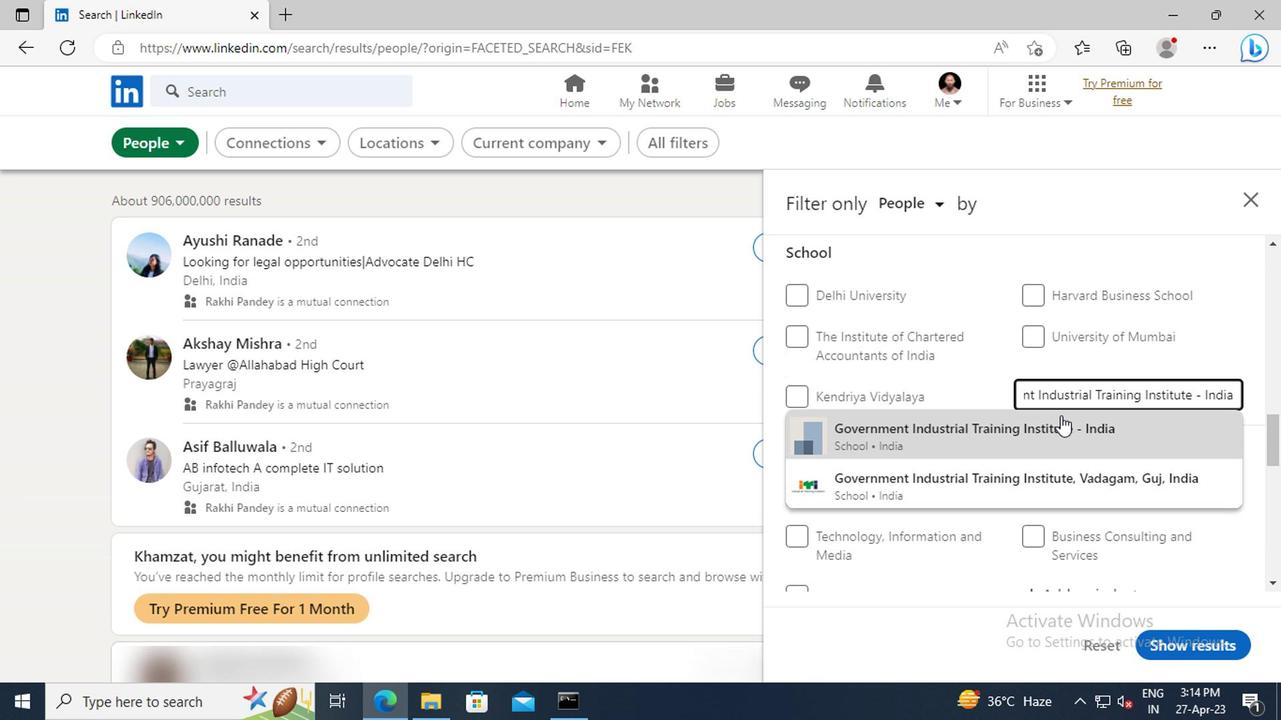 
Action: Mouse pressed left at (1061, 433)
Screenshot: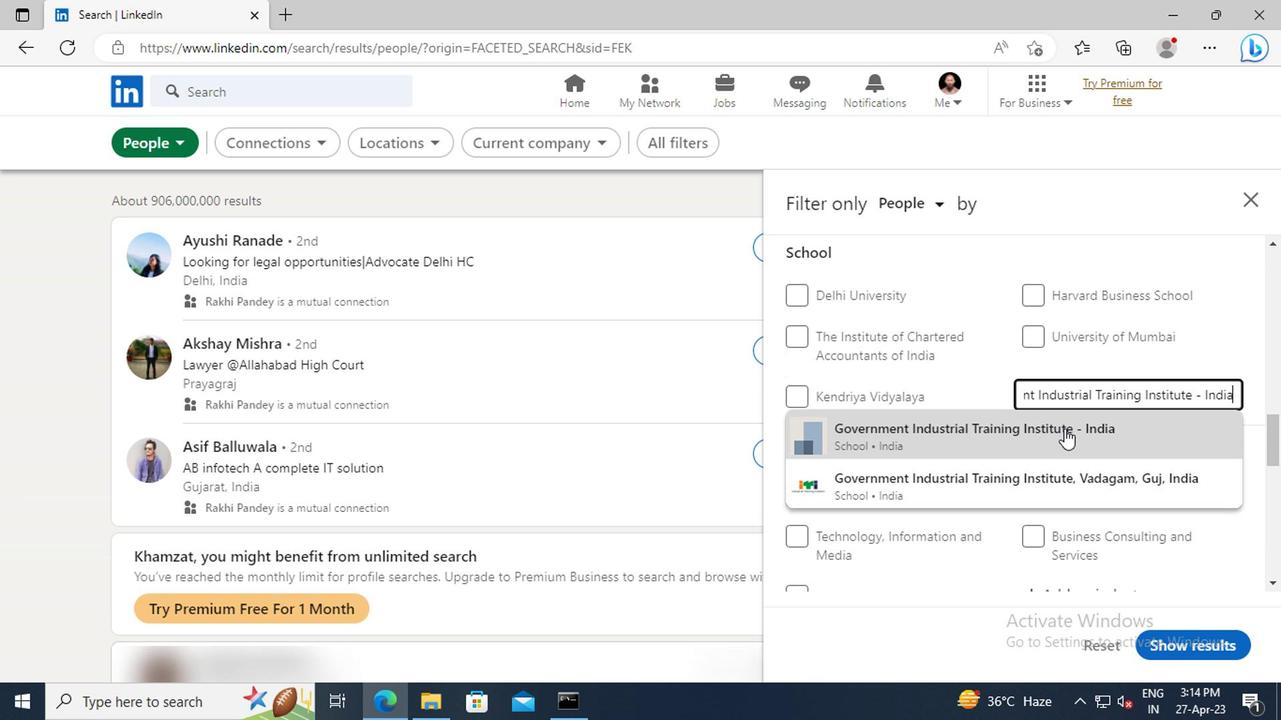 
Action: Mouse moved to (1060, 404)
Screenshot: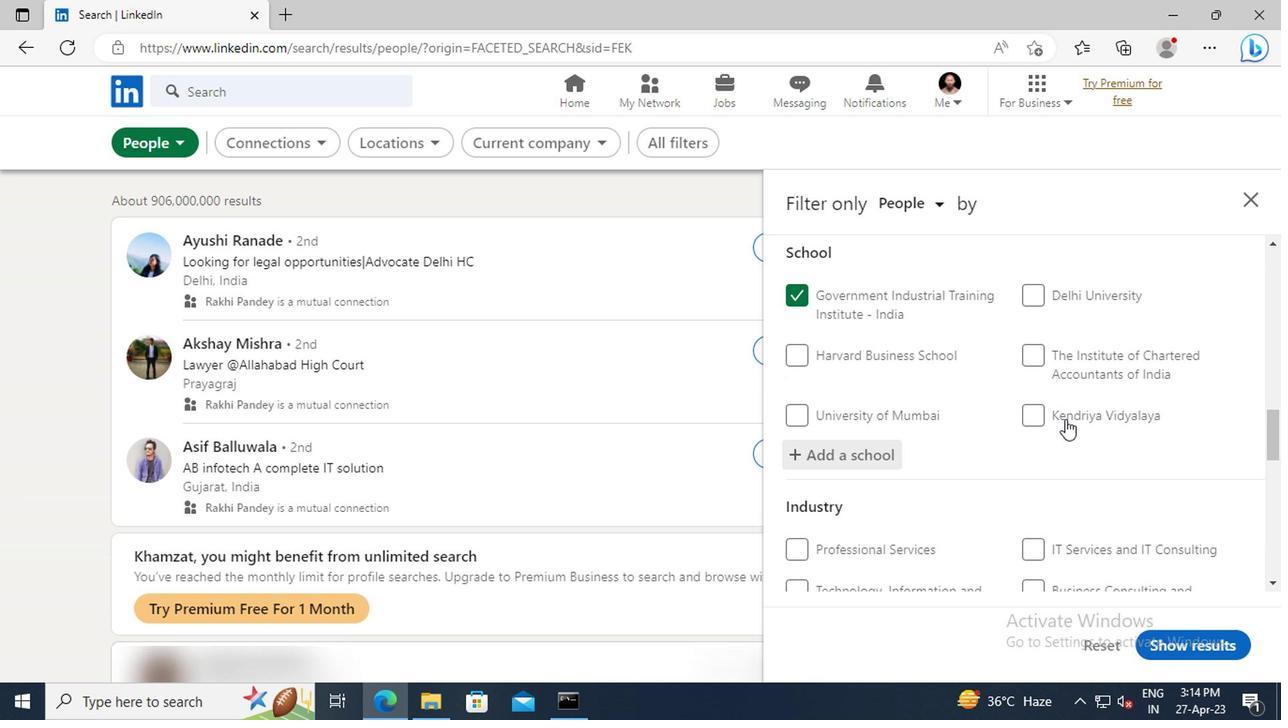 
Action: Mouse scrolled (1060, 403) with delta (0, 0)
Screenshot: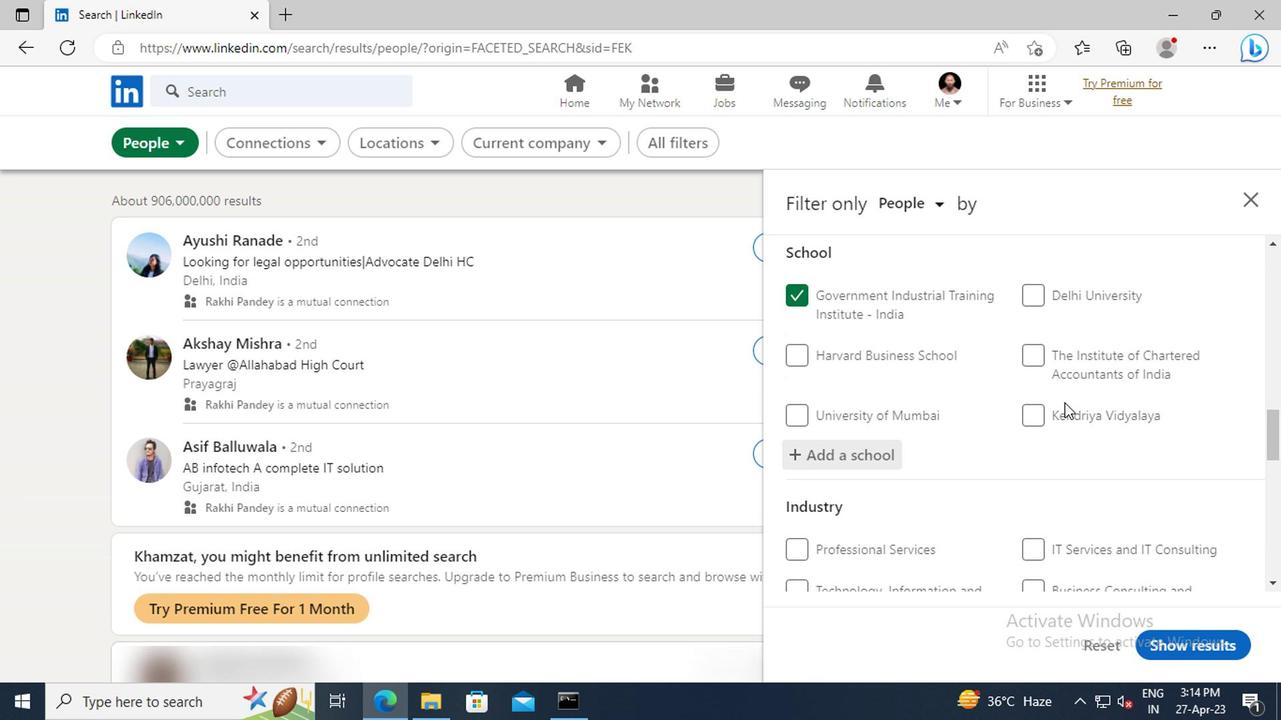 
Action: Mouse scrolled (1060, 403) with delta (0, 0)
Screenshot: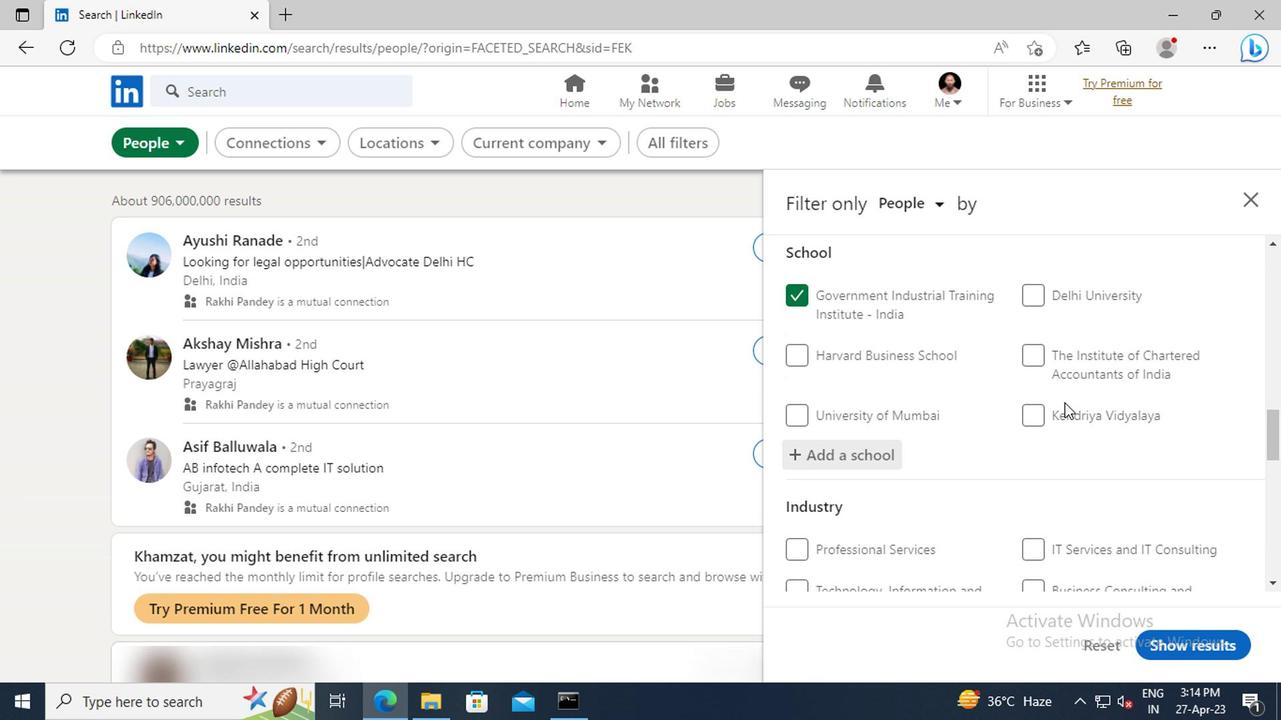 
Action: Mouse scrolled (1060, 403) with delta (0, 0)
Screenshot: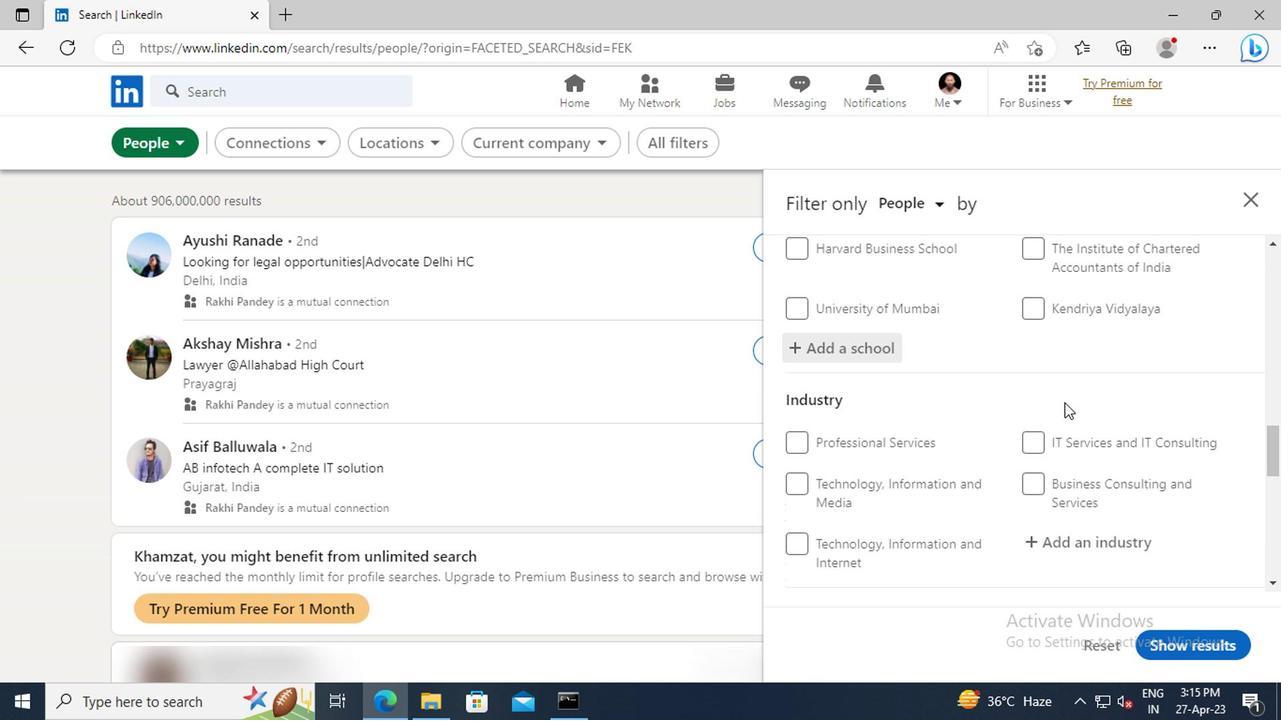
Action: Mouse scrolled (1060, 403) with delta (0, 0)
Screenshot: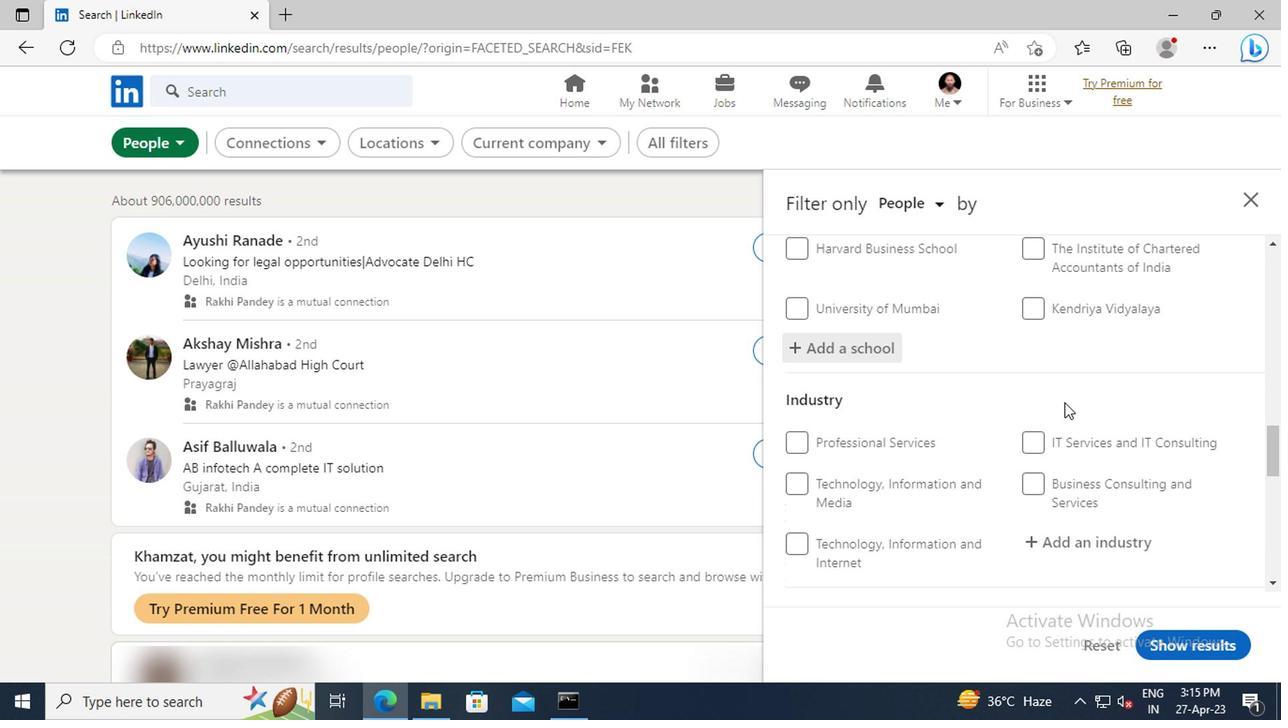 
Action: Mouse moved to (1065, 435)
Screenshot: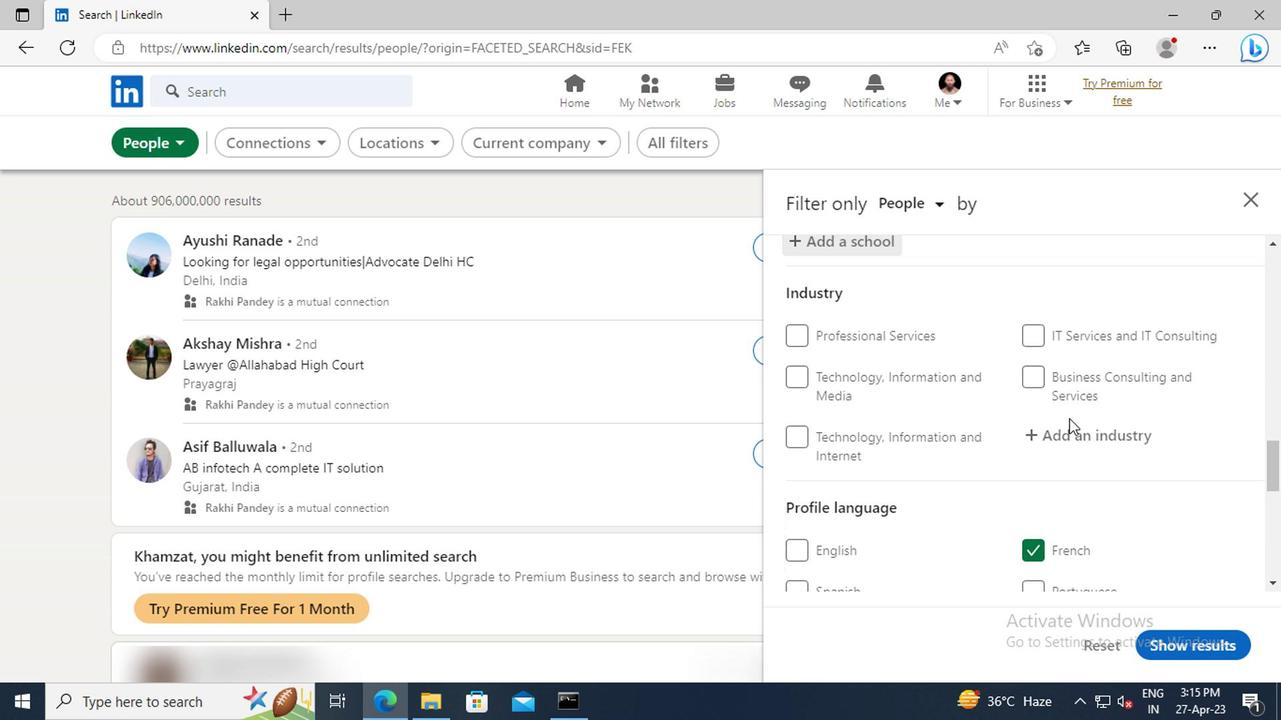 
Action: Mouse pressed left at (1065, 435)
Screenshot: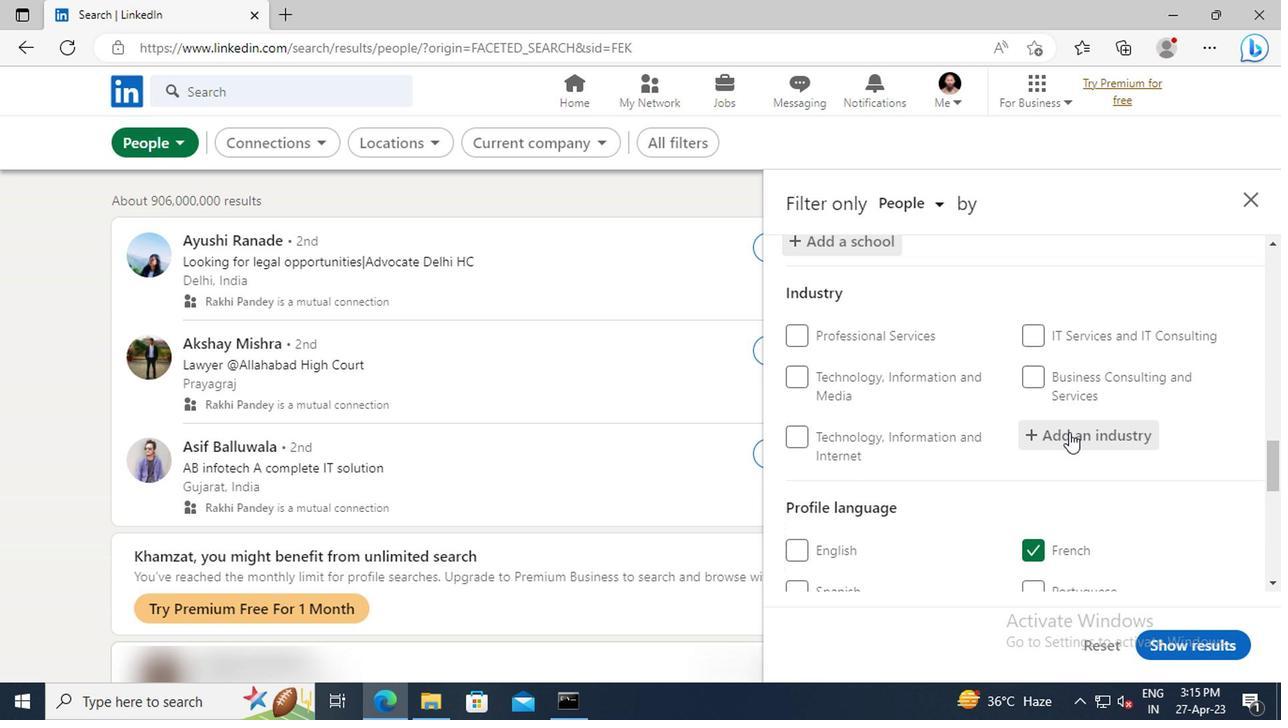
Action: Key pressed <Key.shift>BUSINESS<Key.space><Key.shift>IN
Screenshot: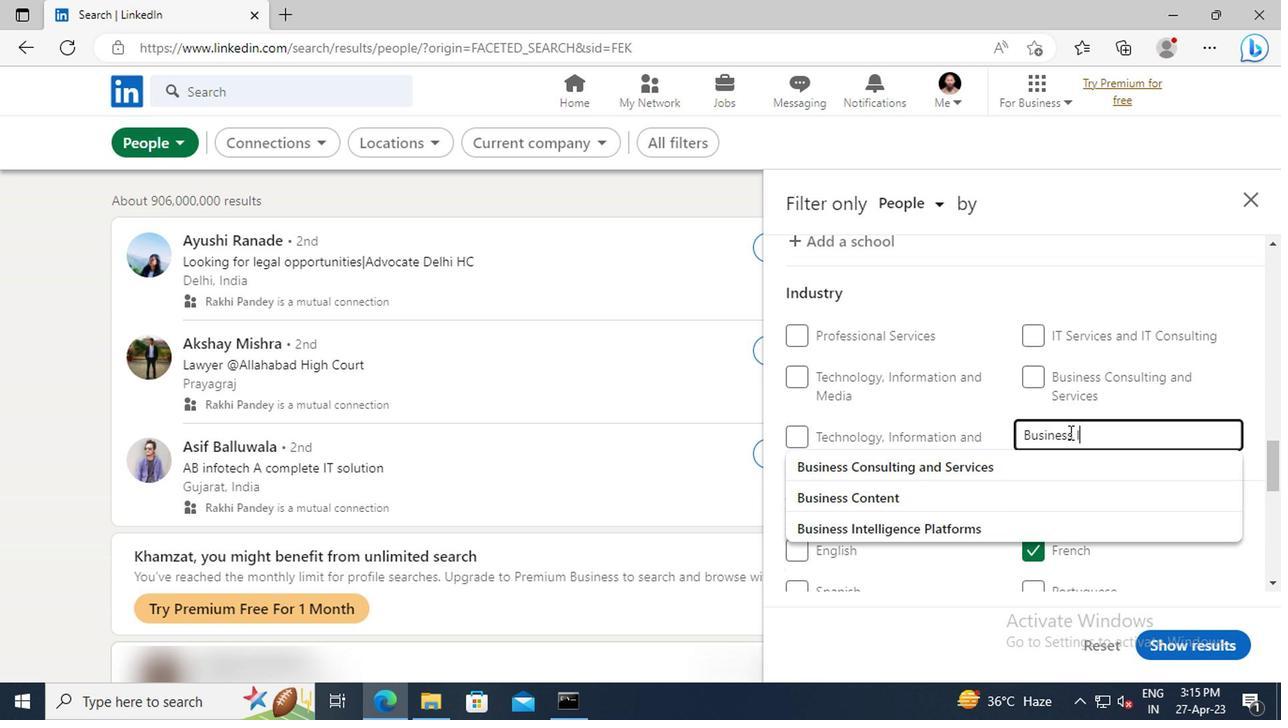 
Action: Mouse moved to (1057, 467)
Screenshot: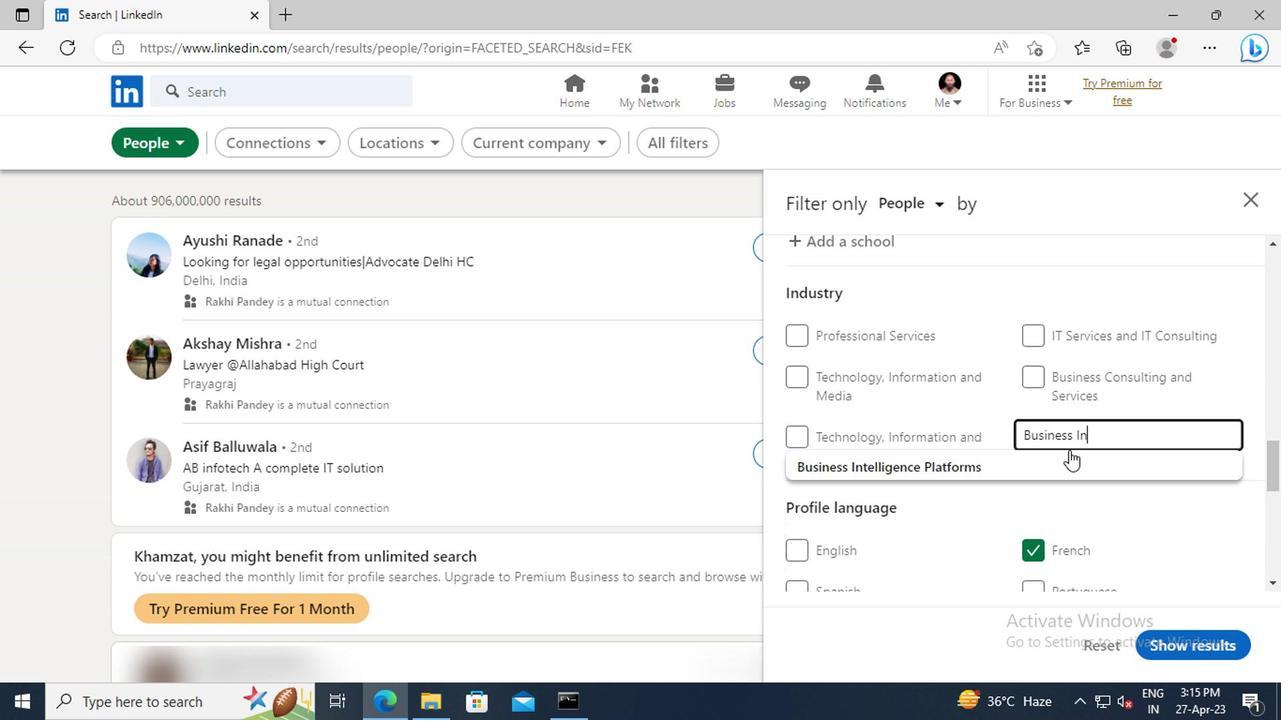 
Action: Mouse pressed left at (1057, 467)
Screenshot: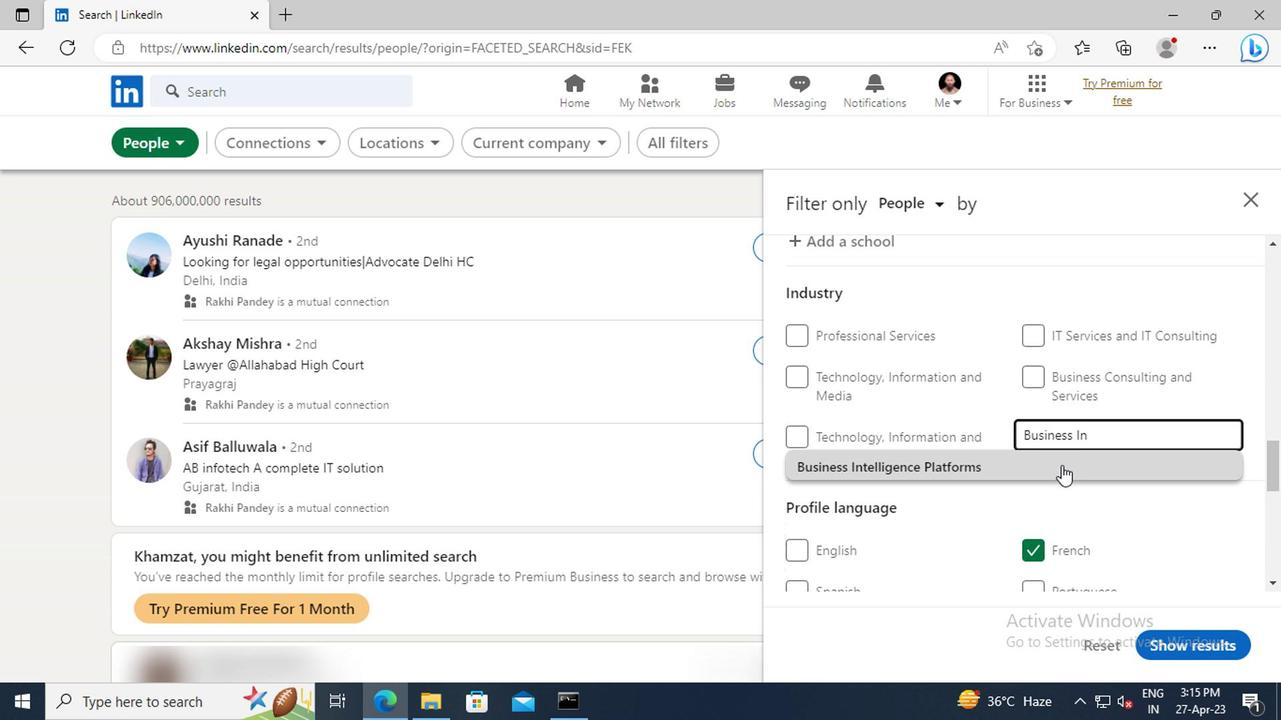 
Action: Mouse moved to (1049, 411)
Screenshot: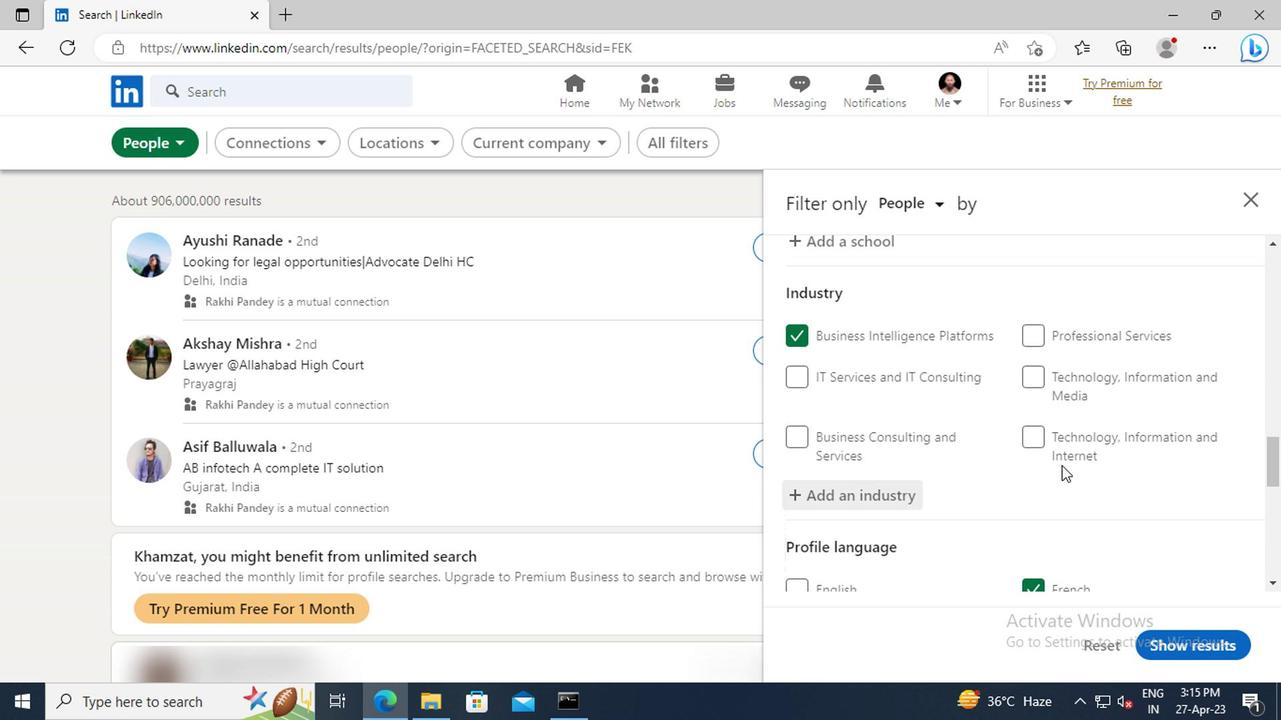 
Action: Mouse scrolled (1049, 410) with delta (0, 0)
Screenshot: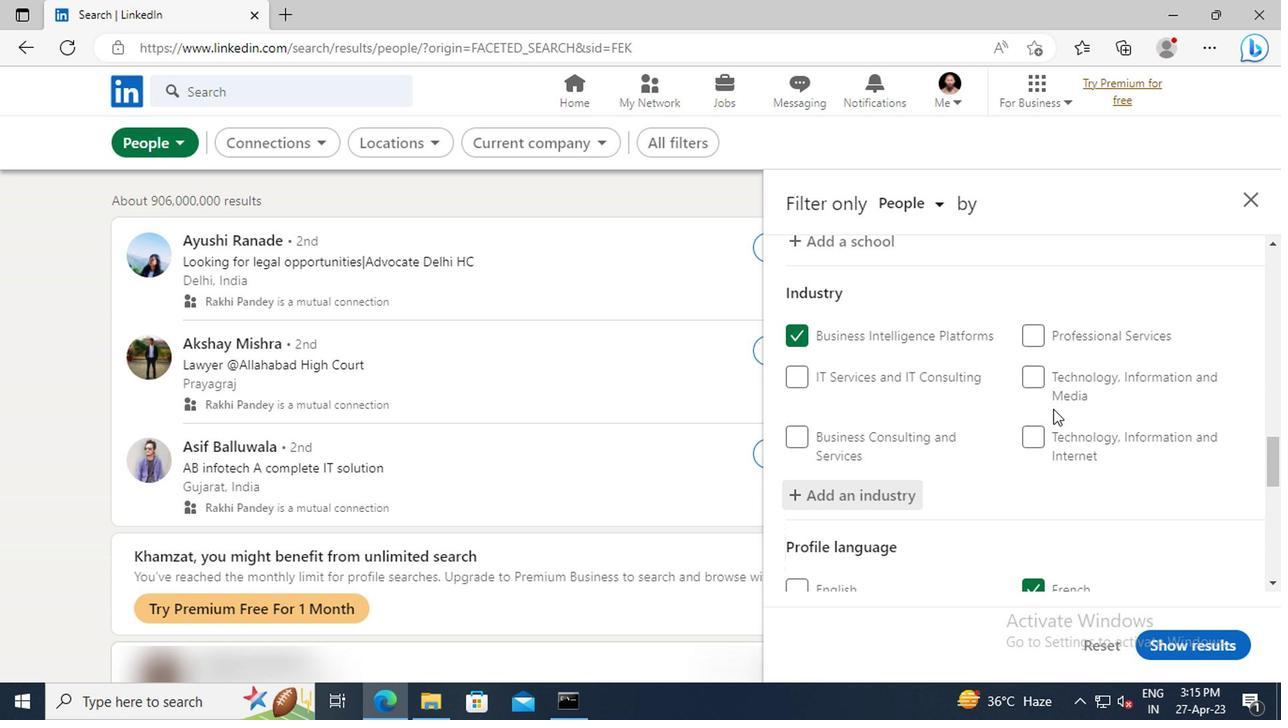 
Action: Mouse scrolled (1049, 410) with delta (0, 0)
Screenshot: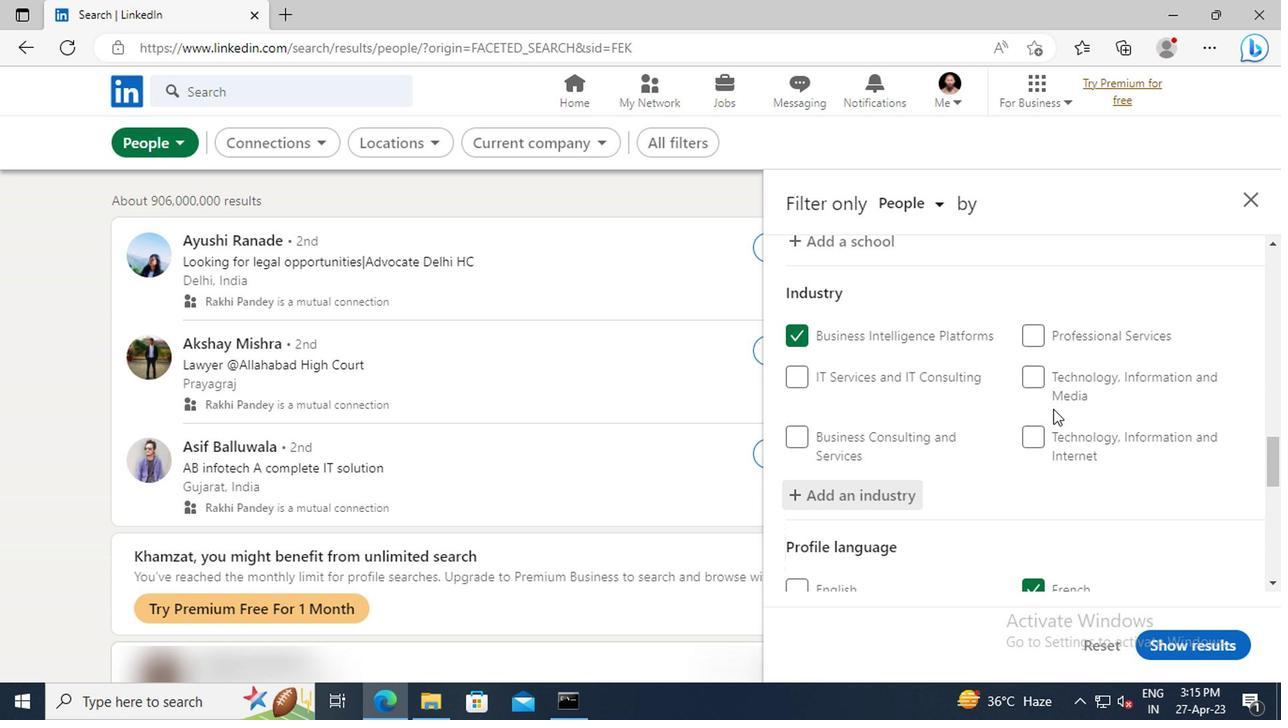 
Action: Mouse scrolled (1049, 410) with delta (0, 0)
Screenshot: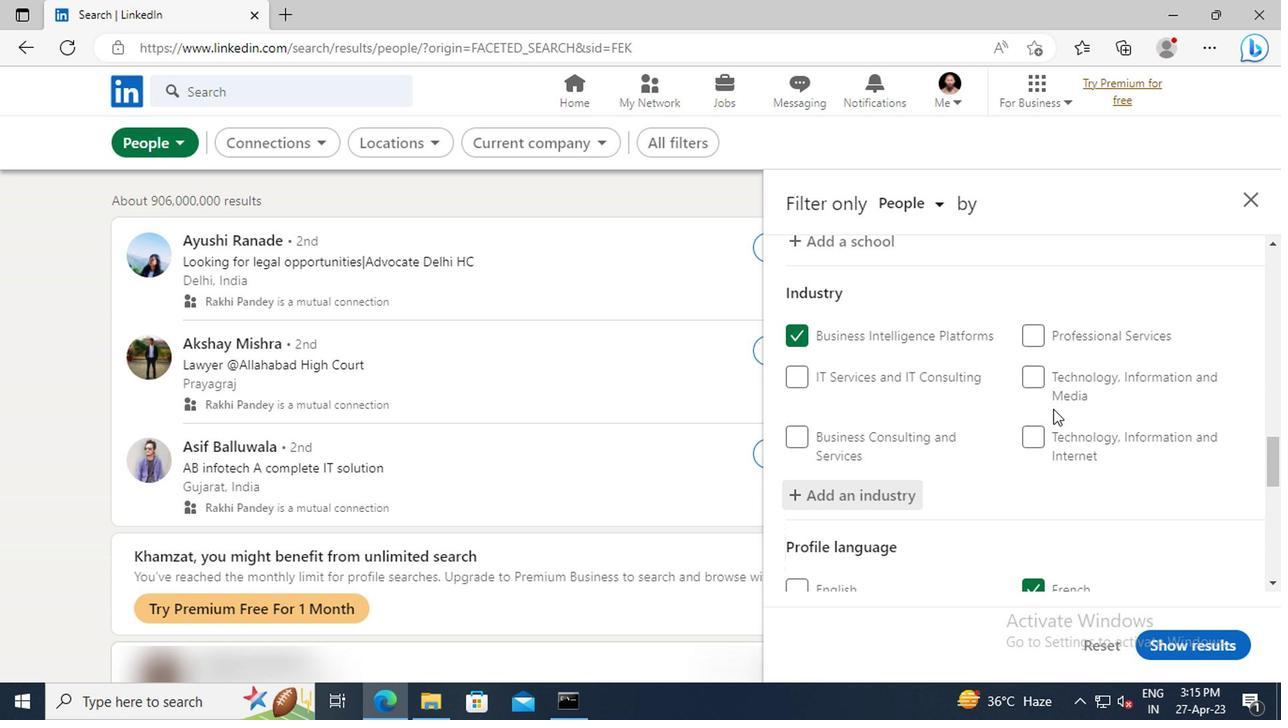 
Action: Mouse scrolled (1049, 410) with delta (0, 0)
Screenshot: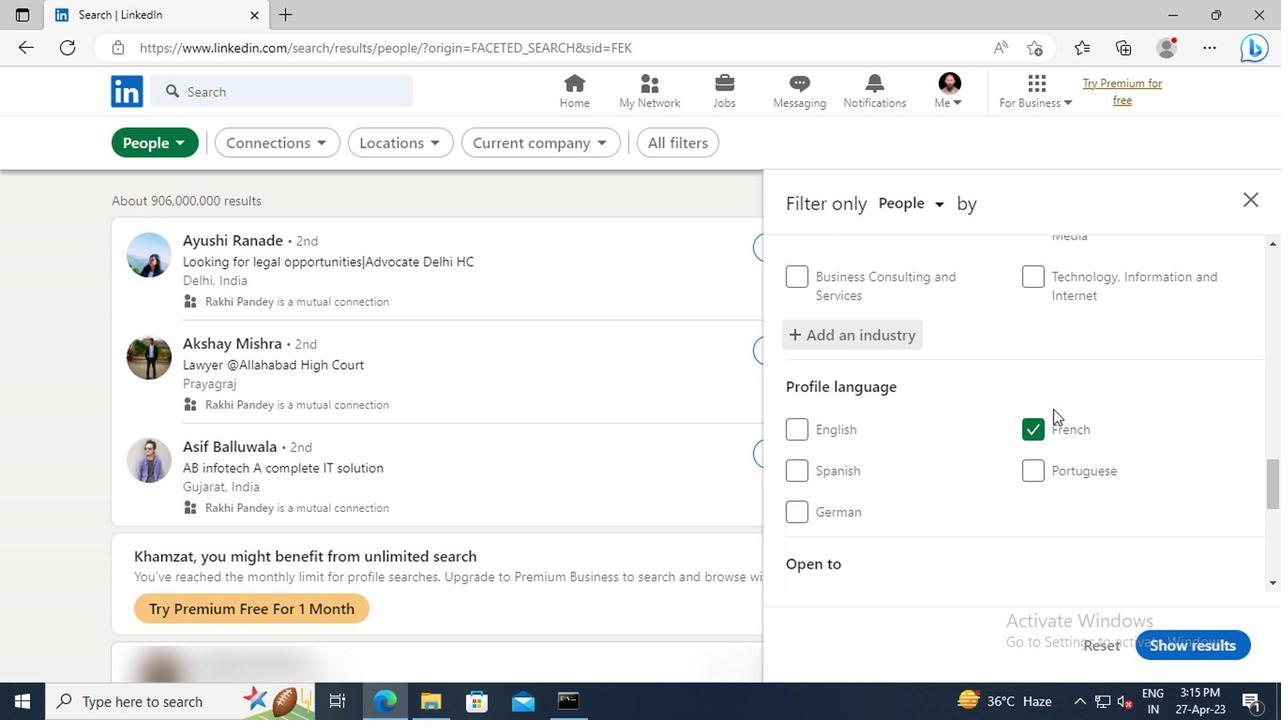 
Action: Mouse scrolled (1049, 410) with delta (0, 0)
Screenshot: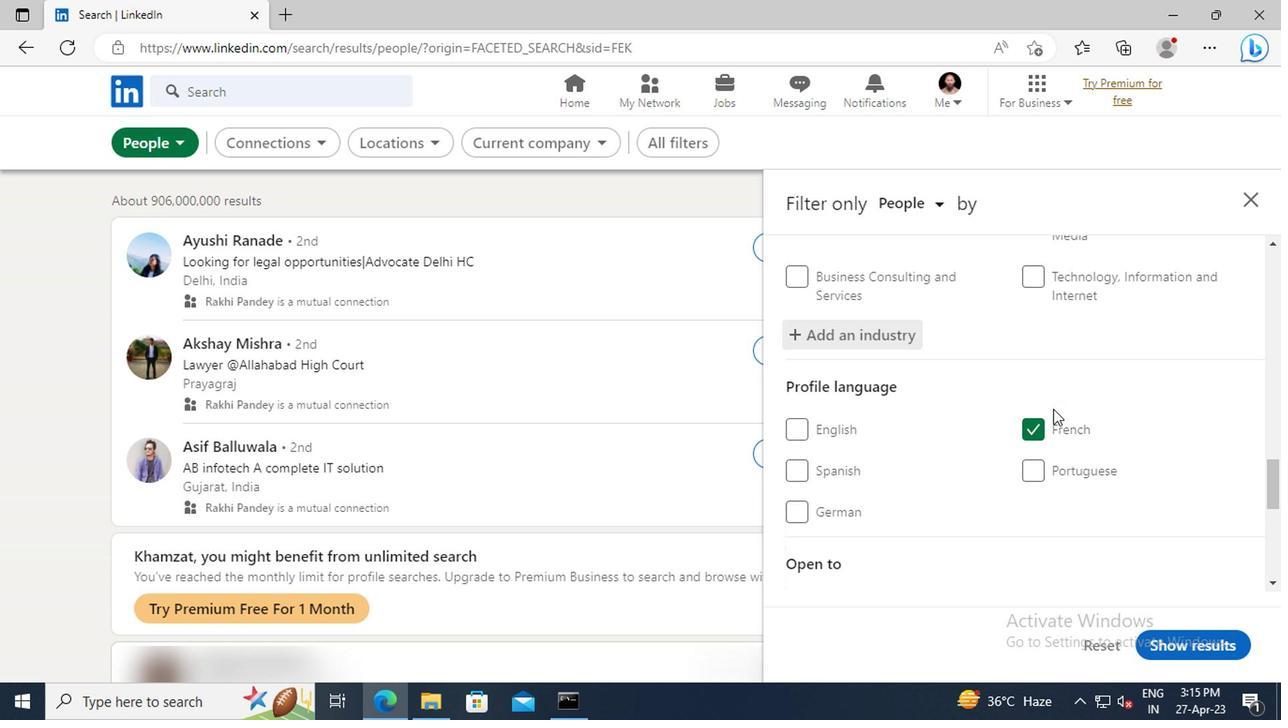 
Action: Mouse scrolled (1049, 410) with delta (0, 0)
Screenshot: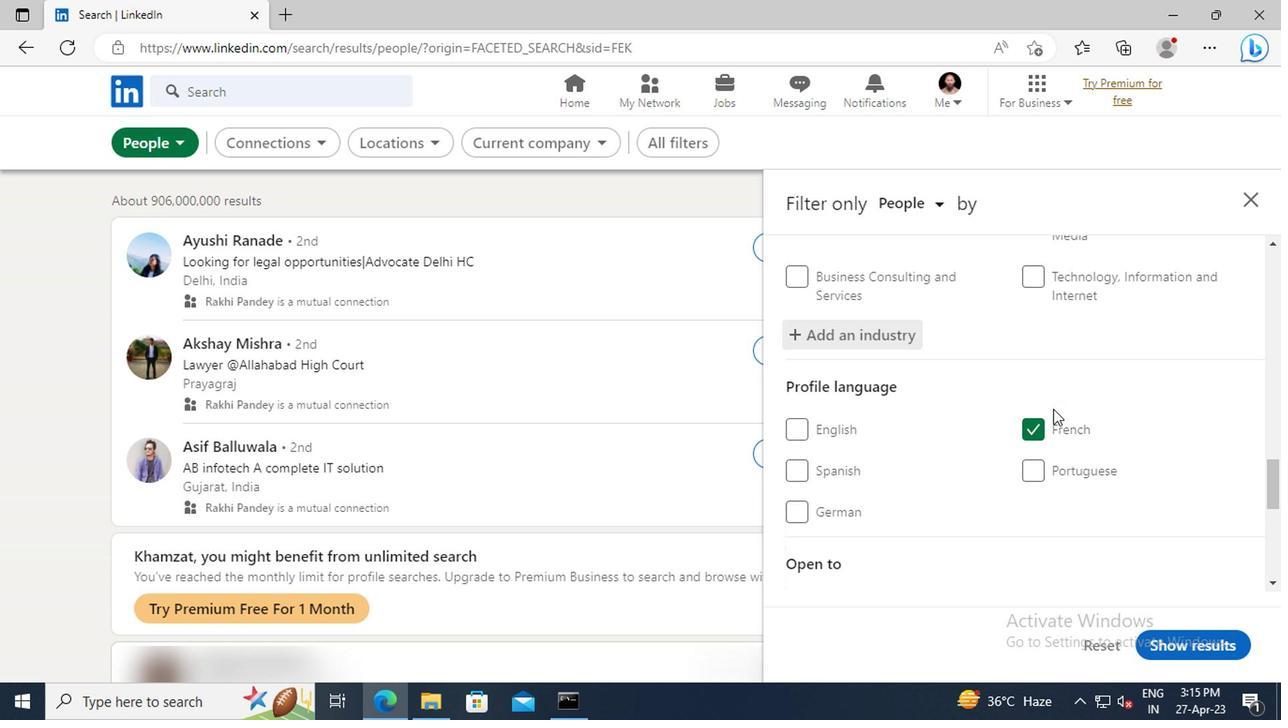 
Action: Mouse scrolled (1049, 410) with delta (0, 0)
Screenshot: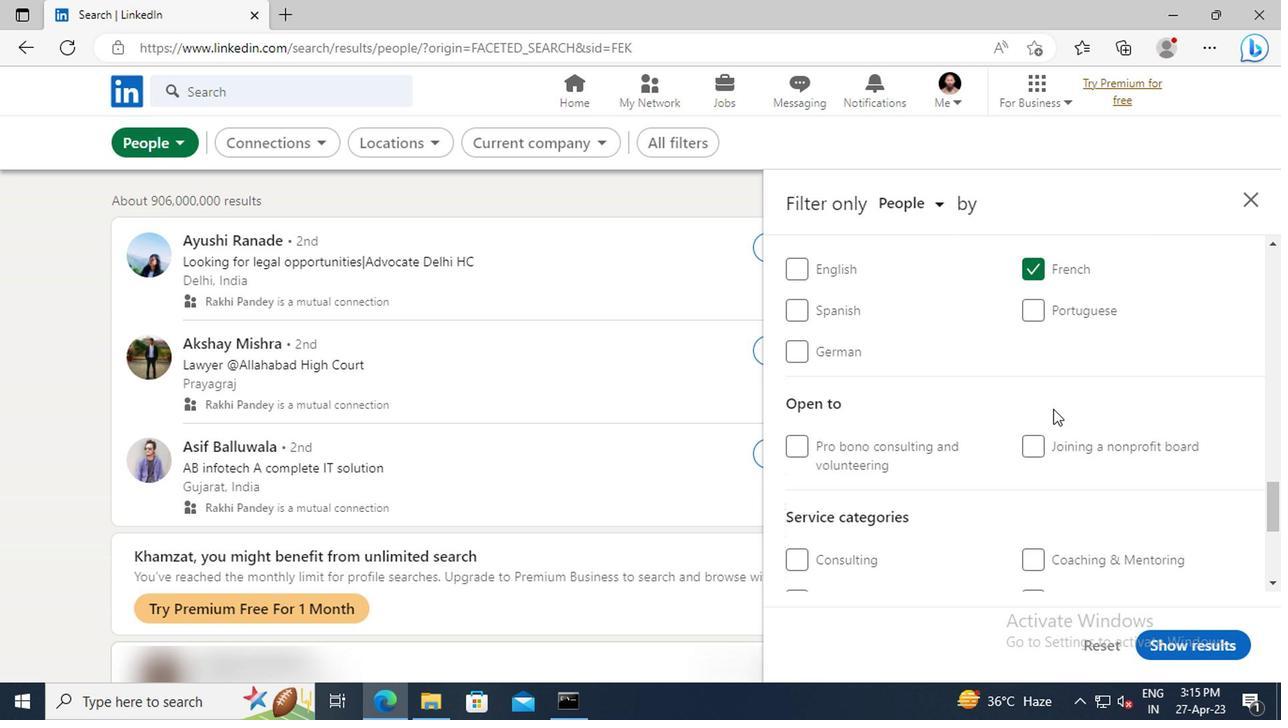 
Action: Mouse scrolled (1049, 410) with delta (0, 0)
Screenshot: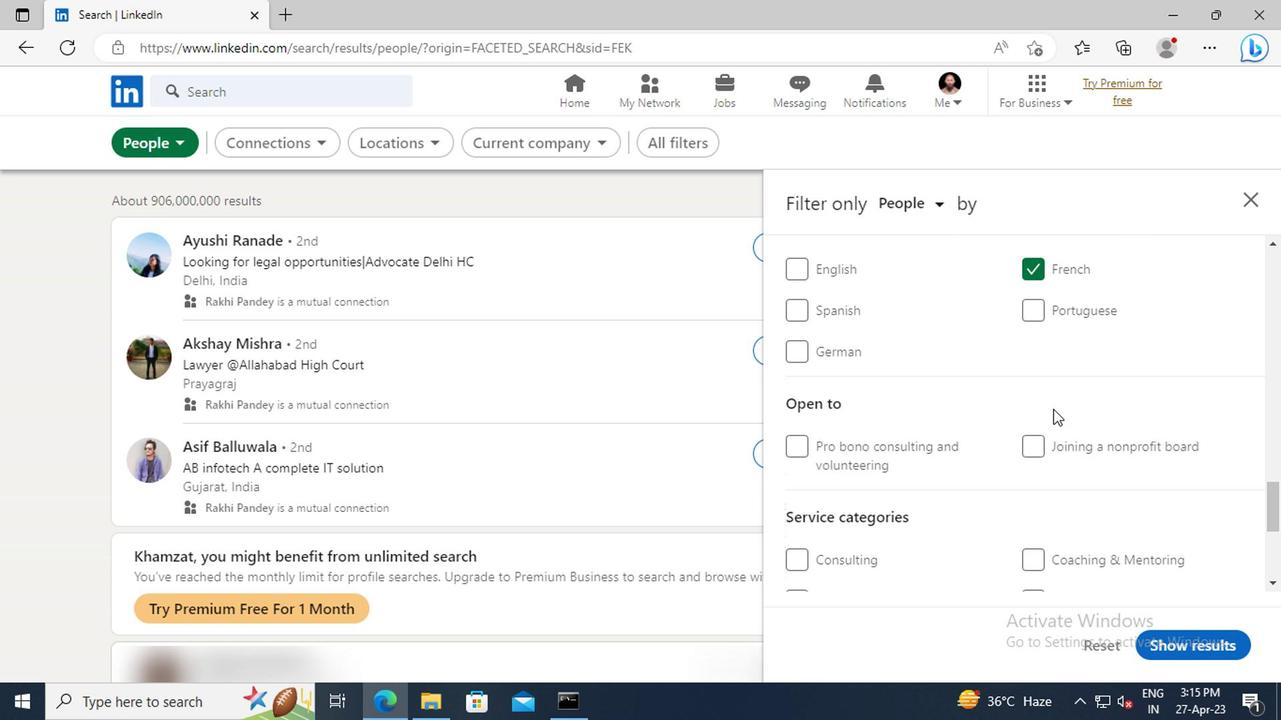 
Action: Mouse scrolled (1049, 410) with delta (0, 0)
Screenshot: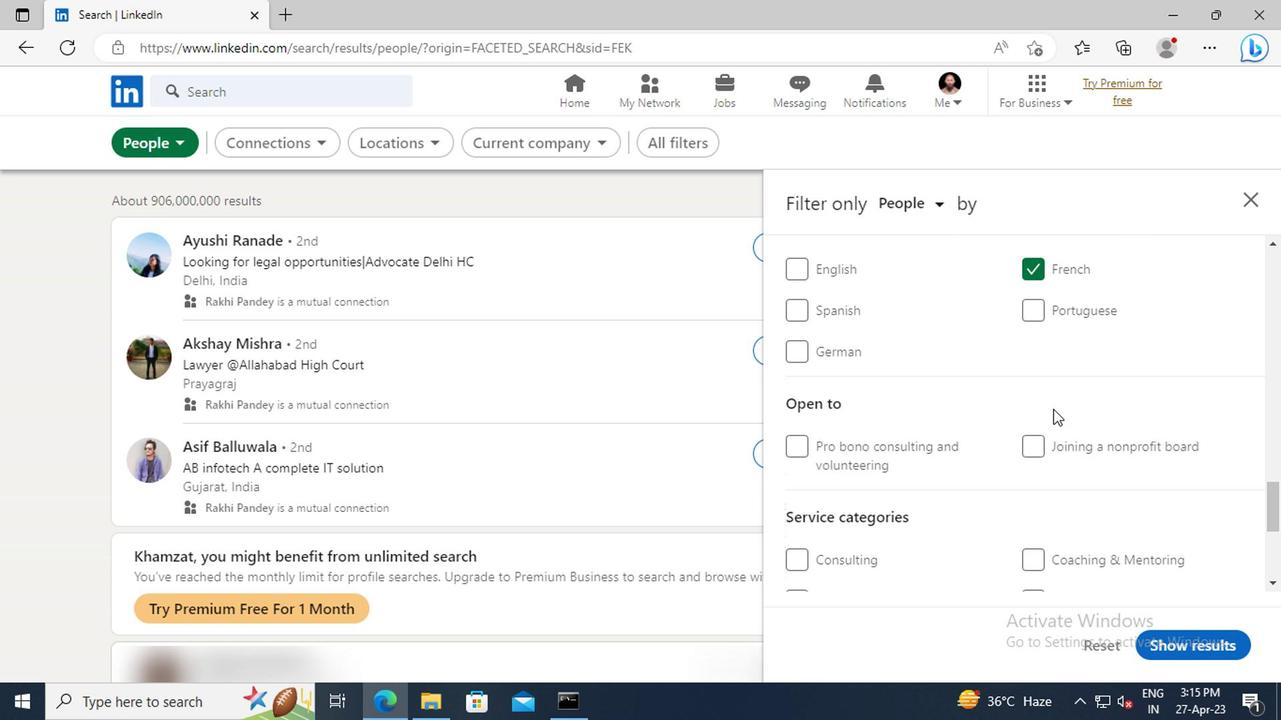
Action: Mouse scrolled (1049, 410) with delta (0, 0)
Screenshot: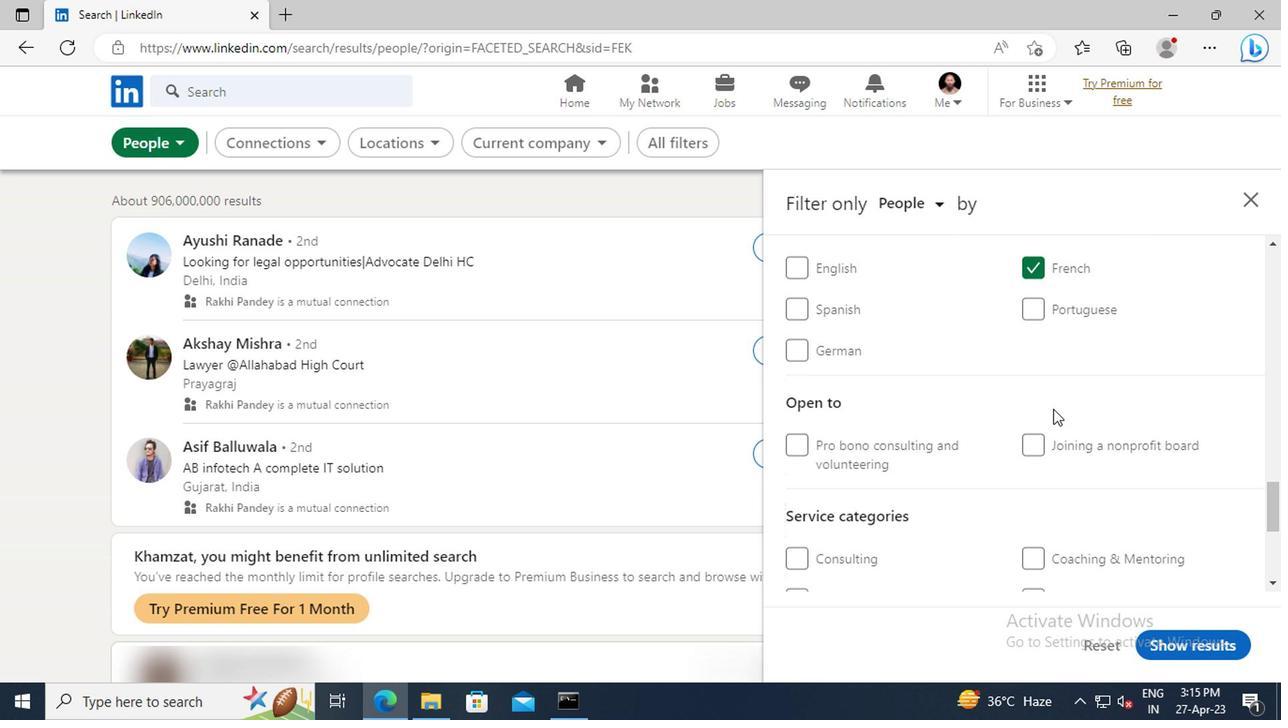 
Action: Mouse moved to (1051, 431)
Screenshot: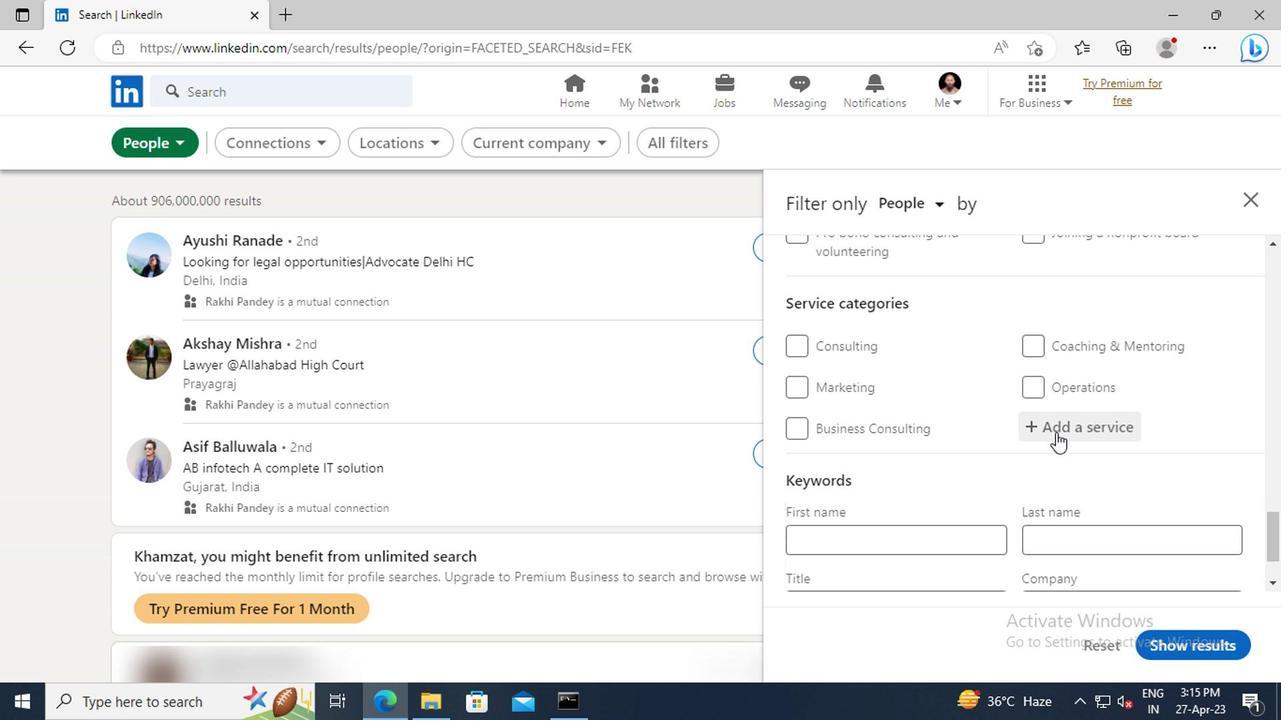 
Action: Mouse pressed left at (1051, 431)
Screenshot: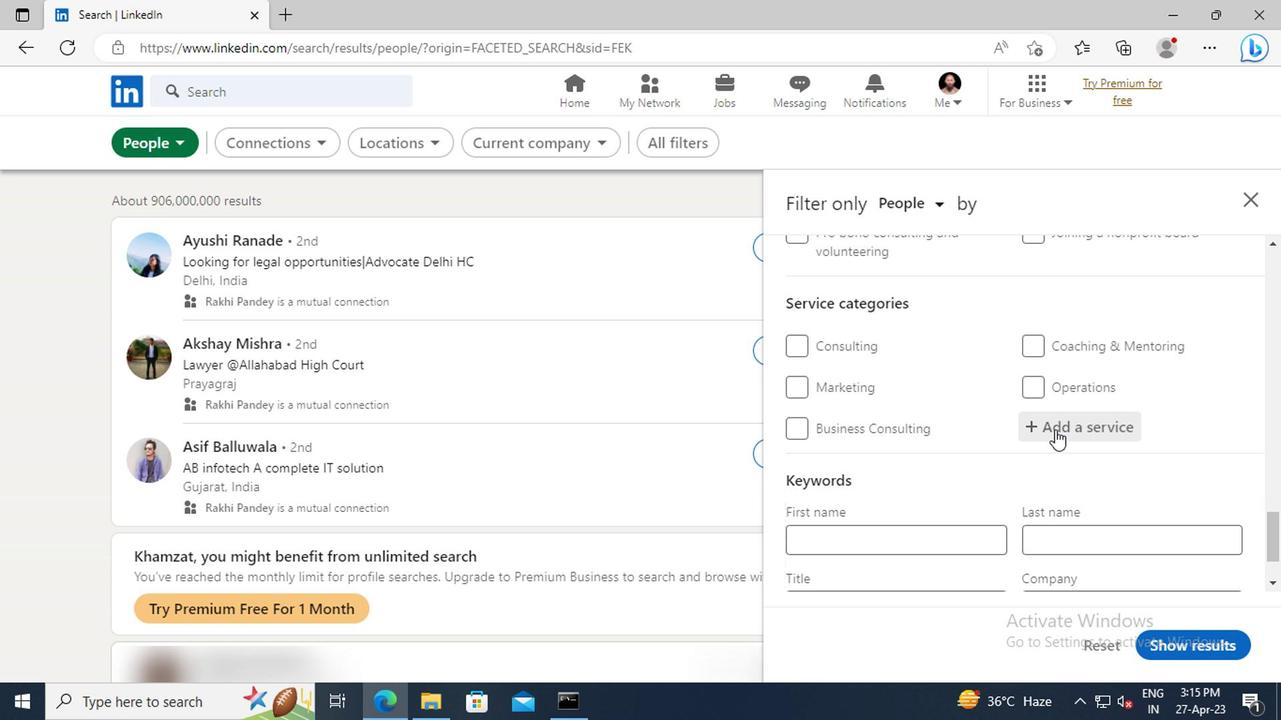 
Action: Key pressed <Key.shift>GROWTH<Key.space>
Screenshot: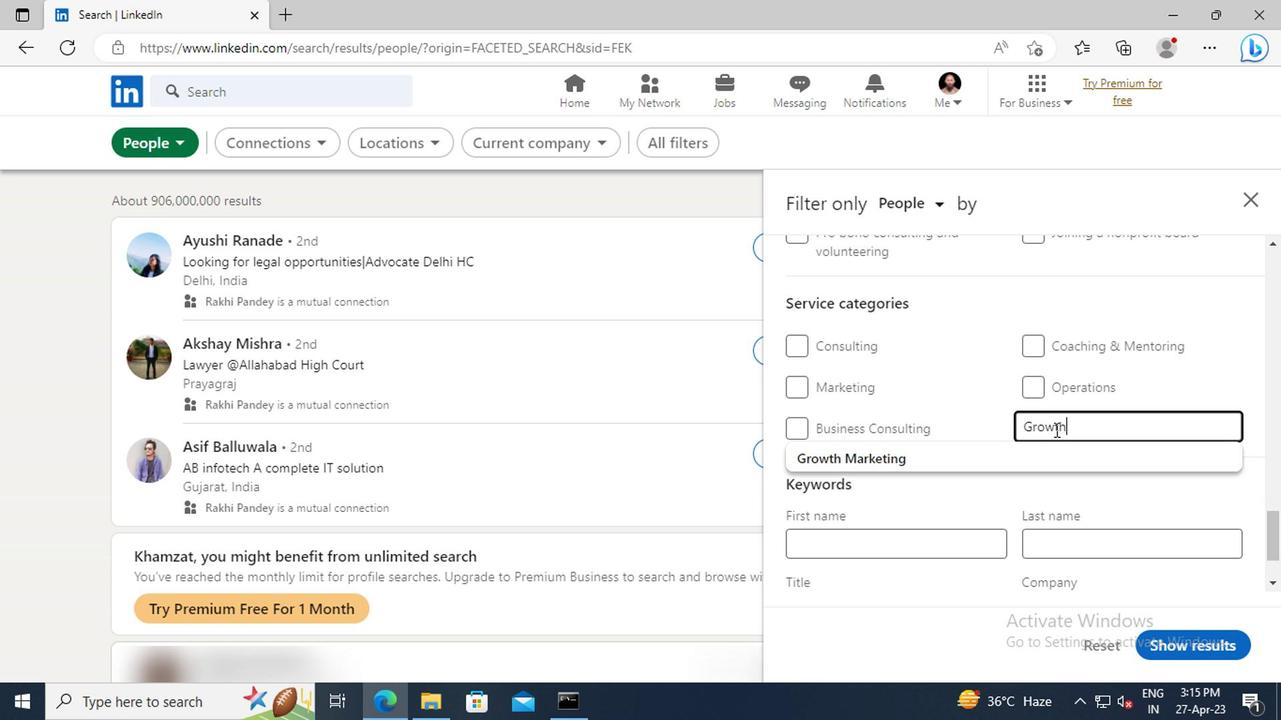 
Action: Mouse moved to (1057, 453)
Screenshot: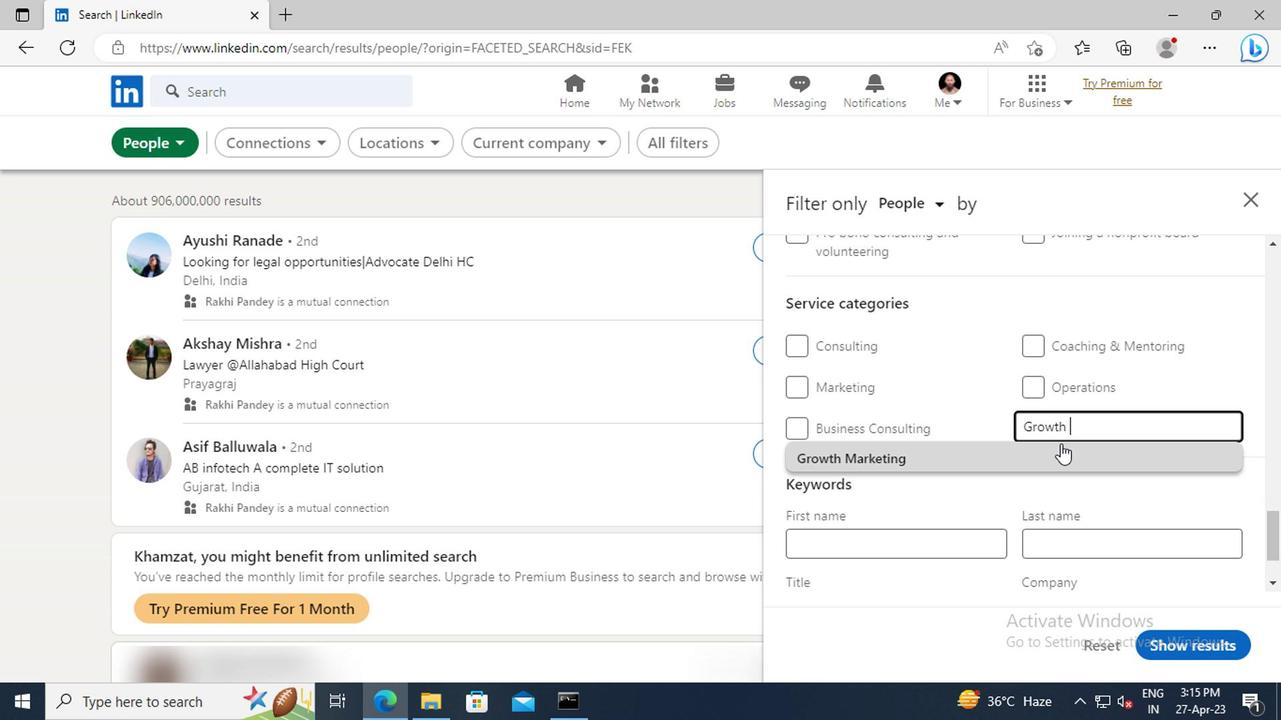 
Action: Mouse pressed left at (1057, 453)
Screenshot: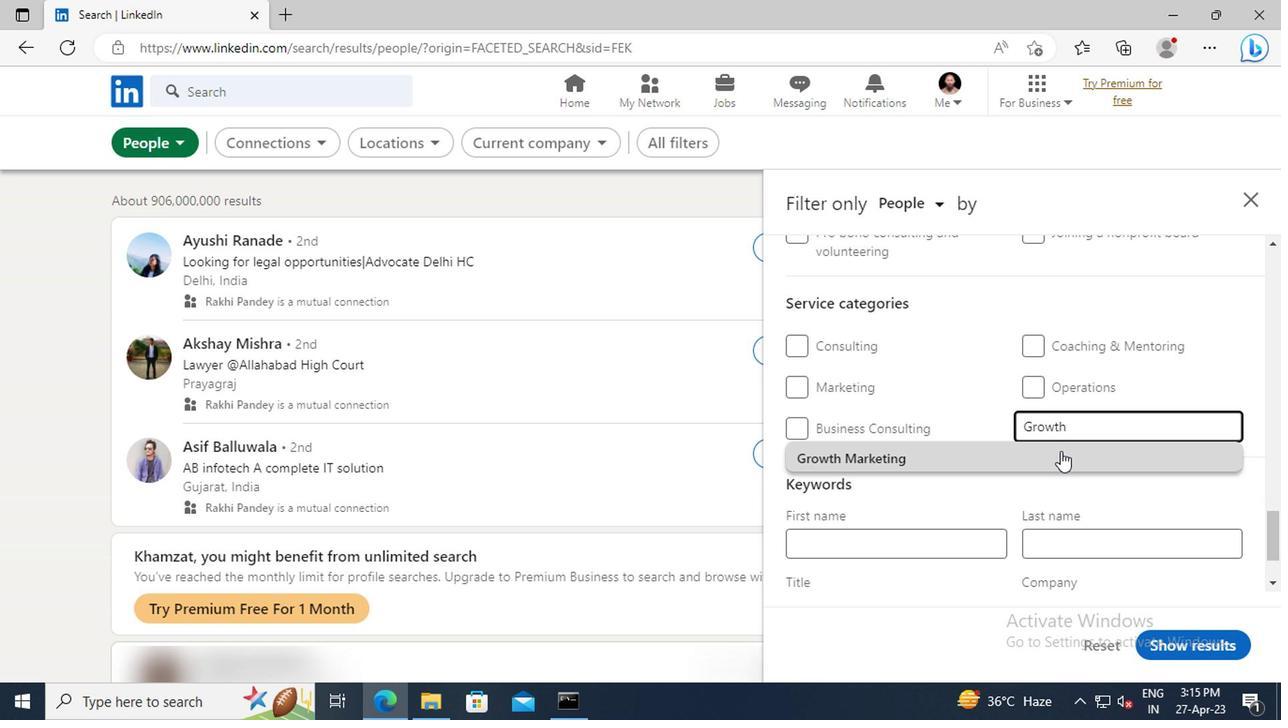 
Action: Mouse moved to (1013, 413)
Screenshot: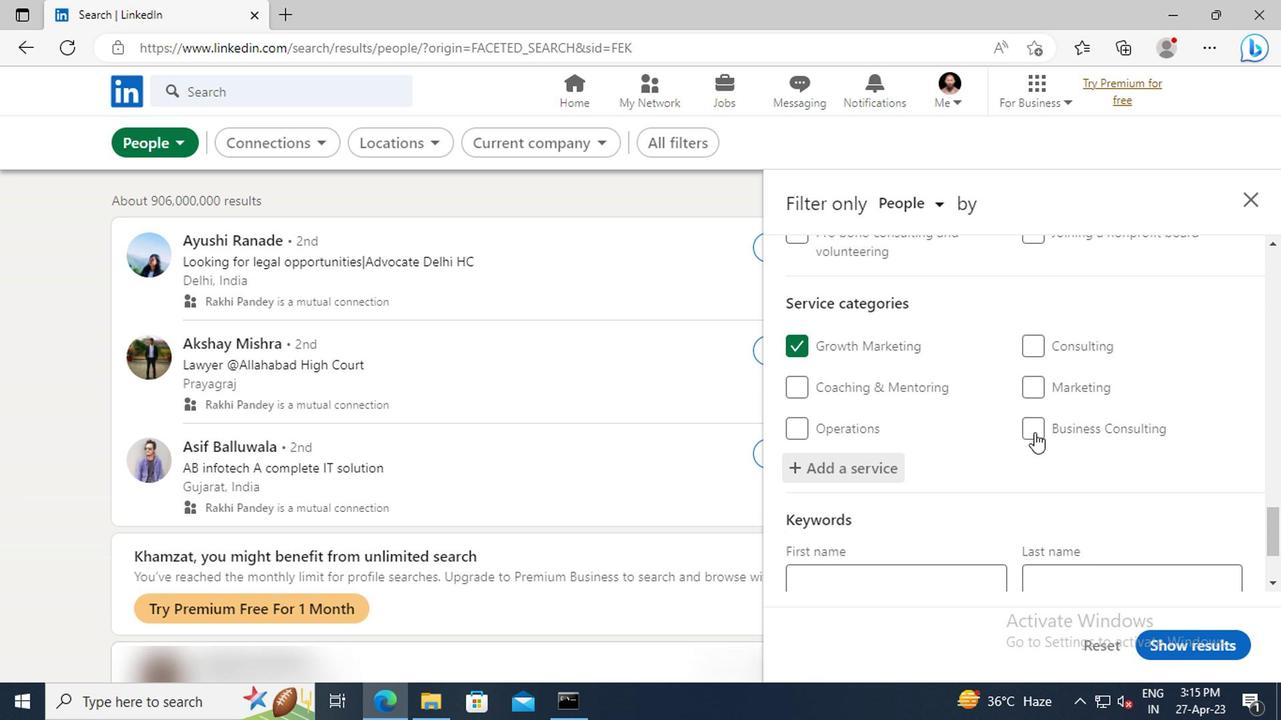 
Action: Mouse scrolled (1013, 412) with delta (0, 0)
Screenshot: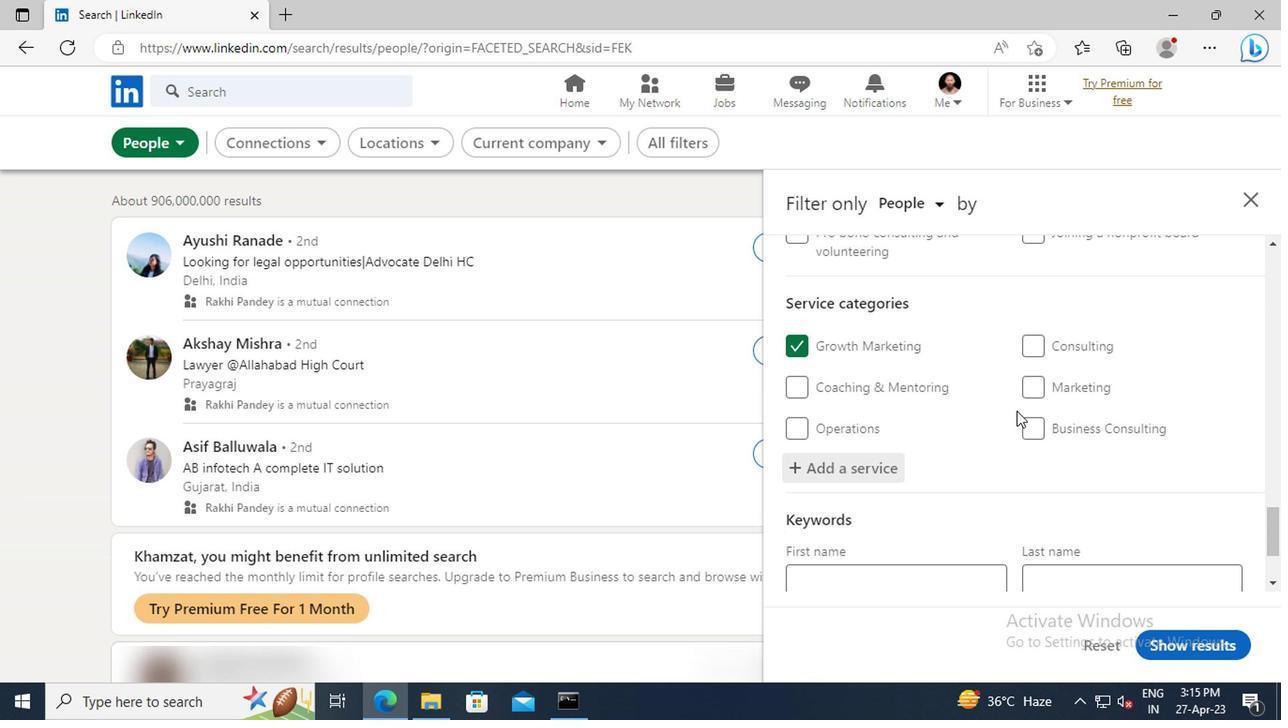 
Action: Mouse scrolled (1013, 412) with delta (0, 0)
Screenshot: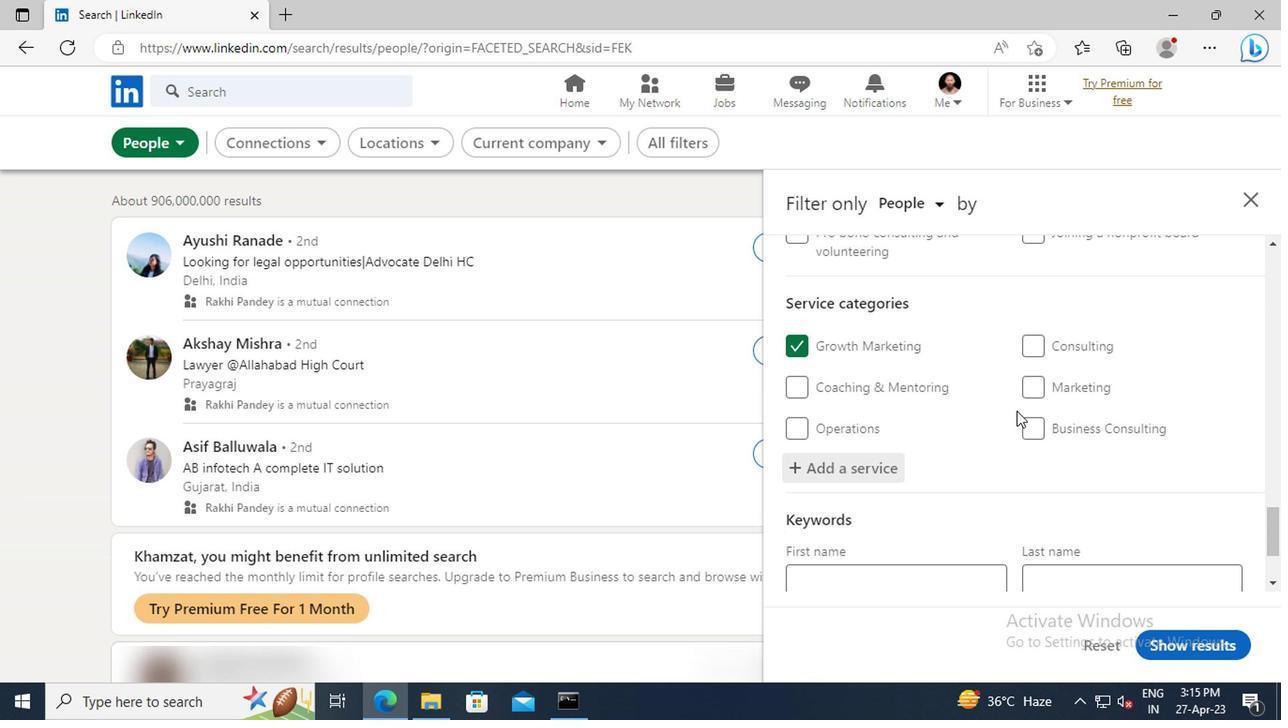 
Action: Mouse scrolled (1013, 412) with delta (0, 0)
Screenshot: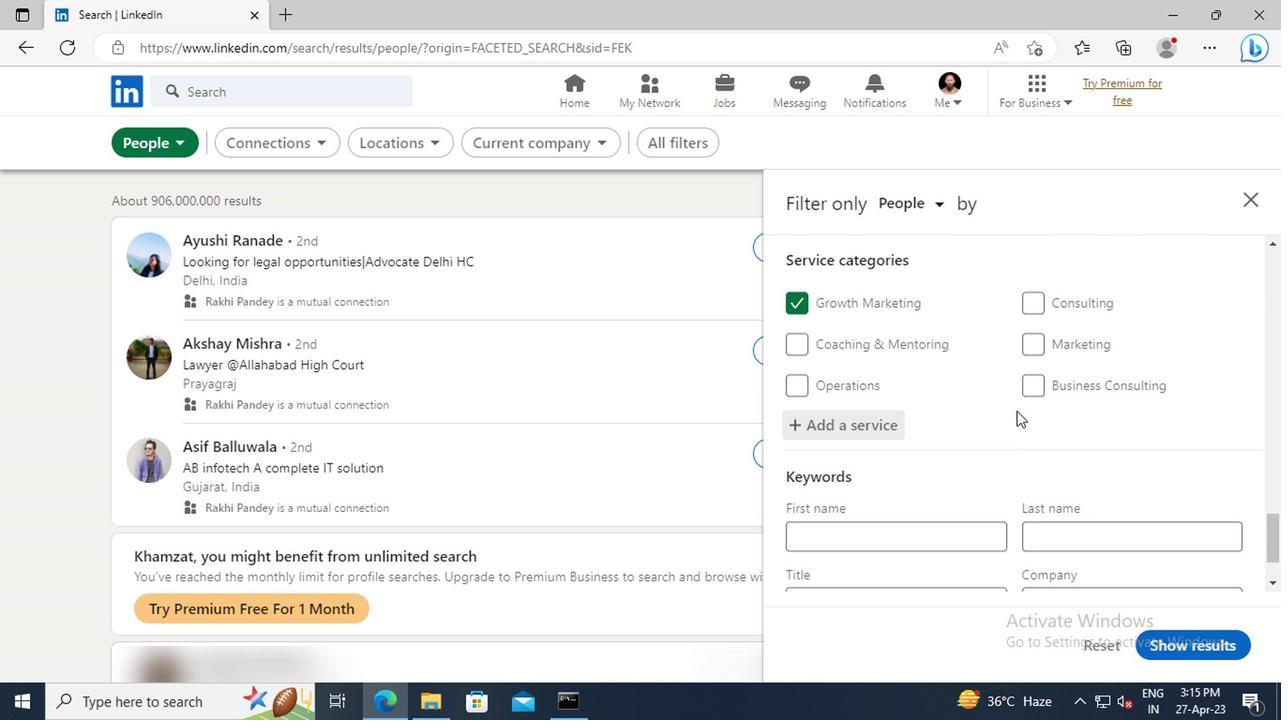 
Action: Mouse moved to (833, 505)
Screenshot: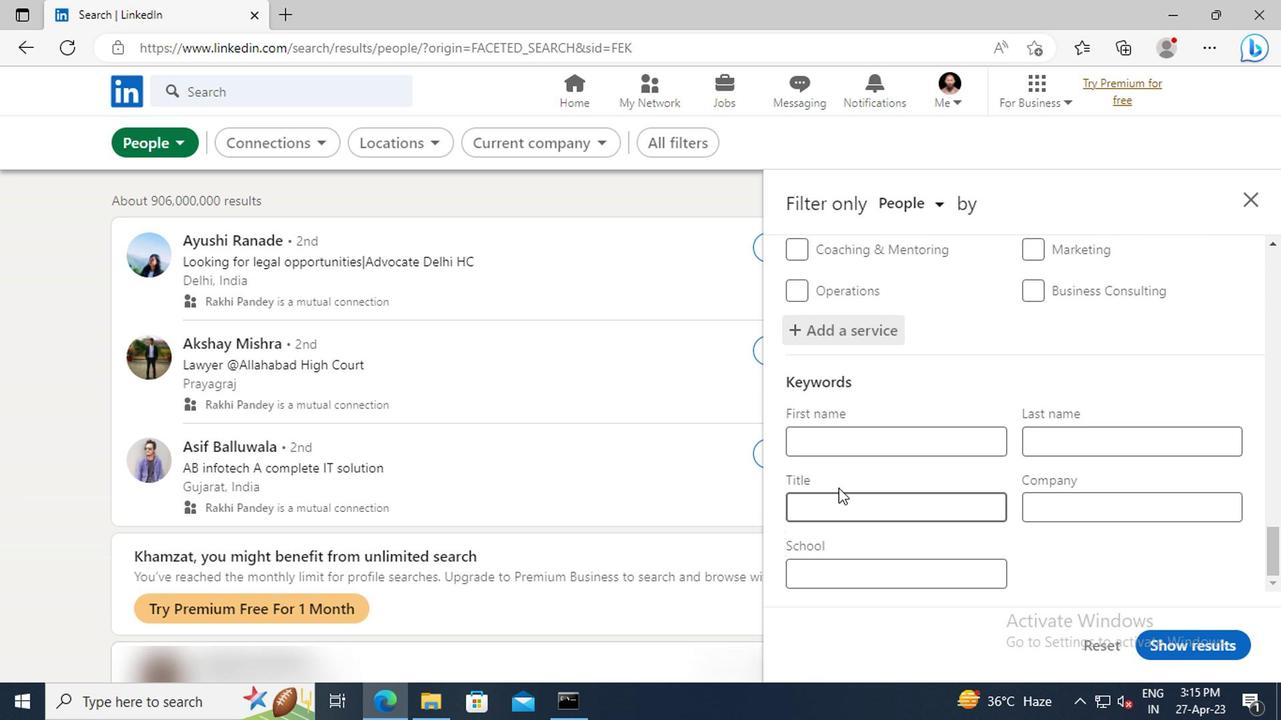 
Action: Mouse pressed left at (833, 505)
Screenshot: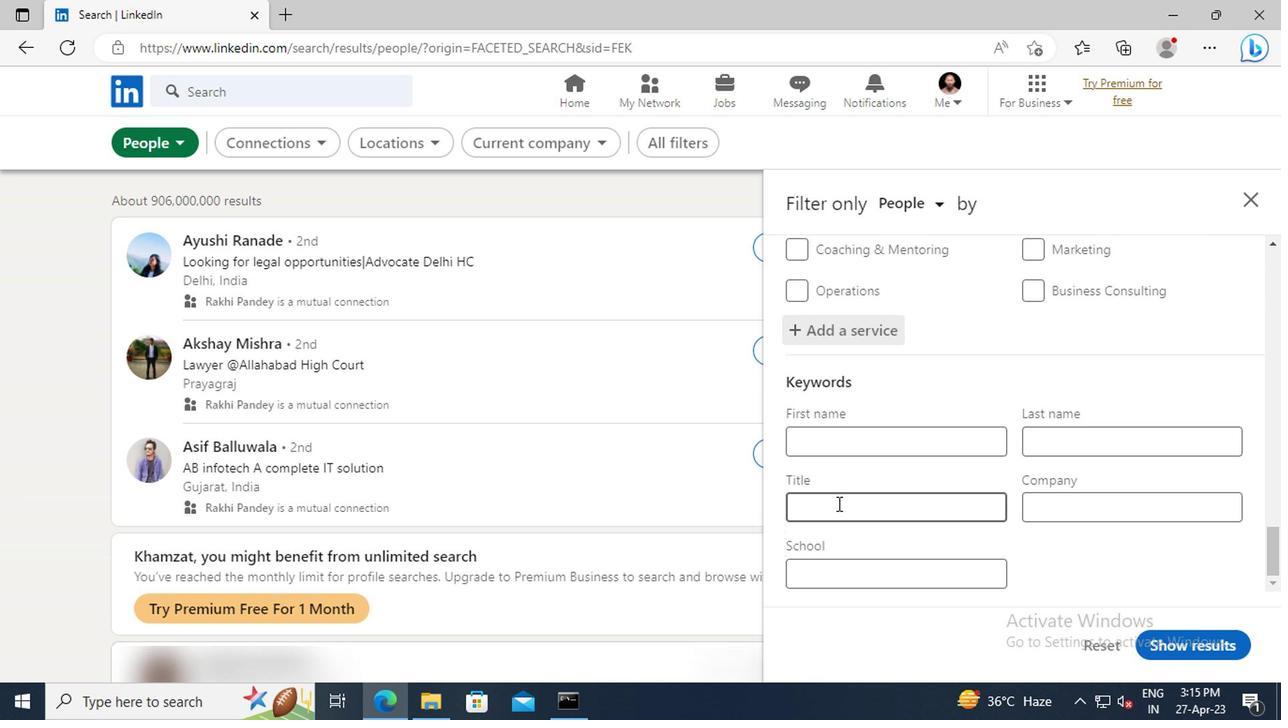 
Action: Key pressed <Key.shift>SPA<Key.space><Key.shift>MANAGER<Key.enter>
Screenshot: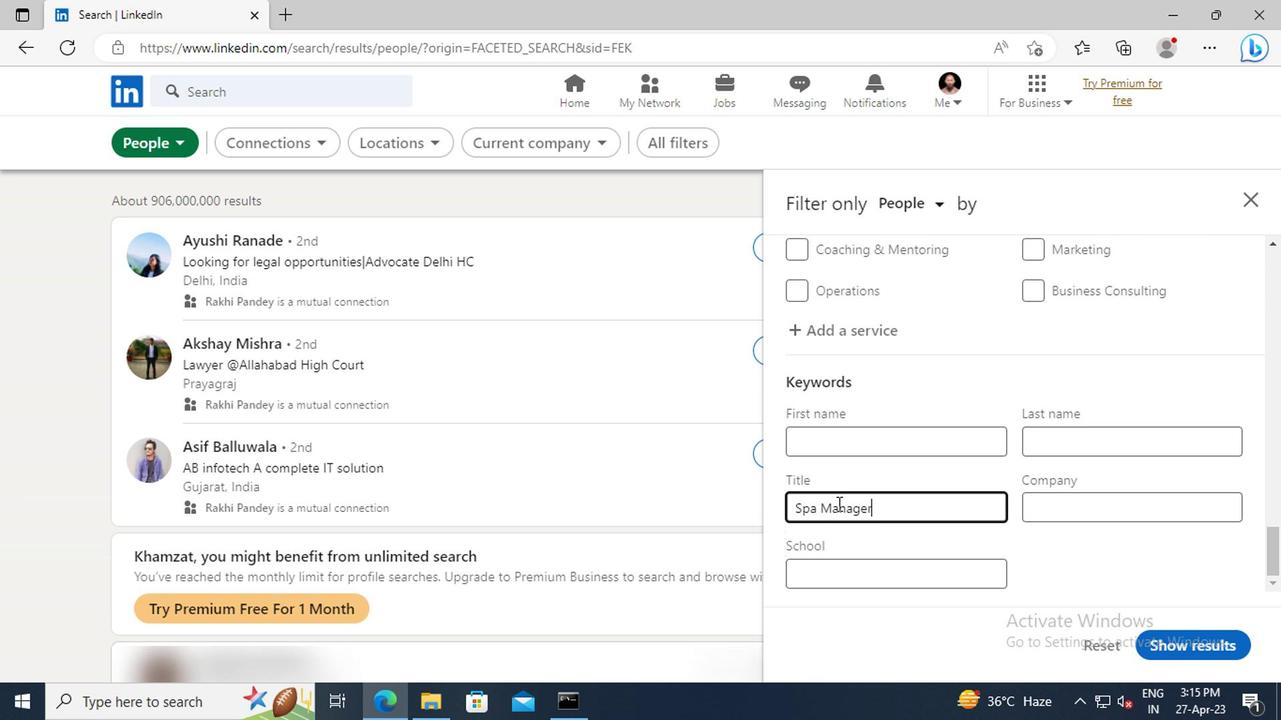 
Action: Mouse moved to (1188, 645)
Screenshot: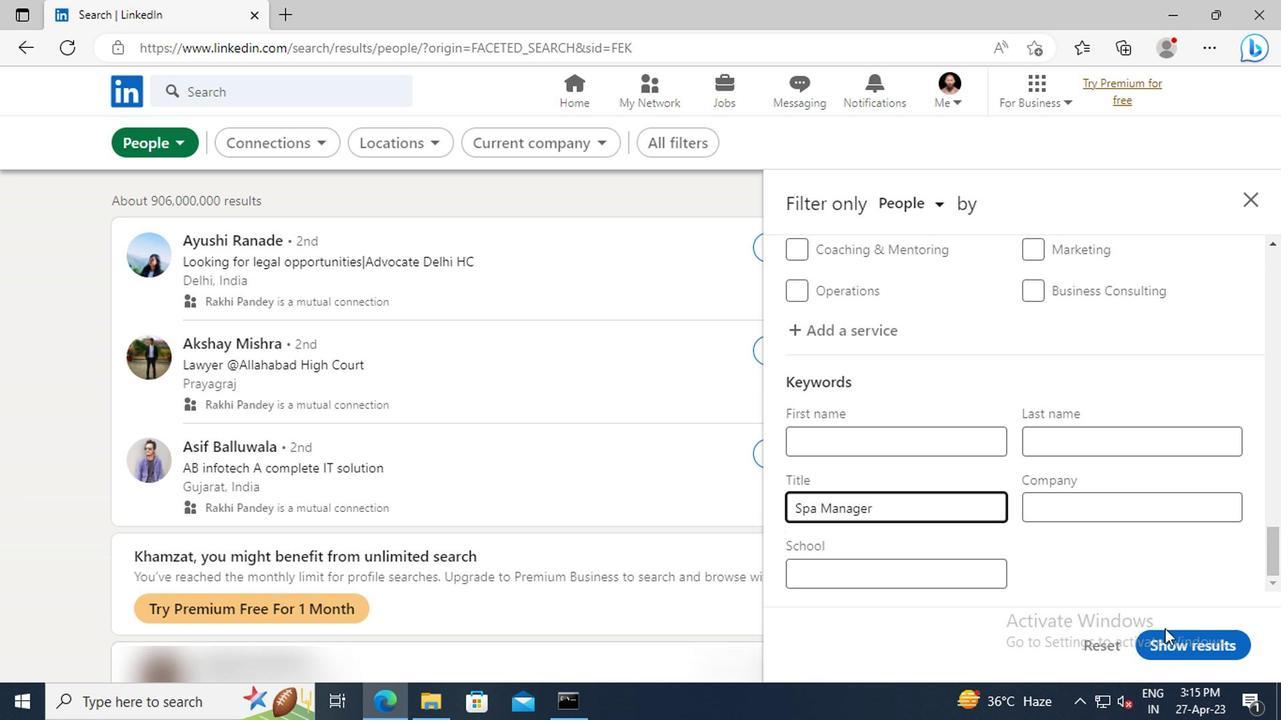 
Action: Mouse pressed left at (1188, 645)
Screenshot: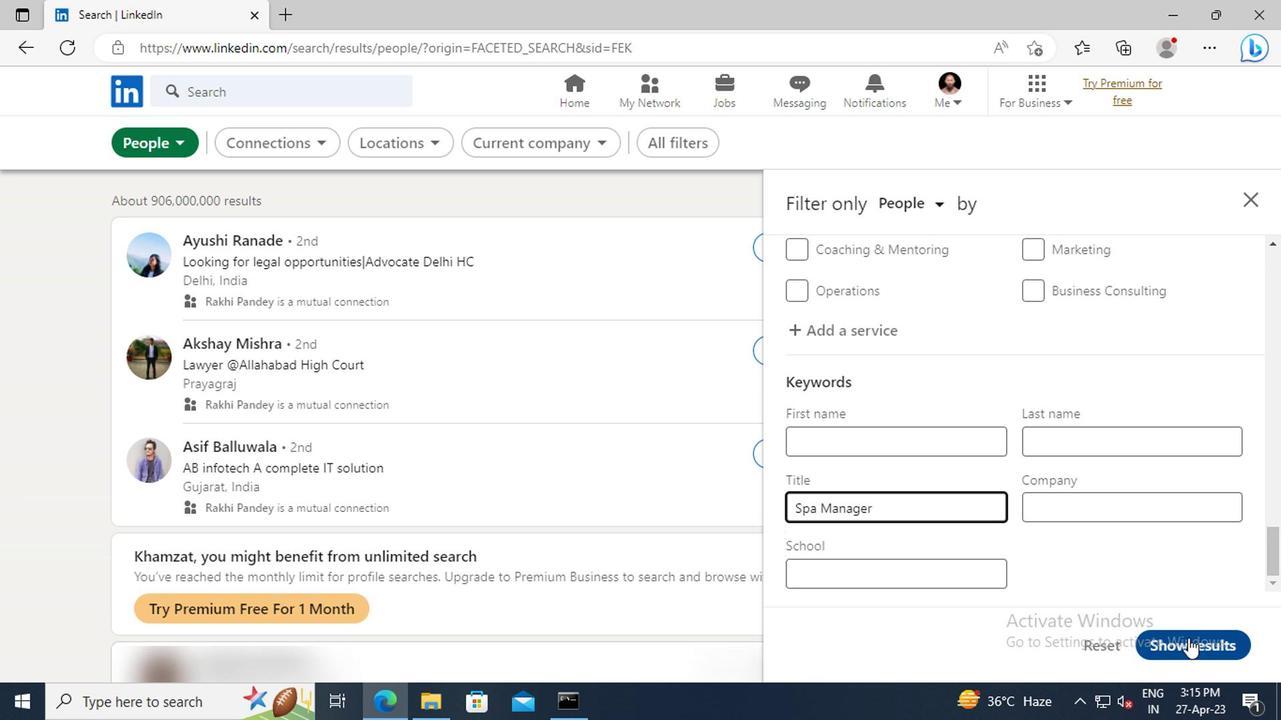 
